 Task: Find connections with filter location Komló with filter topic #futurewith filter profile language French with filter current company Tata Communications with filter school Topiwala National Medical College, Mumbai Central, Mumbai with filter industry Farming, Ranching, Forestry with filter service category Management with filter keywords title Quality Control
Action: Mouse pressed left at (493, 63)
Screenshot: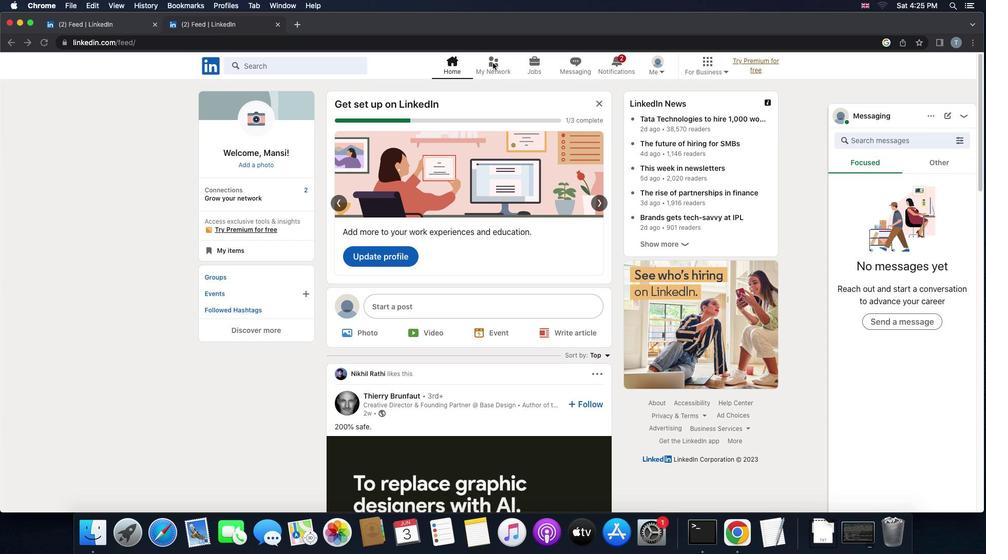 
Action: Mouse pressed left at (493, 63)
Screenshot: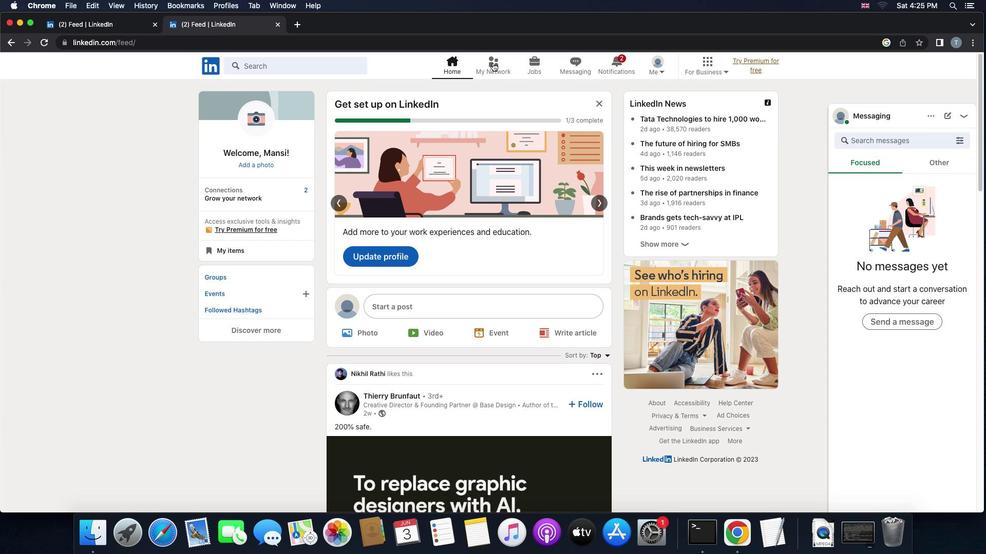 
Action: Mouse moved to (317, 124)
Screenshot: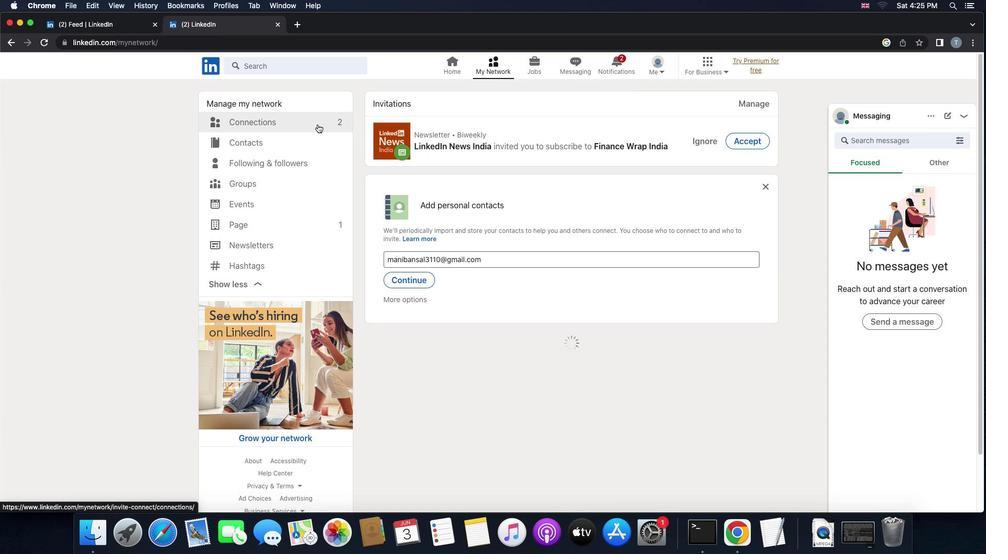 
Action: Mouse pressed left at (317, 124)
Screenshot: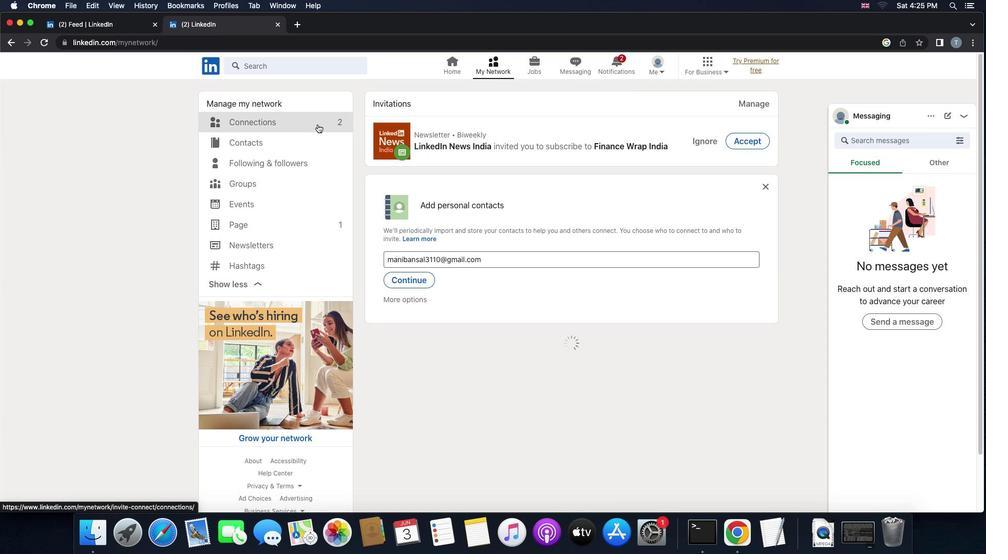 
Action: Mouse moved to (557, 121)
Screenshot: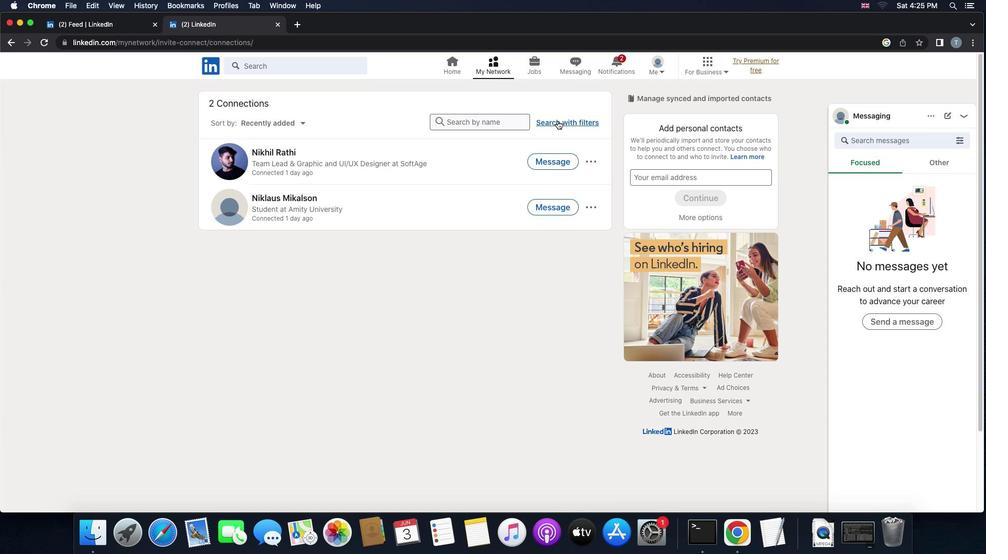 
Action: Mouse pressed left at (557, 121)
Screenshot: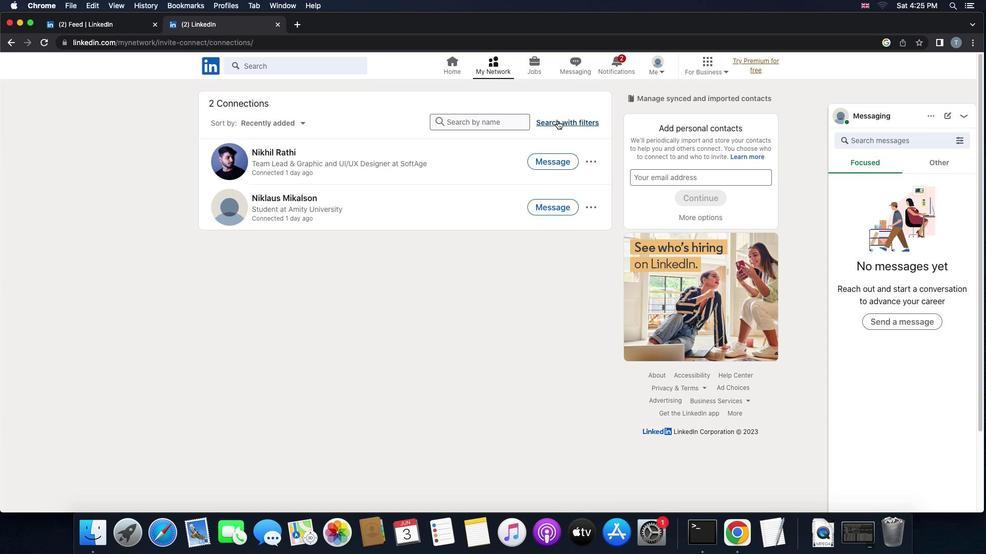 
Action: Mouse moved to (537, 95)
Screenshot: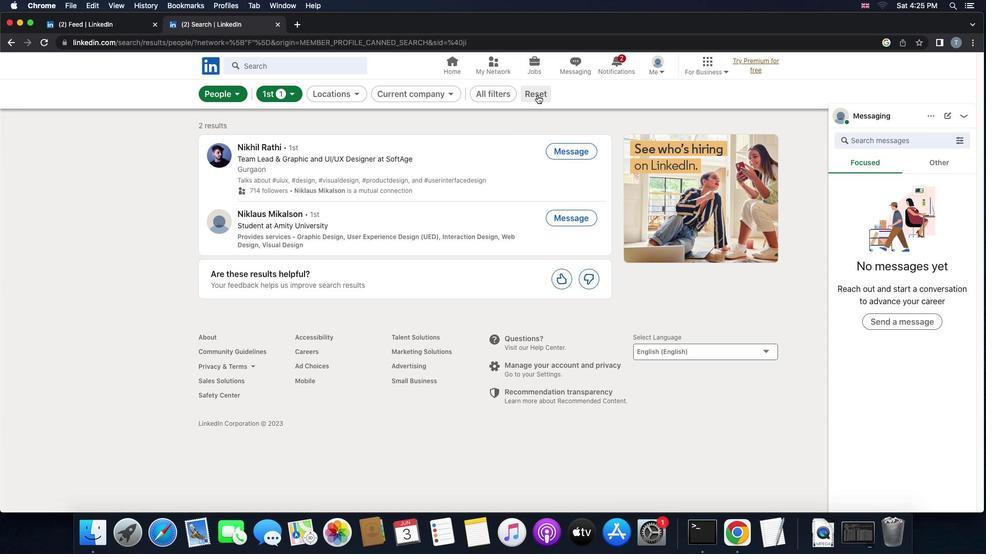 
Action: Mouse pressed left at (537, 95)
Screenshot: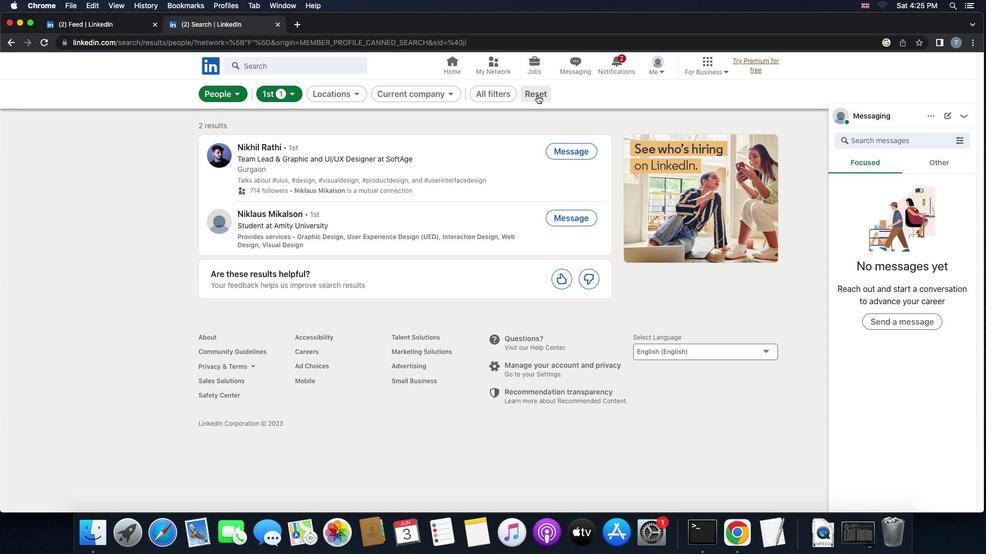 
Action: Mouse moved to (506, 94)
Screenshot: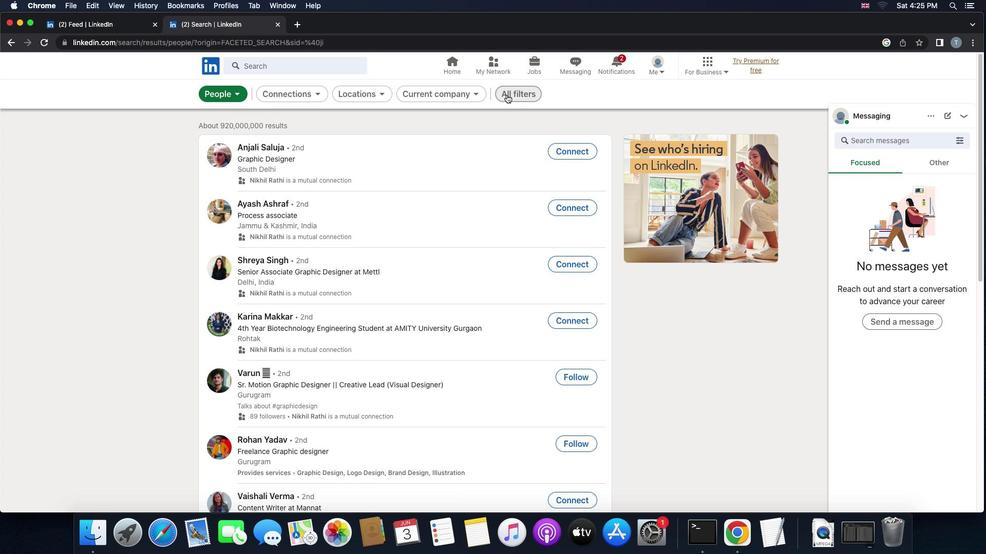 
Action: Mouse pressed left at (506, 94)
Screenshot: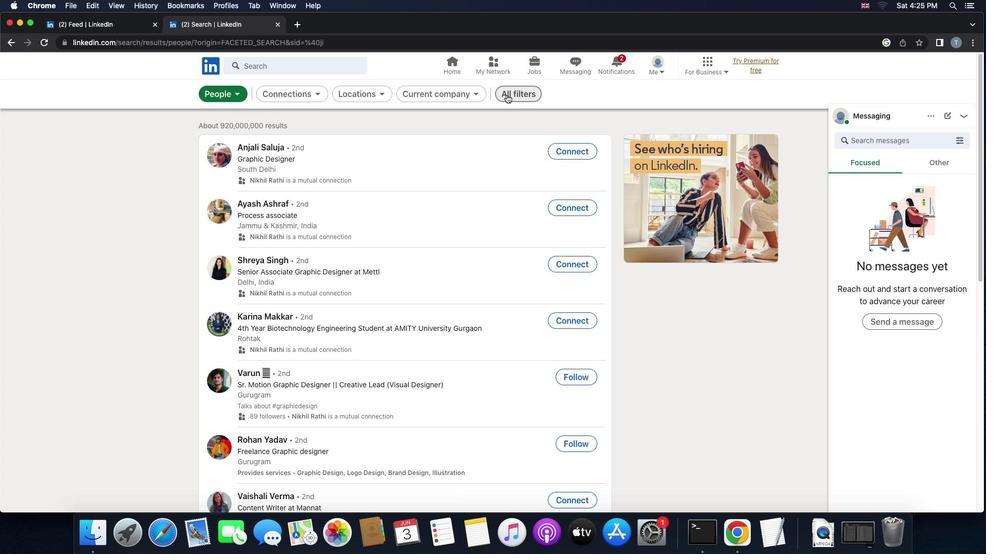 
Action: Mouse moved to (777, 271)
Screenshot: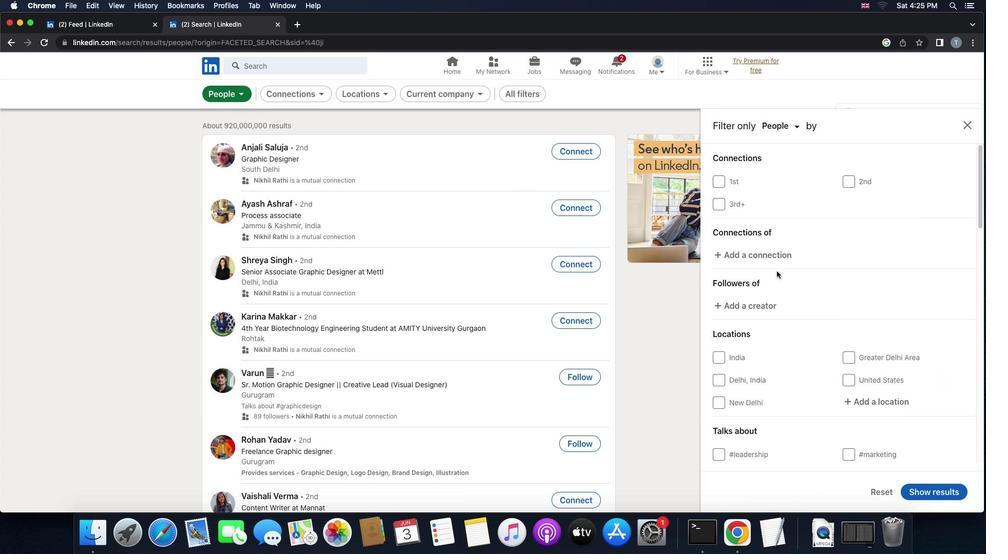 
Action: Mouse scrolled (777, 271) with delta (0, 0)
Screenshot: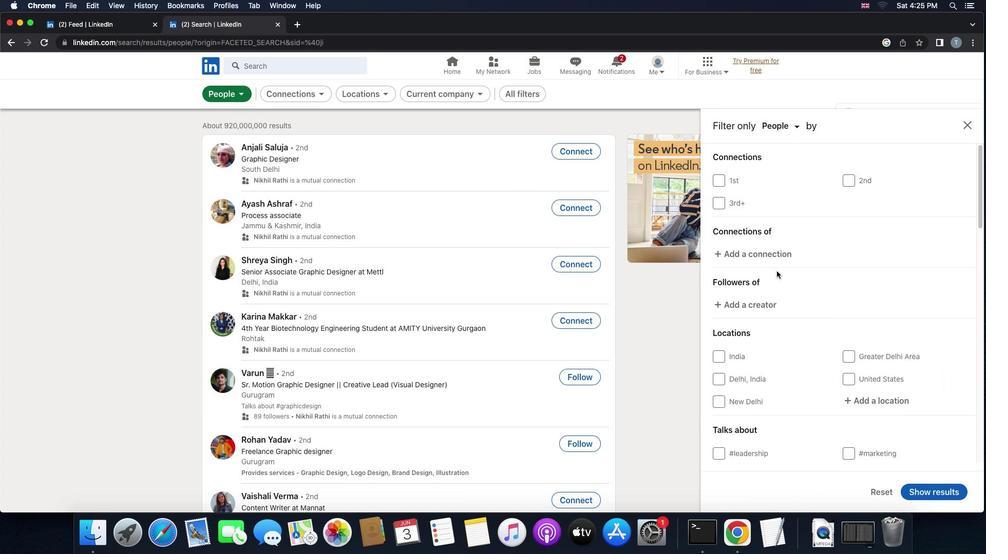 
Action: Mouse scrolled (777, 271) with delta (0, 0)
Screenshot: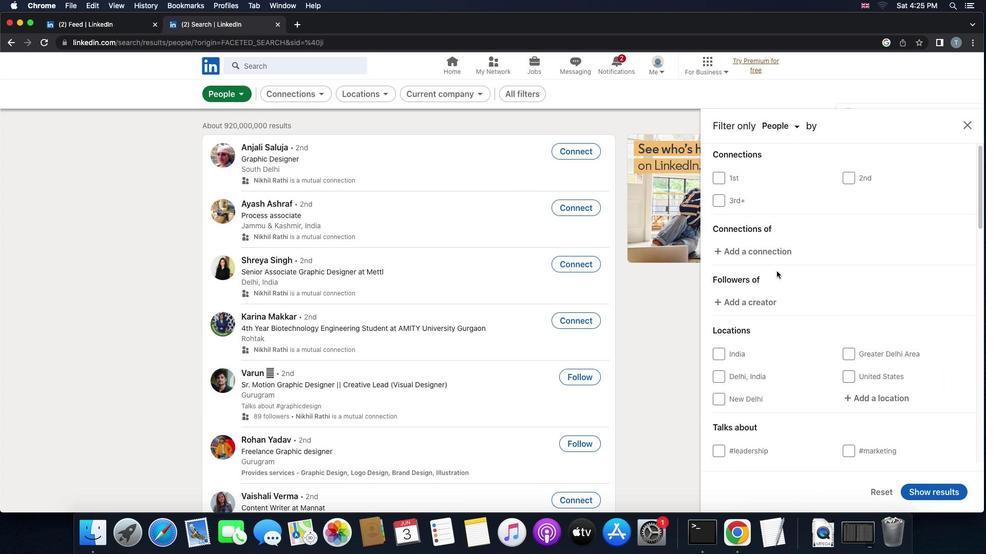 
Action: Mouse scrolled (777, 271) with delta (0, 0)
Screenshot: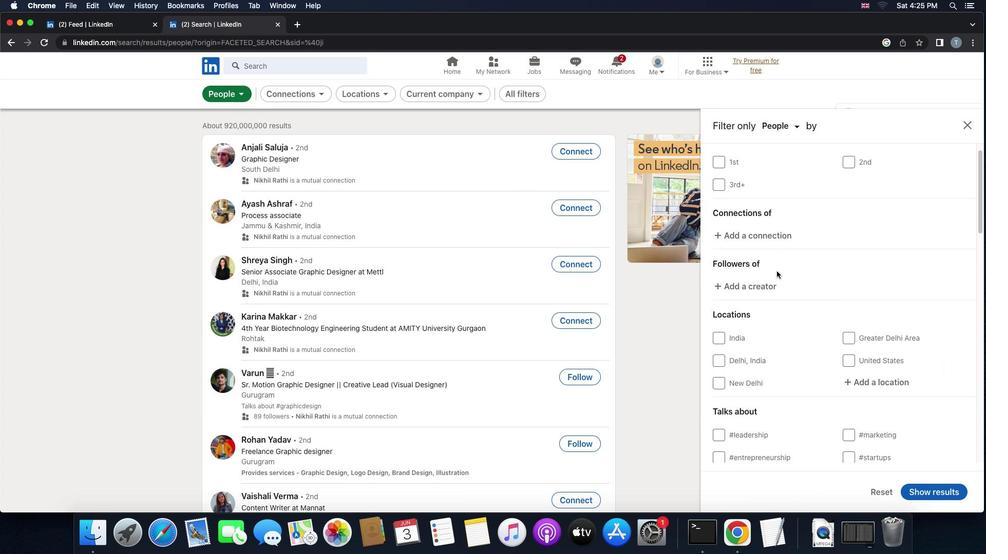 
Action: Mouse scrolled (777, 271) with delta (0, 0)
Screenshot: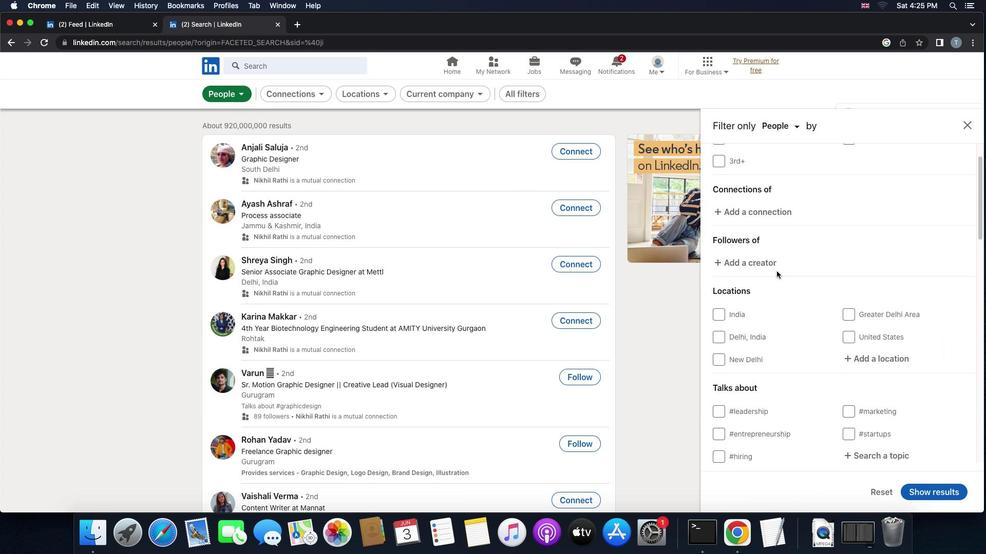 
Action: Mouse scrolled (777, 271) with delta (0, 0)
Screenshot: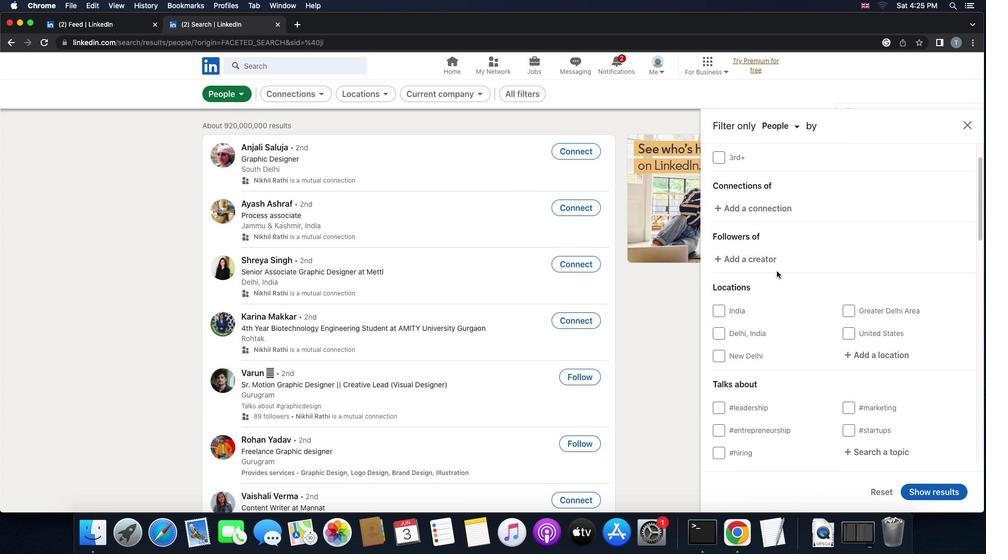 
Action: Mouse scrolled (777, 271) with delta (0, -1)
Screenshot: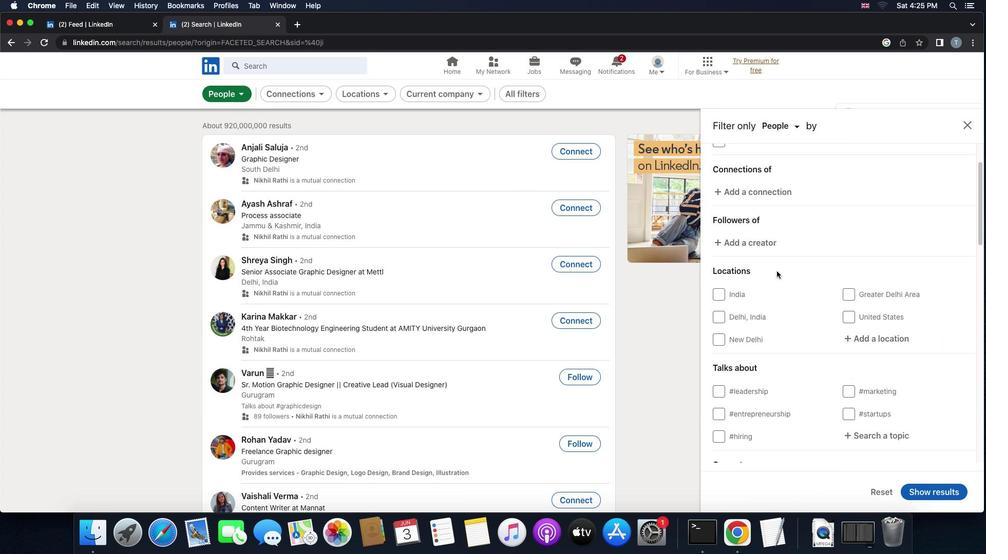 
Action: Mouse moved to (855, 291)
Screenshot: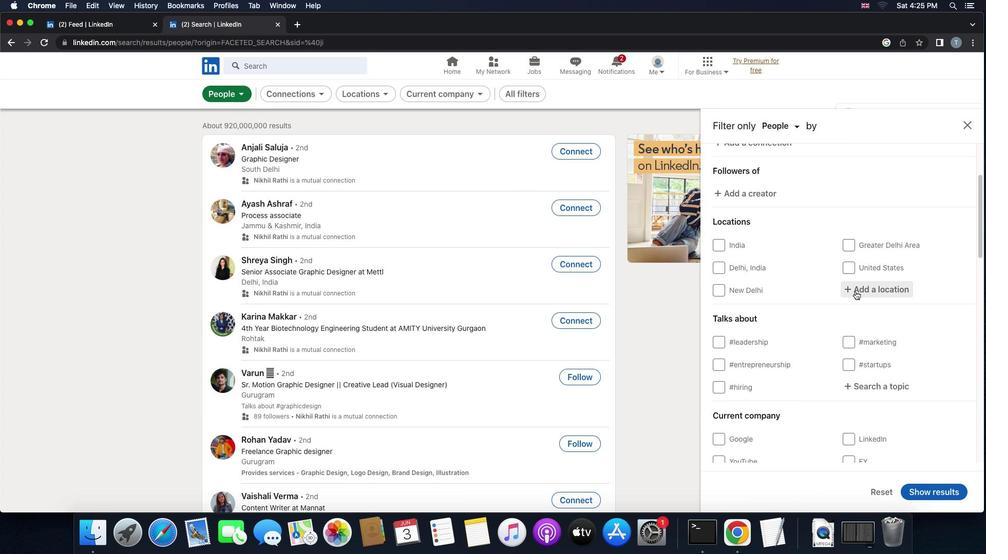 
Action: Mouse pressed left at (855, 291)
Screenshot: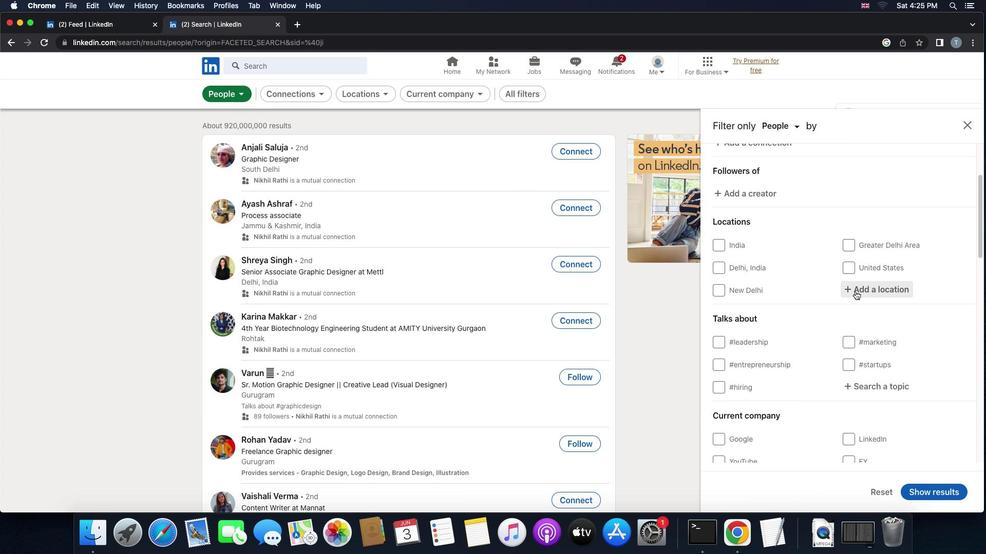 
Action: Mouse moved to (855, 291)
Screenshot: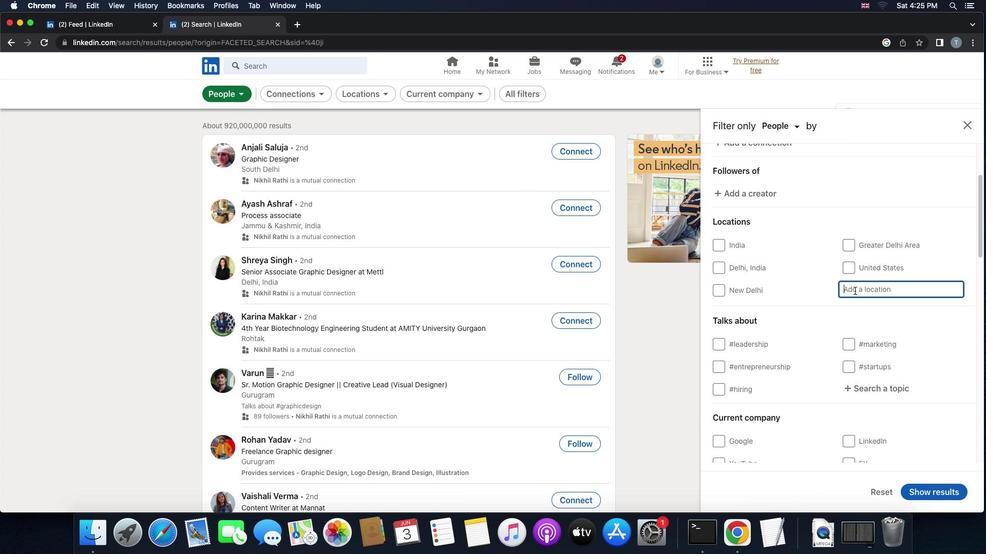 
Action: Key pressed 'k''o''m''l''o'
Screenshot: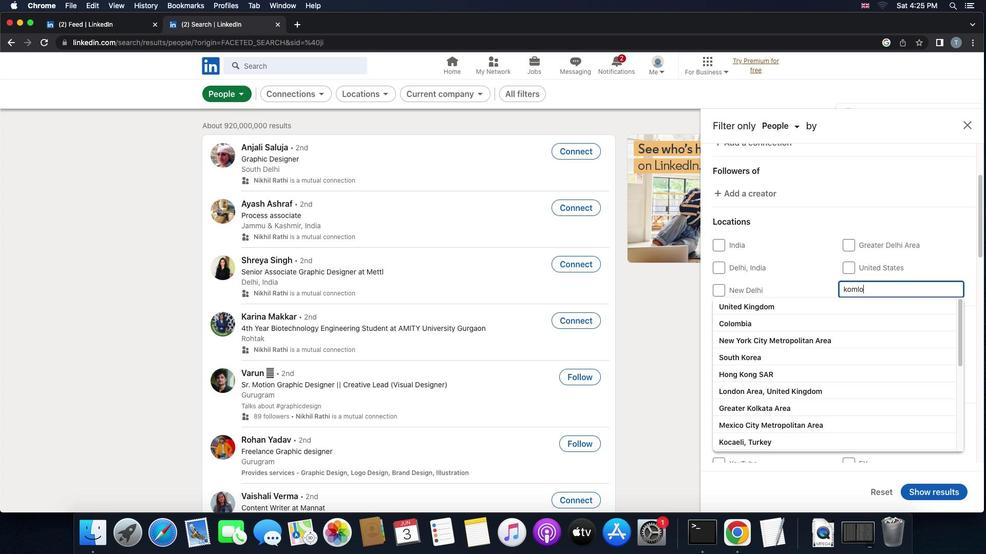 
Action: Mouse moved to (835, 306)
Screenshot: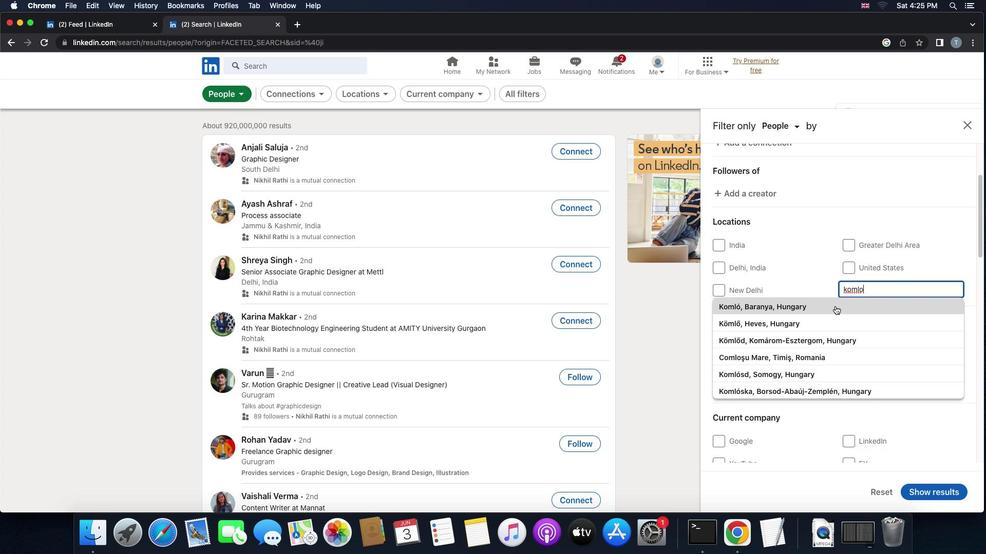 
Action: Mouse pressed left at (835, 306)
Screenshot: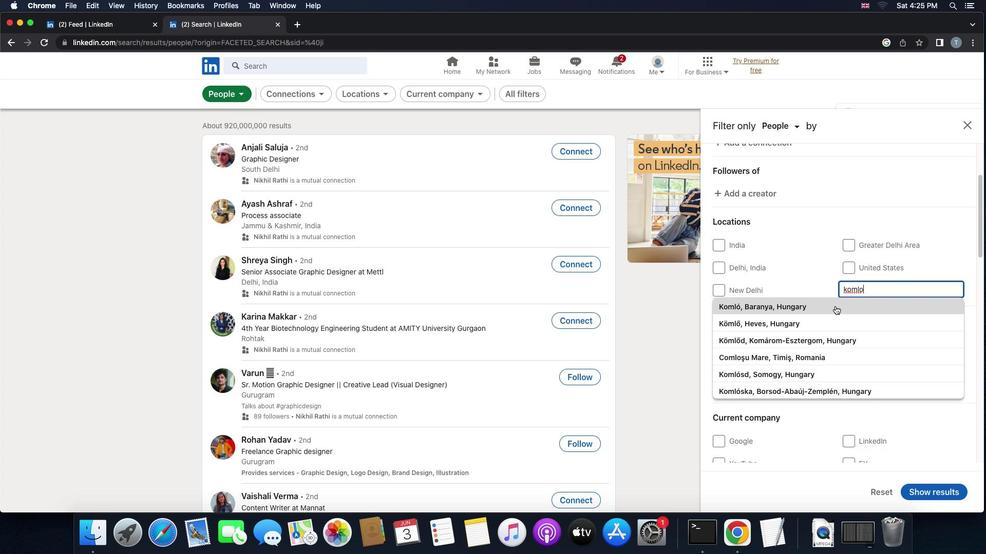 
Action: Mouse moved to (806, 346)
Screenshot: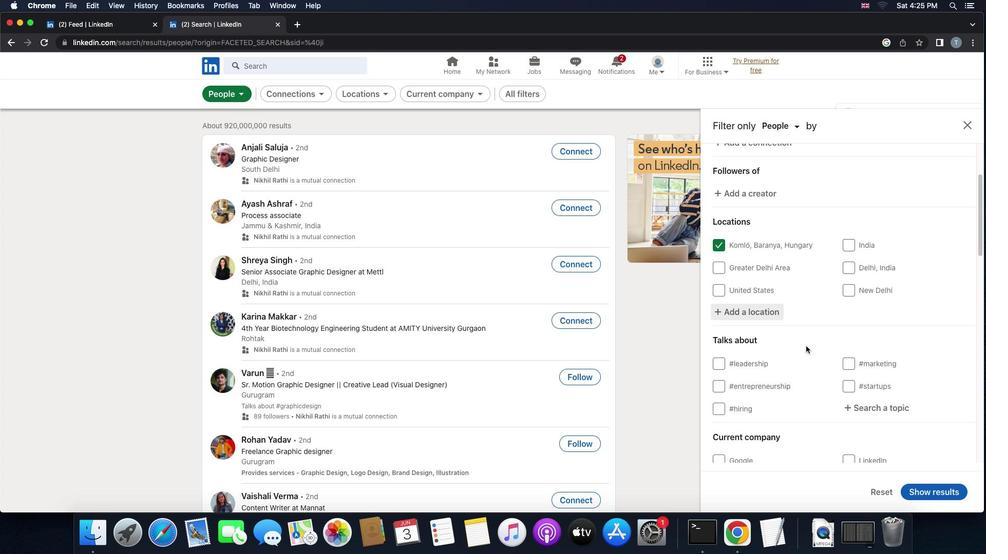 
Action: Mouse scrolled (806, 346) with delta (0, 0)
Screenshot: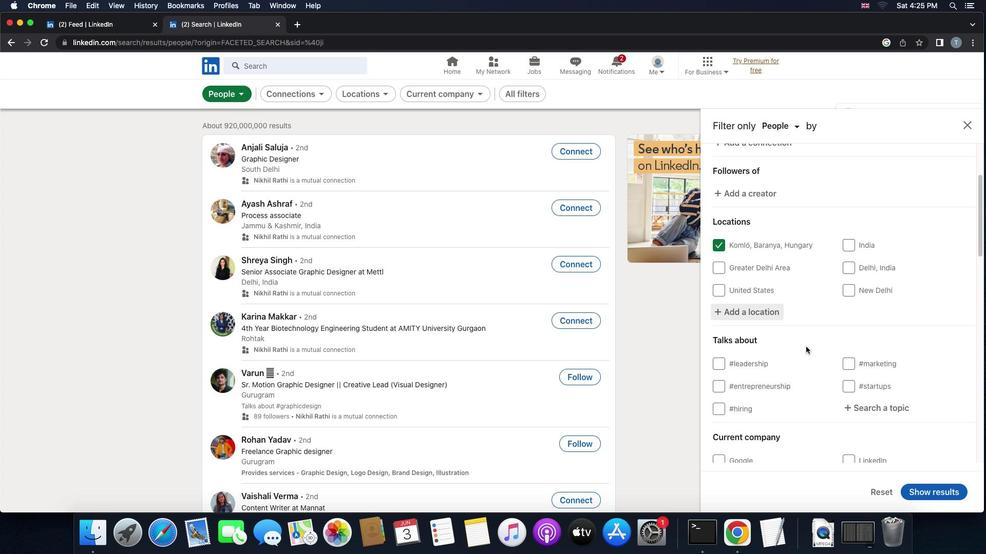 
Action: Mouse moved to (806, 346)
Screenshot: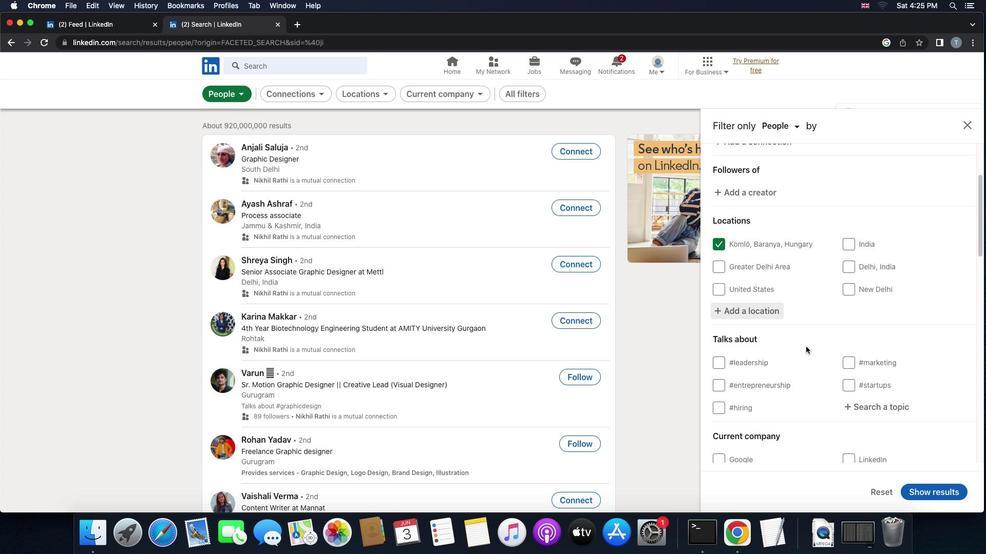 
Action: Mouse scrolled (806, 346) with delta (0, 0)
Screenshot: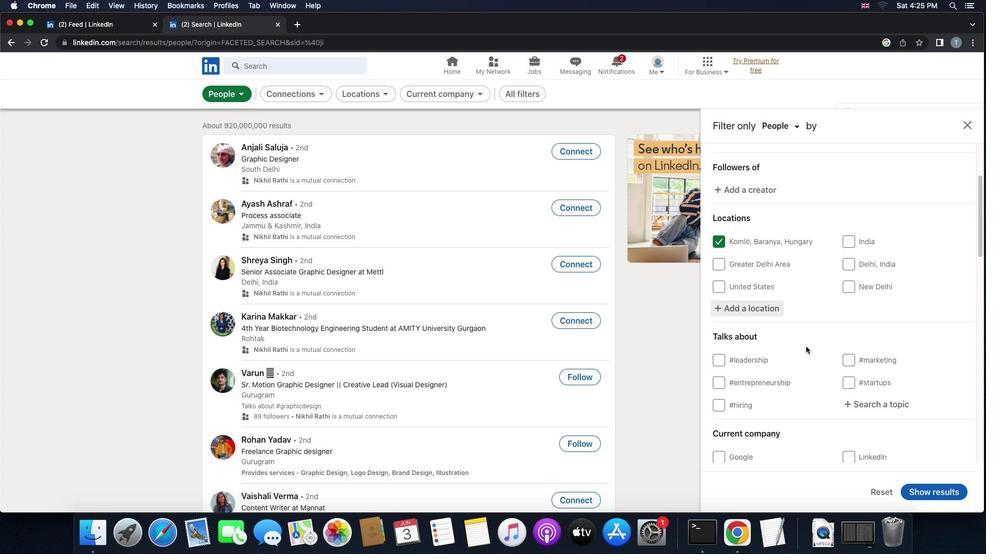 
Action: Mouse moved to (806, 347)
Screenshot: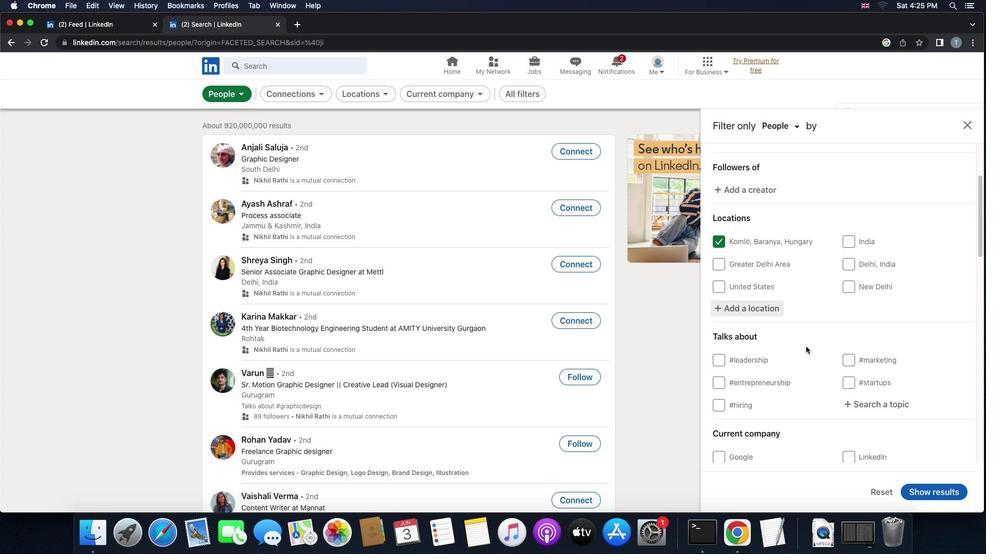 
Action: Mouse scrolled (806, 347) with delta (0, -1)
Screenshot: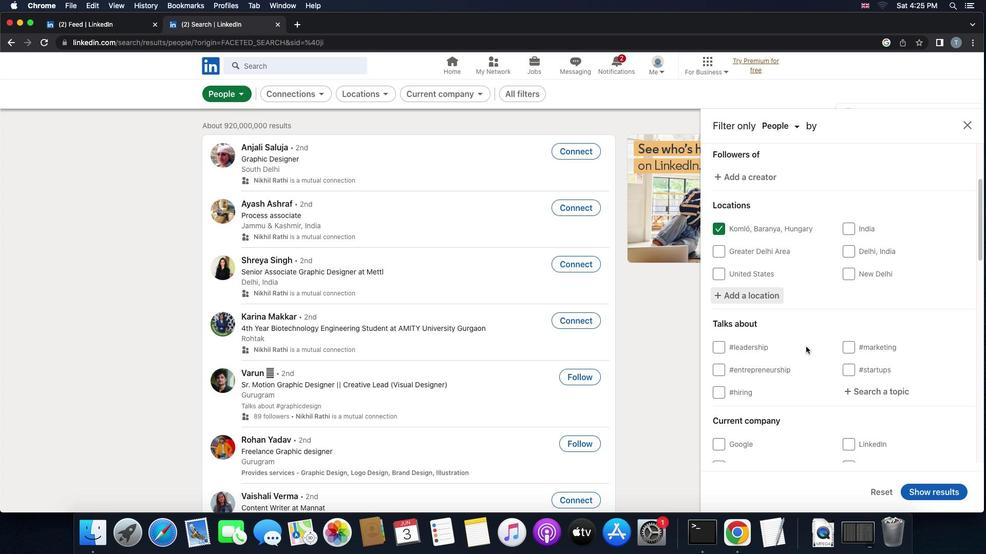 
Action: Mouse moved to (878, 345)
Screenshot: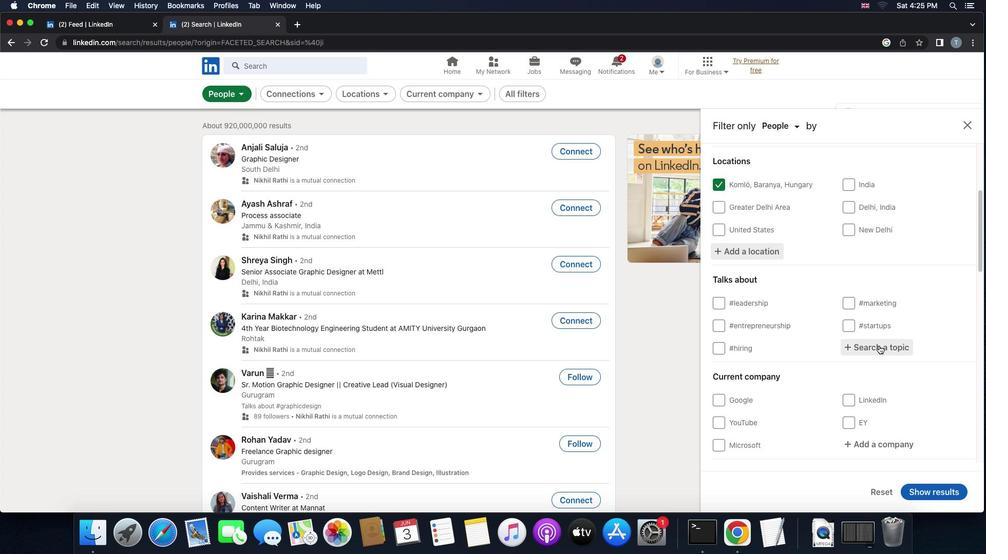 
Action: Mouse pressed left at (878, 345)
Screenshot: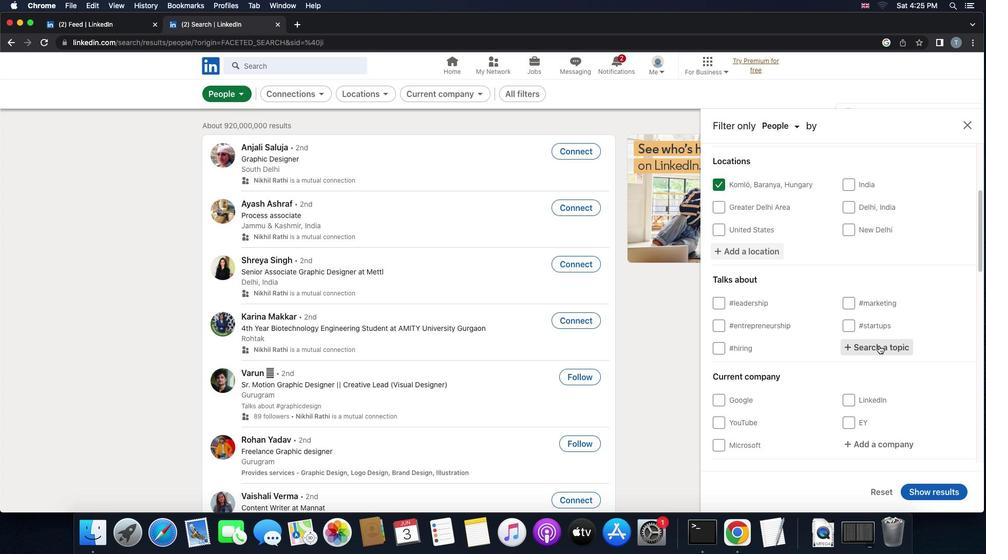 
Action: Key pressed 'f''u''t''u''r''e'
Screenshot: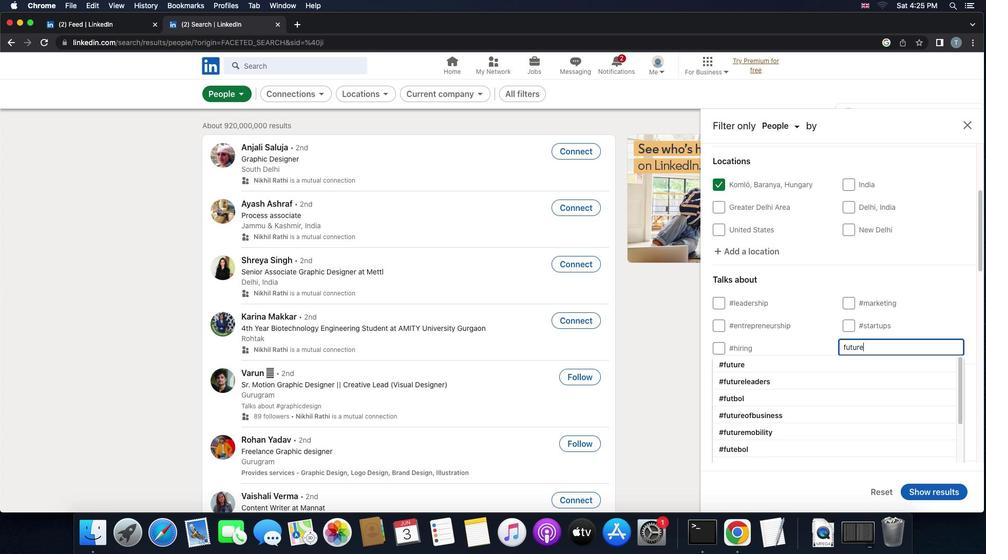 
Action: Mouse moved to (790, 358)
Screenshot: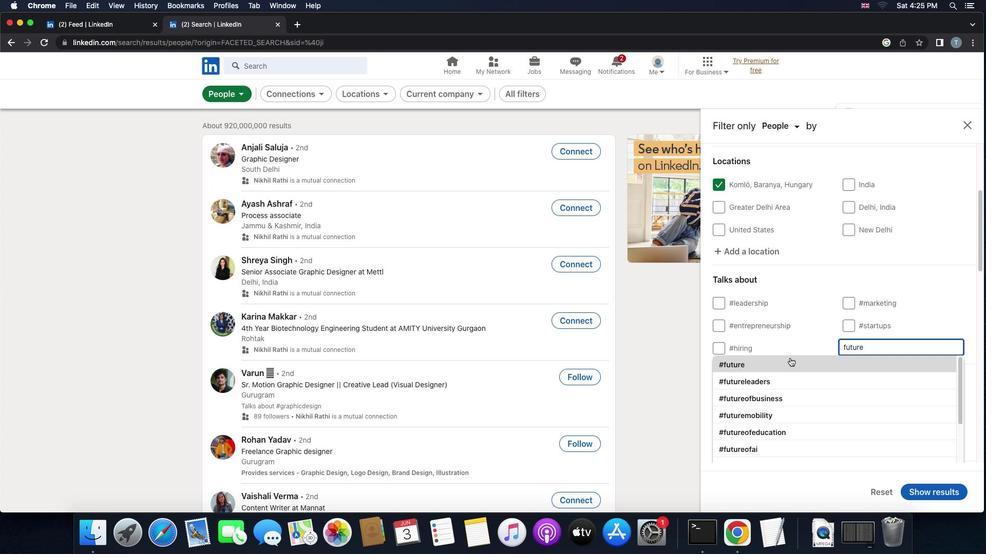 
Action: Mouse pressed left at (790, 358)
Screenshot: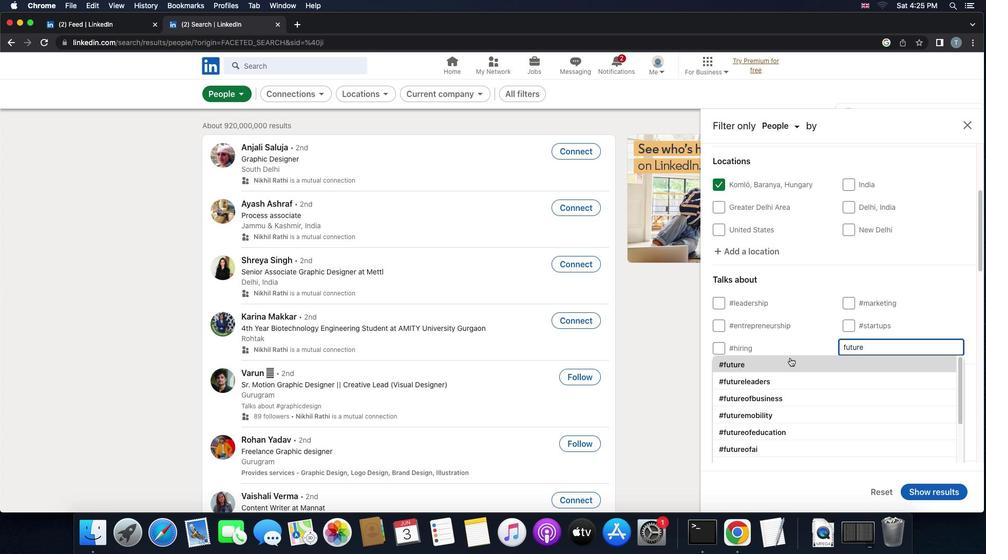 
Action: Mouse moved to (789, 359)
Screenshot: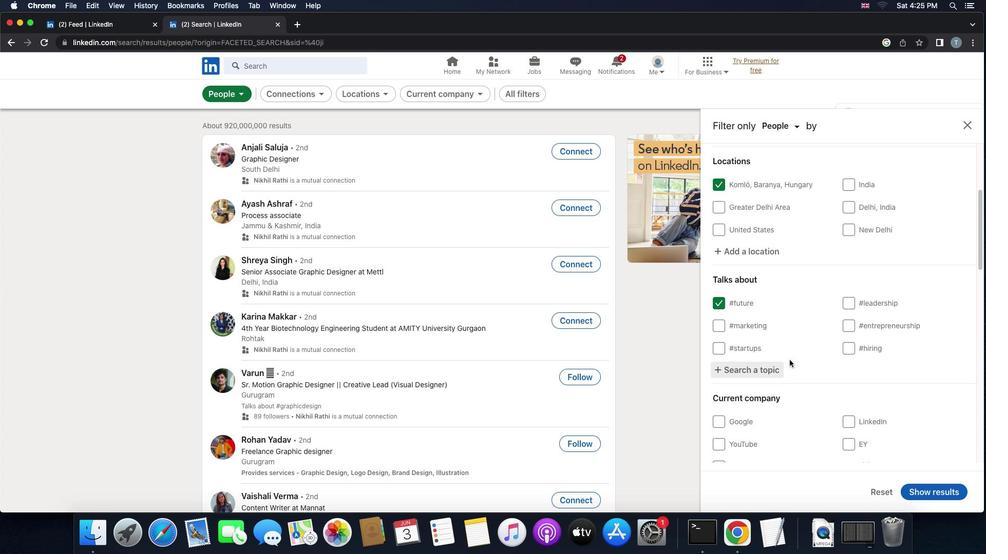 
Action: Mouse scrolled (789, 359) with delta (0, 0)
Screenshot: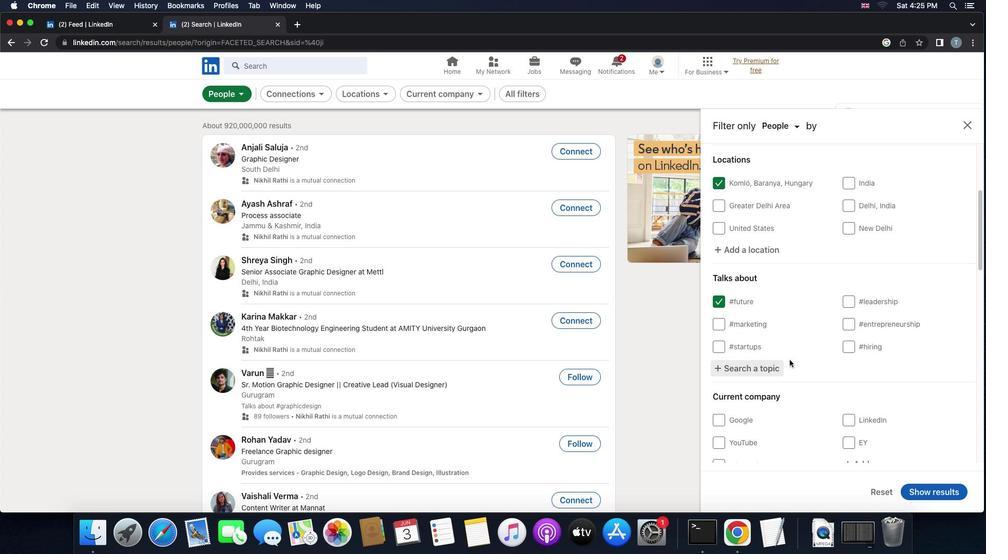 
Action: Mouse moved to (789, 360)
Screenshot: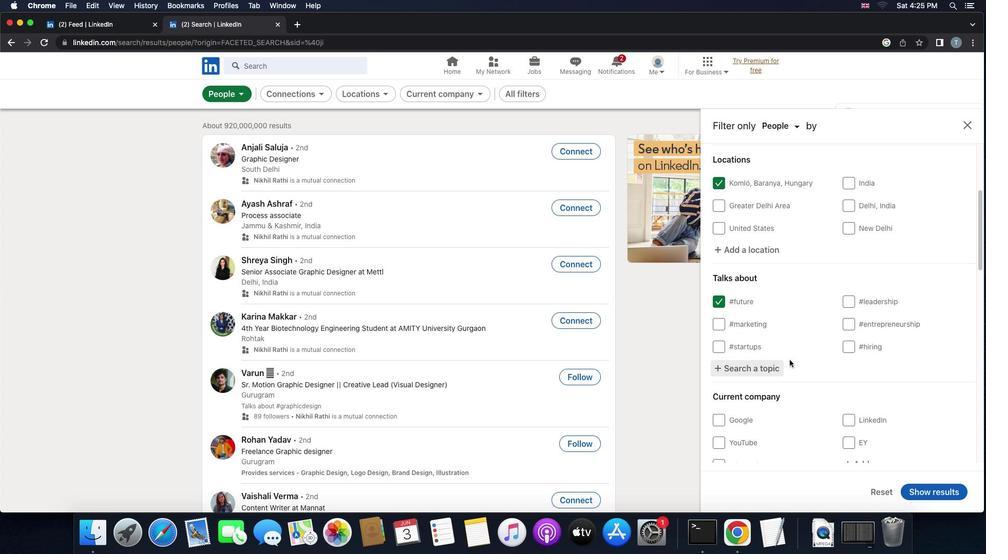 
Action: Mouse scrolled (789, 360) with delta (0, 0)
Screenshot: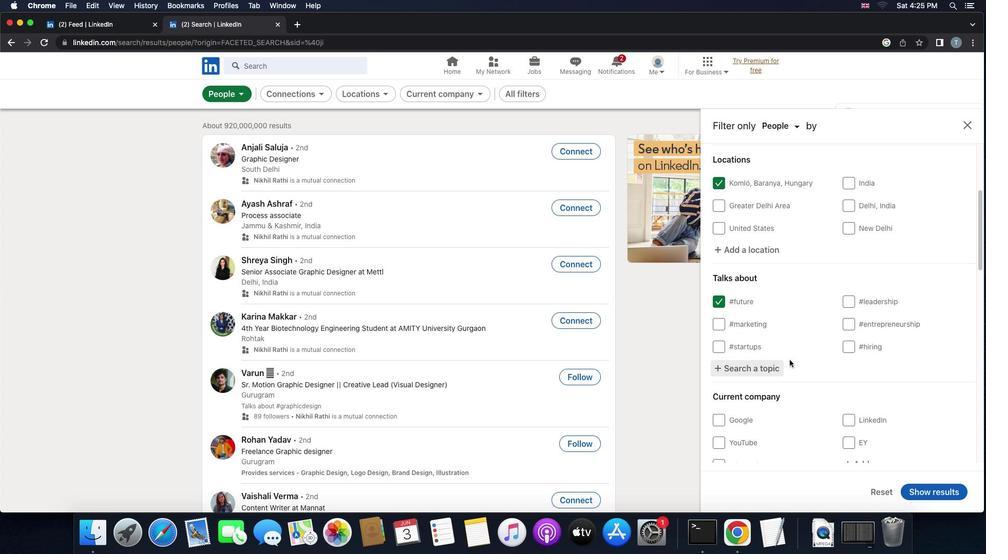 
Action: Mouse moved to (789, 360)
Screenshot: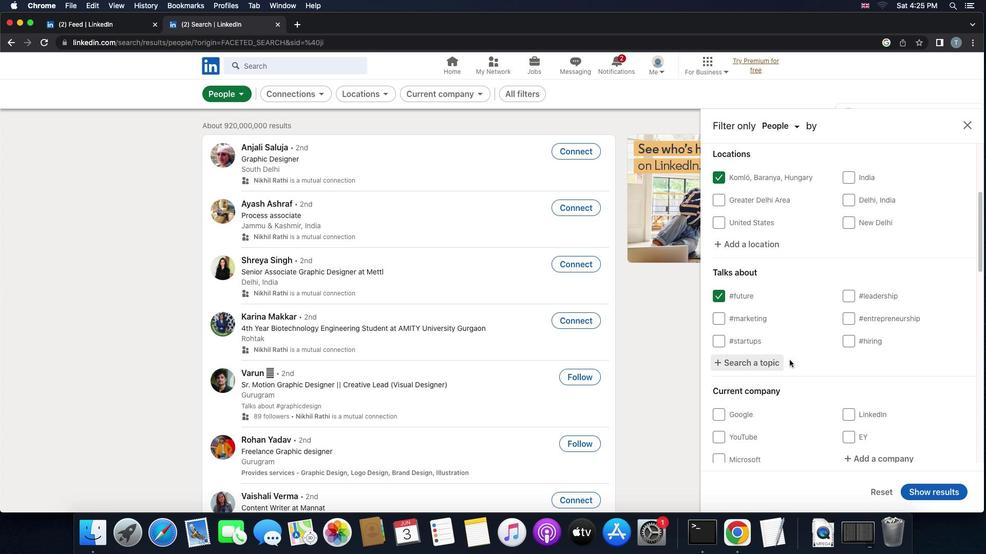 
Action: Mouse scrolled (789, 360) with delta (0, -1)
Screenshot: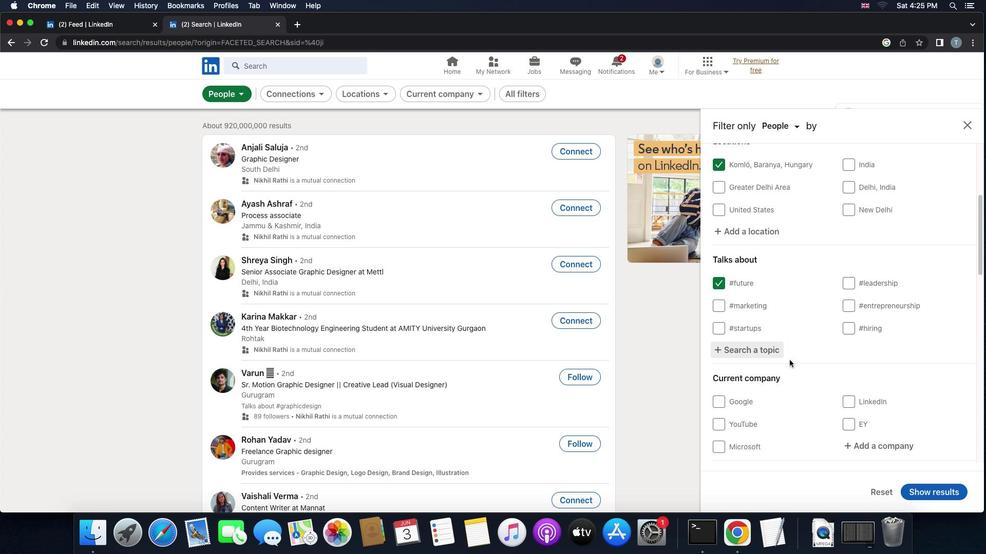 
Action: Mouse scrolled (789, 360) with delta (0, 0)
Screenshot: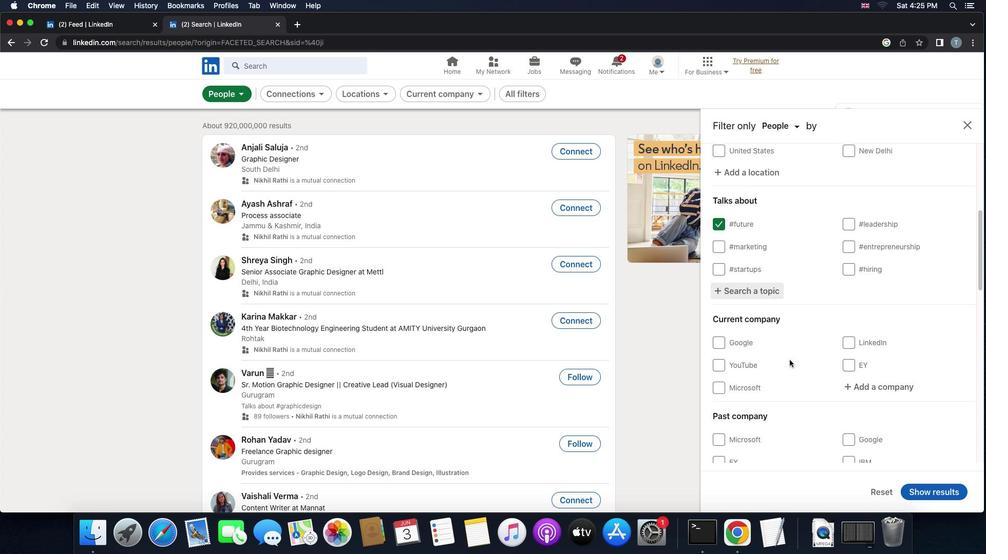 
Action: Mouse scrolled (789, 360) with delta (0, 0)
Screenshot: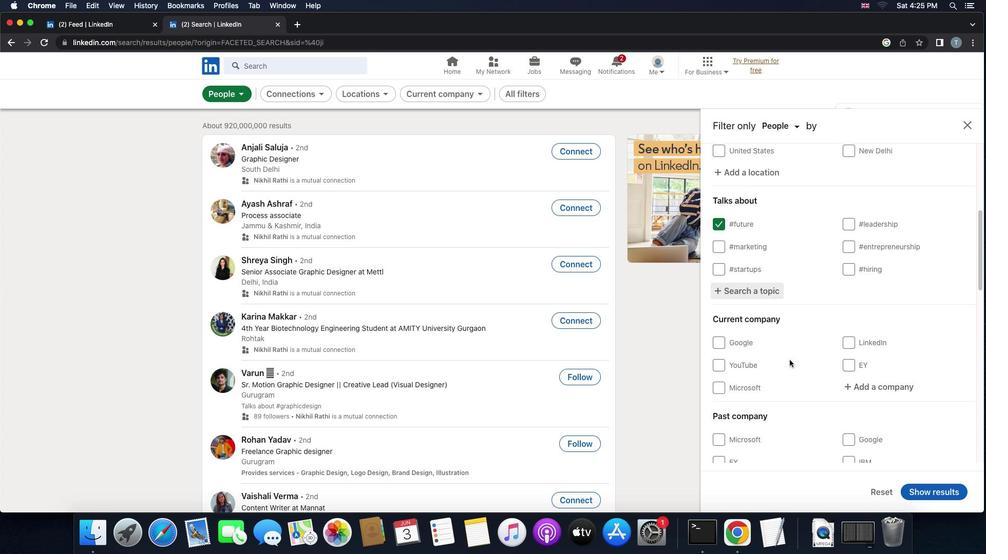 
Action: Mouse scrolled (789, 360) with delta (0, -1)
Screenshot: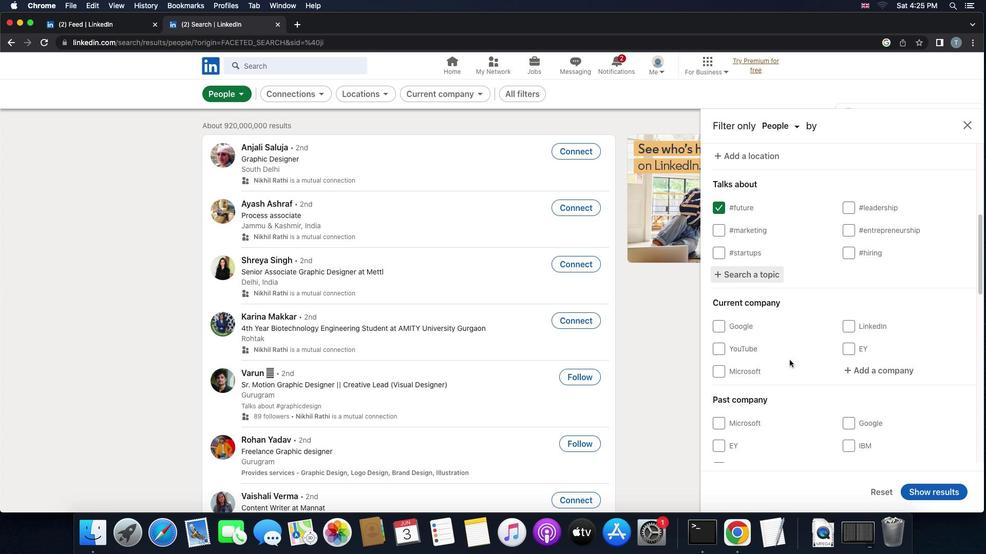 
Action: Mouse moved to (886, 314)
Screenshot: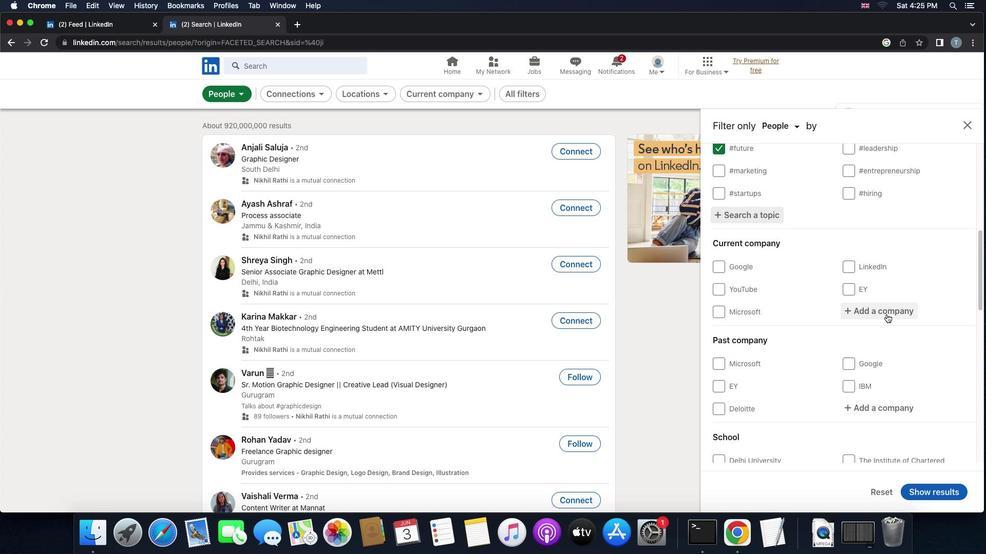 
Action: Mouse pressed left at (886, 314)
Screenshot: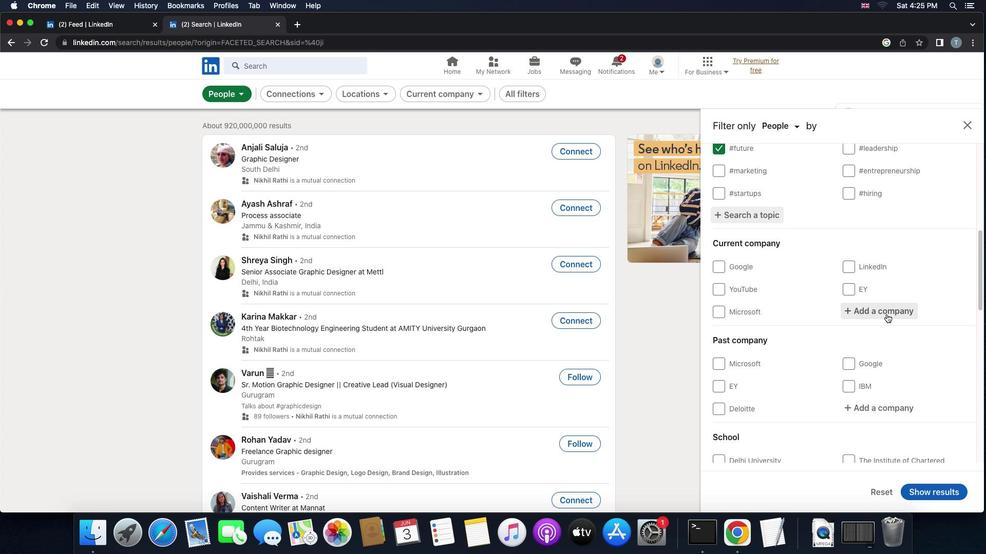 
Action: Key pressed 't''a''t''a'Key.space'c''o''m''m''u''n''i''c''a''t''i''o''n''s'
Screenshot: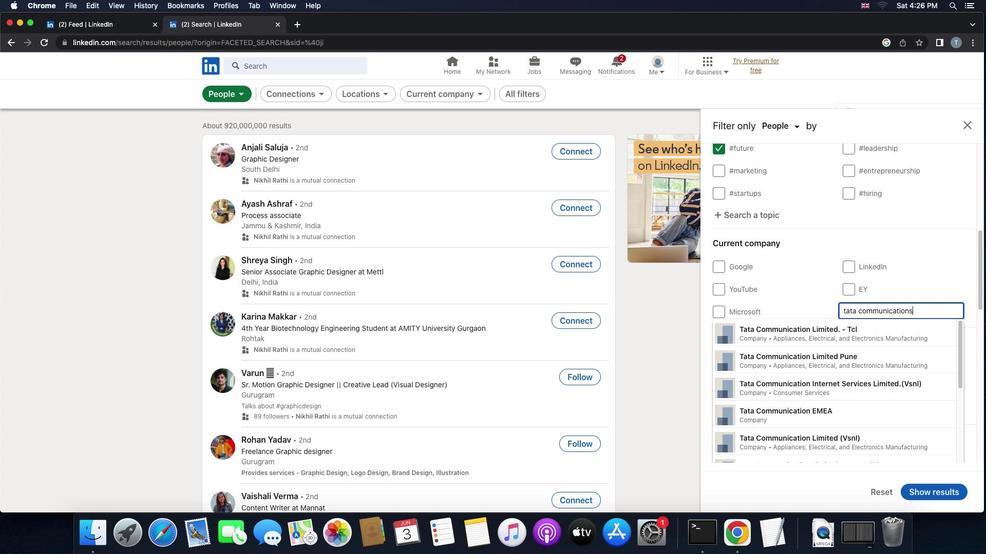 
Action: Mouse moved to (879, 326)
Screenshot: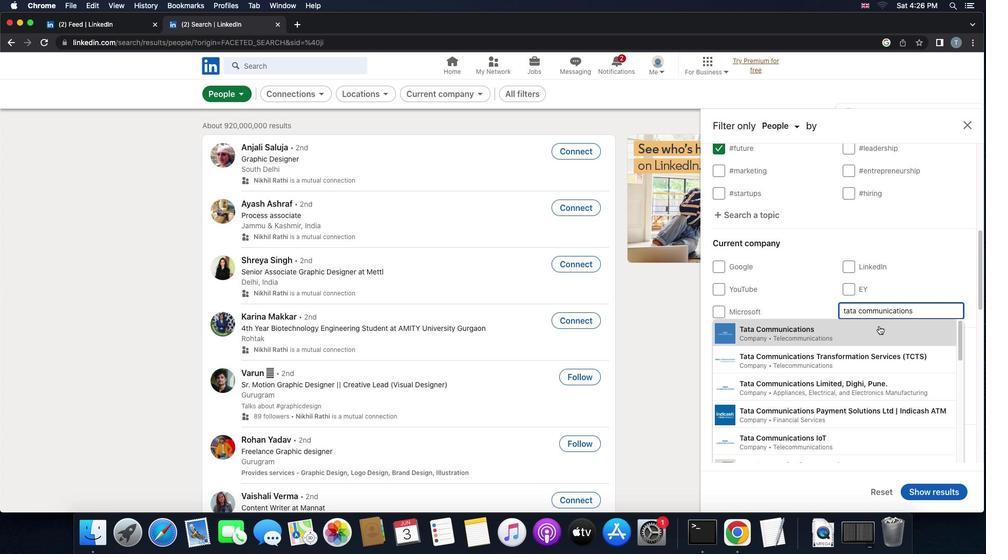 
Action: Mouse pressed left at (879, 326)
Screenshot: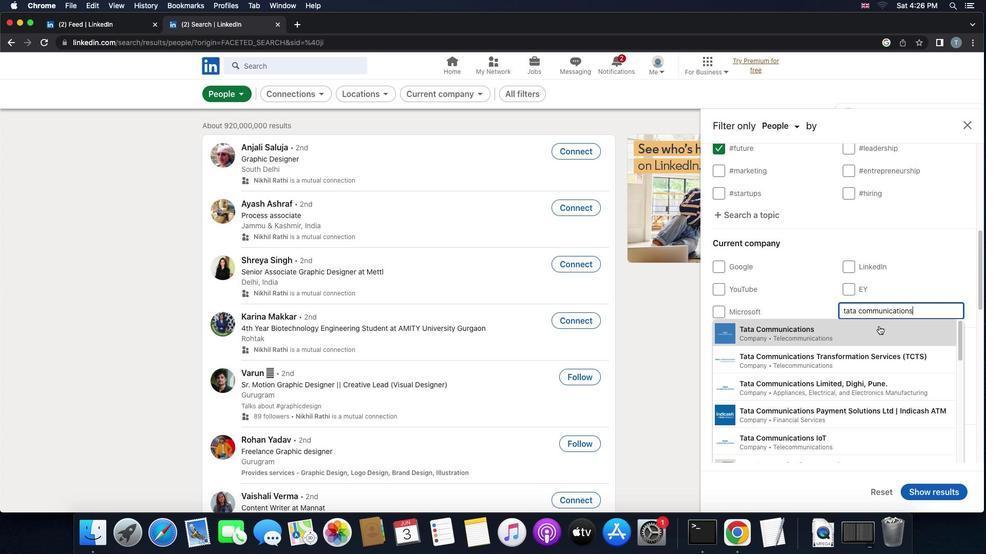 
Action: Mouse moved to (814, 369)
Screenshot: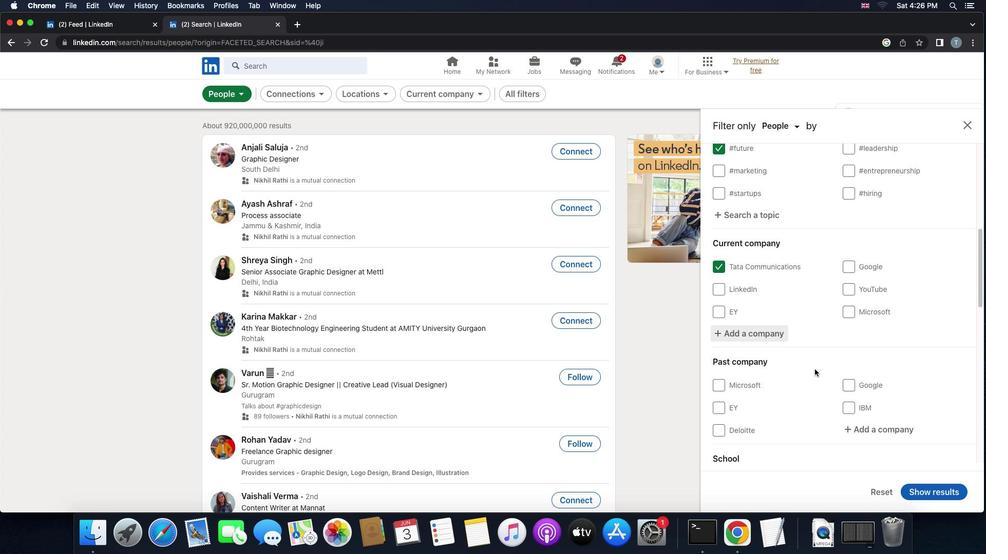 
Action: Mouse scrolled (814, 369) with delta (0, 0)
Screenshot: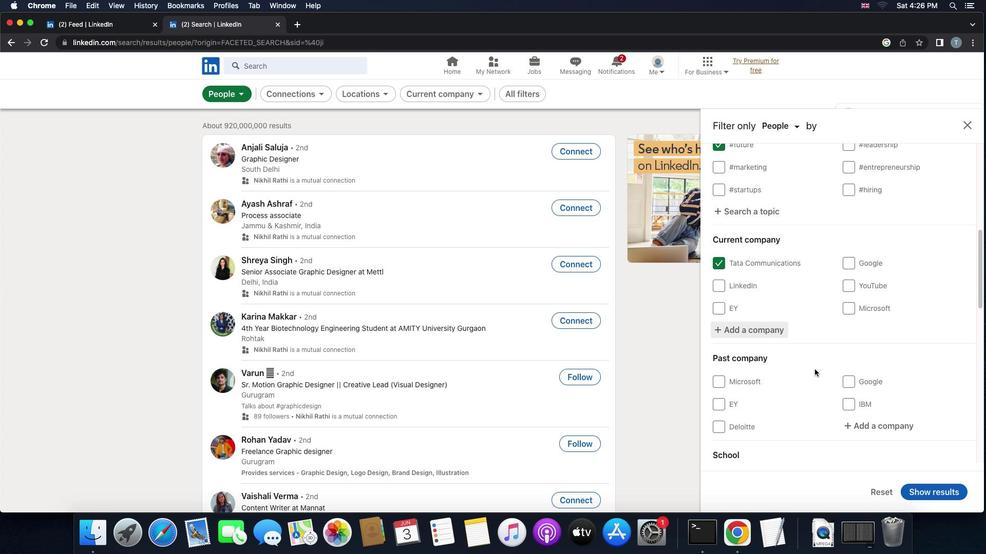 
Action: Mouse scrolled (814, 369) with delta (0, 0)
Screenshot: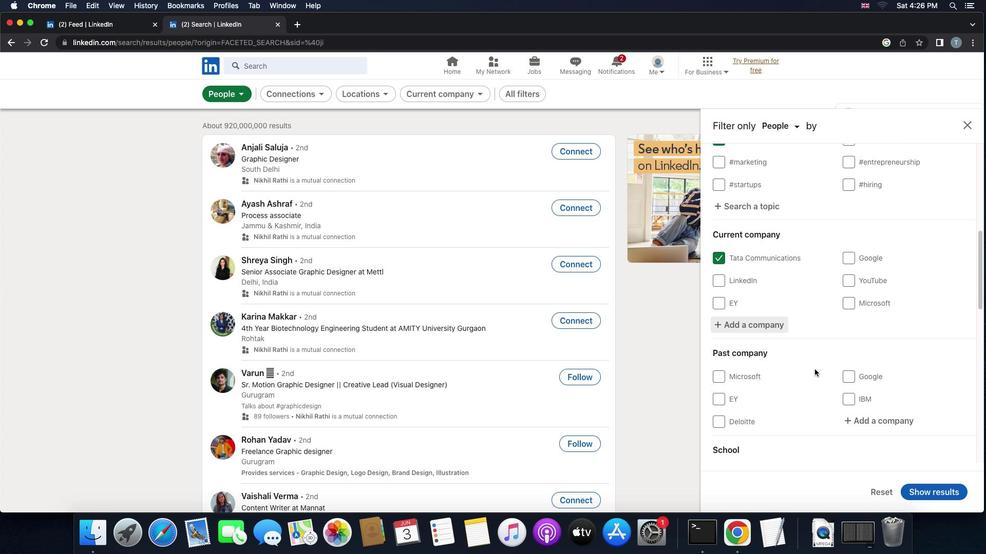 
Action: Mouse scrolled (814, 369) with delta (0, -1)
Screenshot: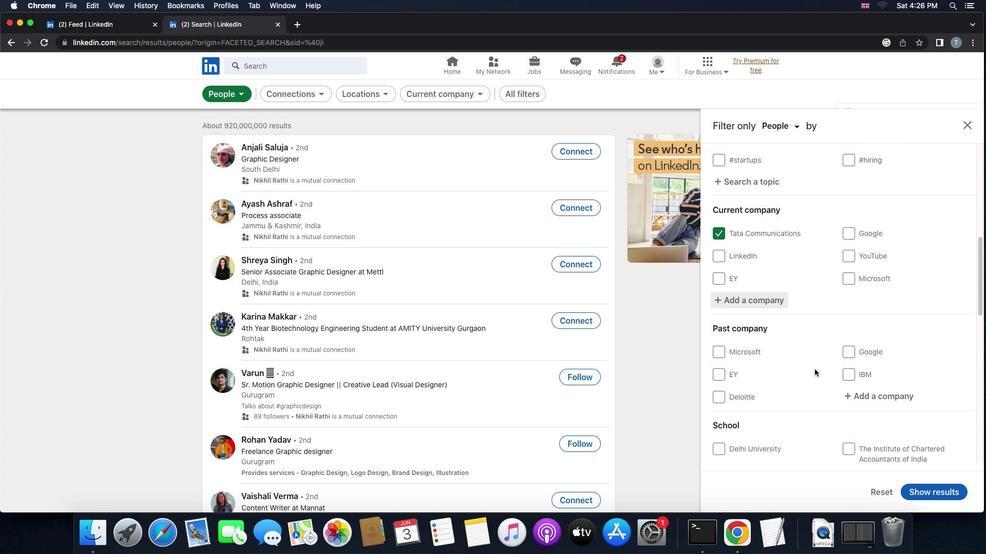 
Action: Mouse scrolled (814, 369) with delta (0, -1)
Screenshot: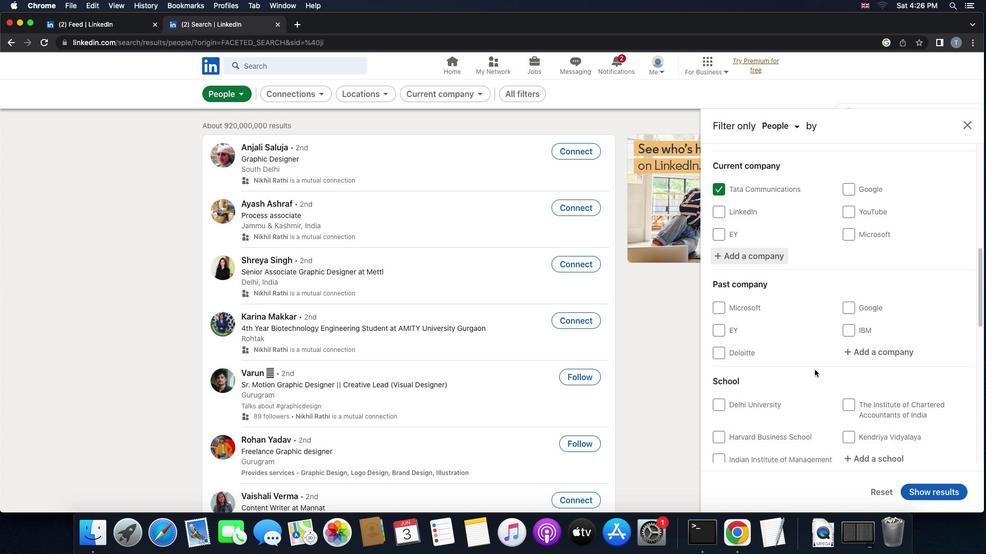 
Action: Mouse moved to (814, 370)
Screenshot: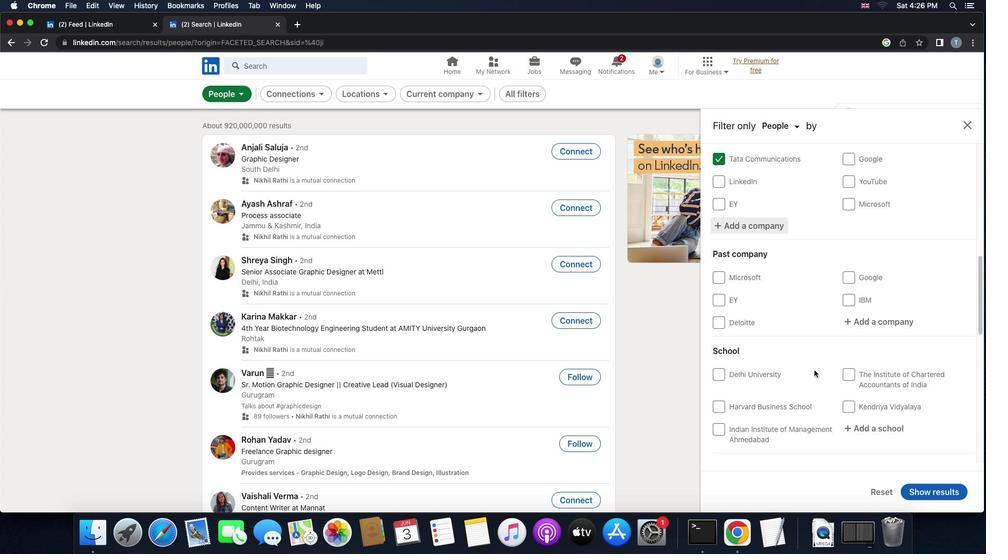 
Action: Mouse scrolled (814, 370) with delta (0, 0)
Screenshot: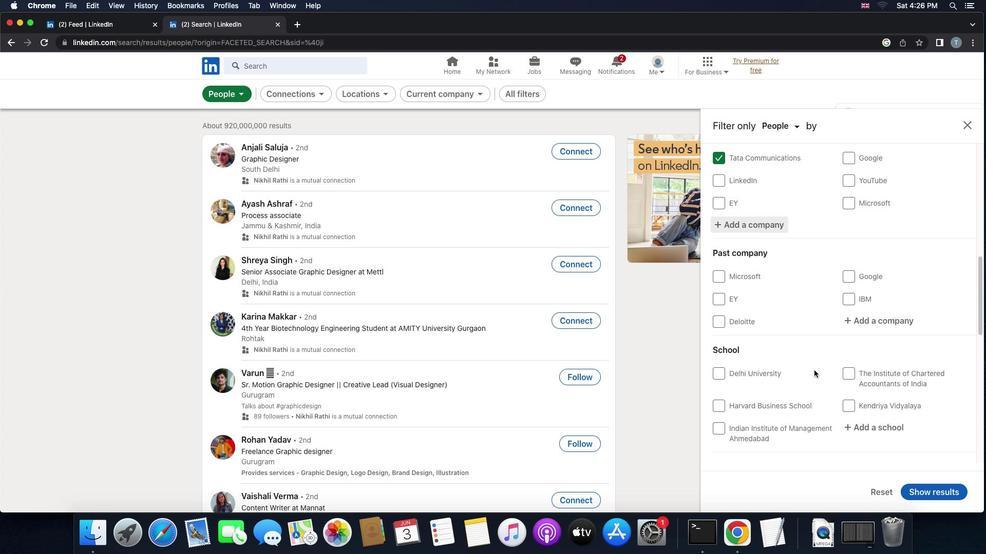 
Action: Mouse scrolled (814, 370) with delta (0, 0)
Screenshot: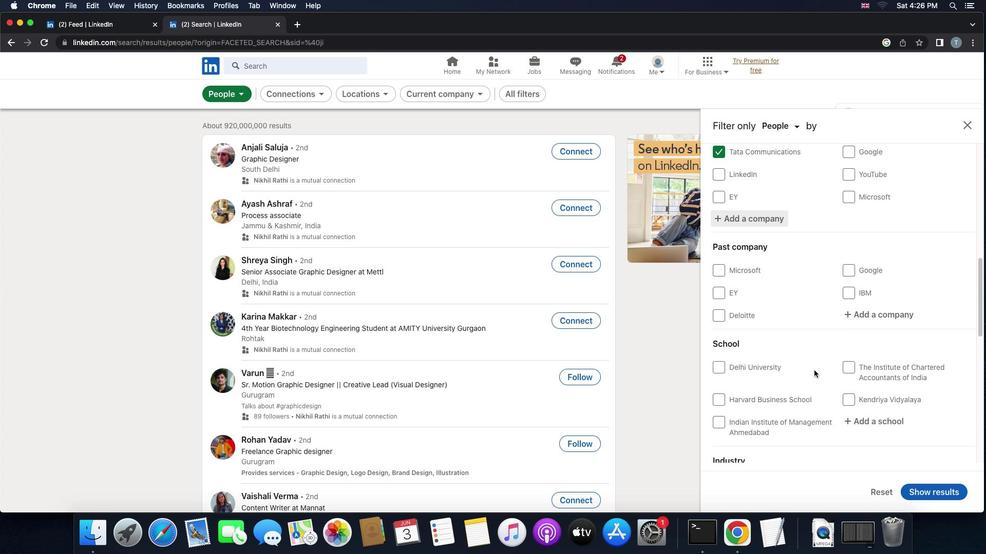 
Action: Mouse scrolled (814, 370) with delta (0, 0)
Screenshot: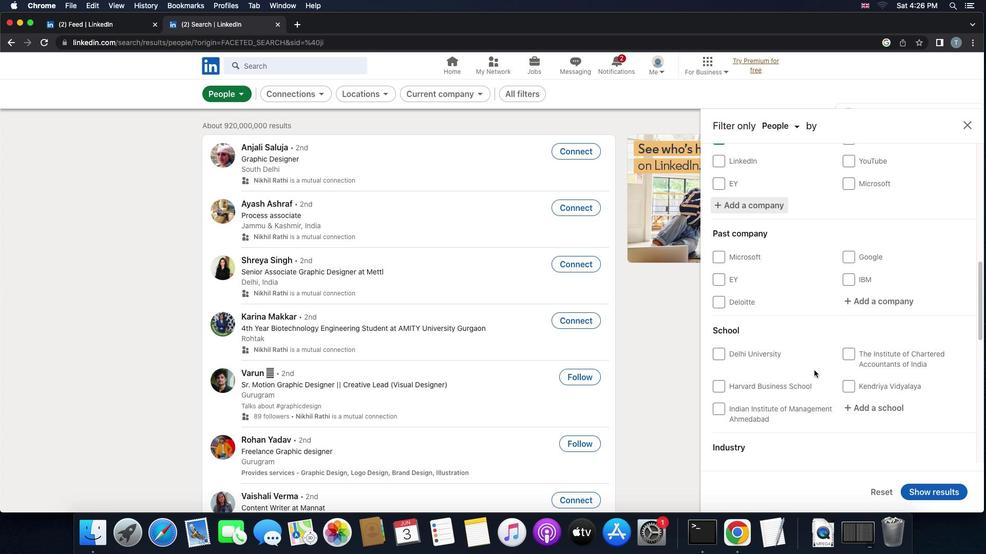 
Action: Mouse moved to (875, 393)
Screenshot: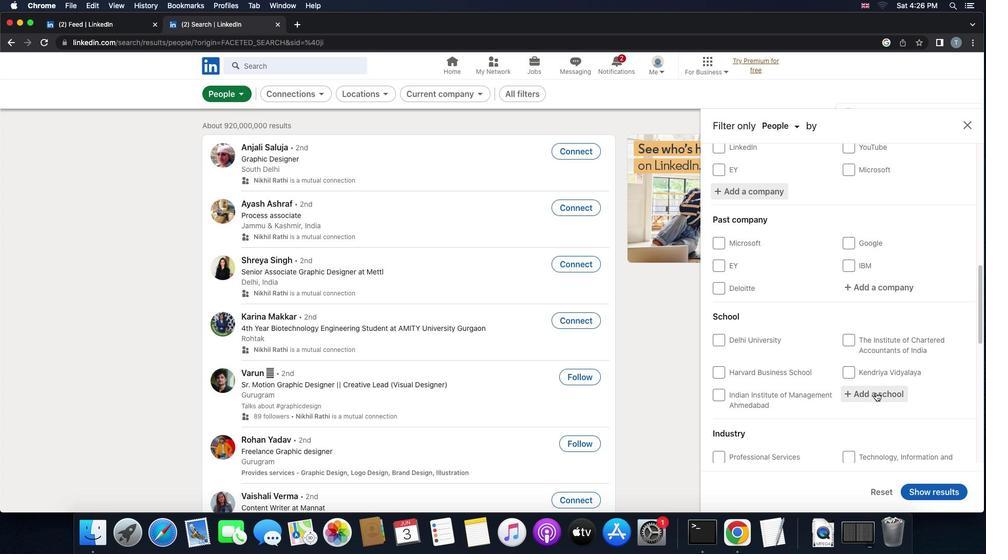 
Action: Mouse pressed left at (875, 393)
Screenshot: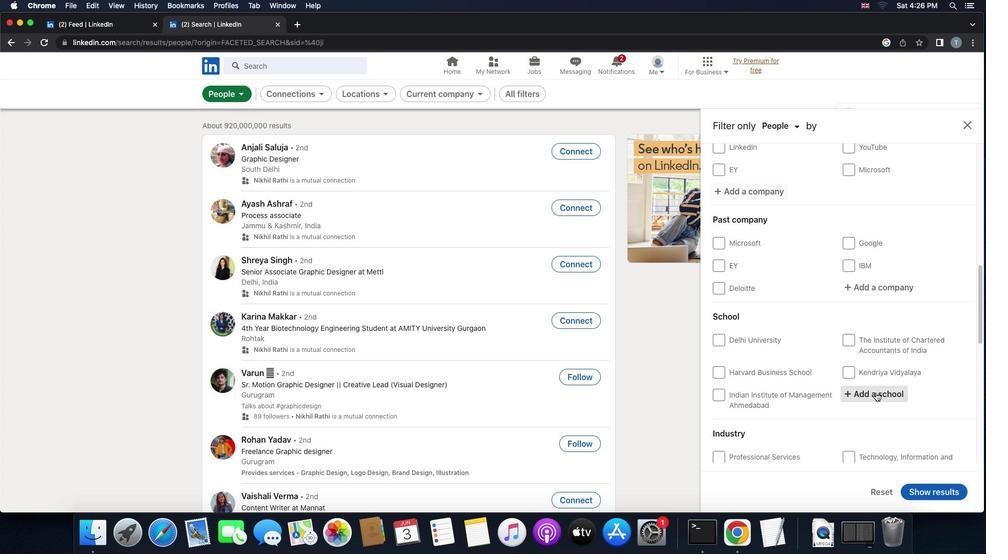 
Action: Mouse moved to (875, 393)
Screenshot: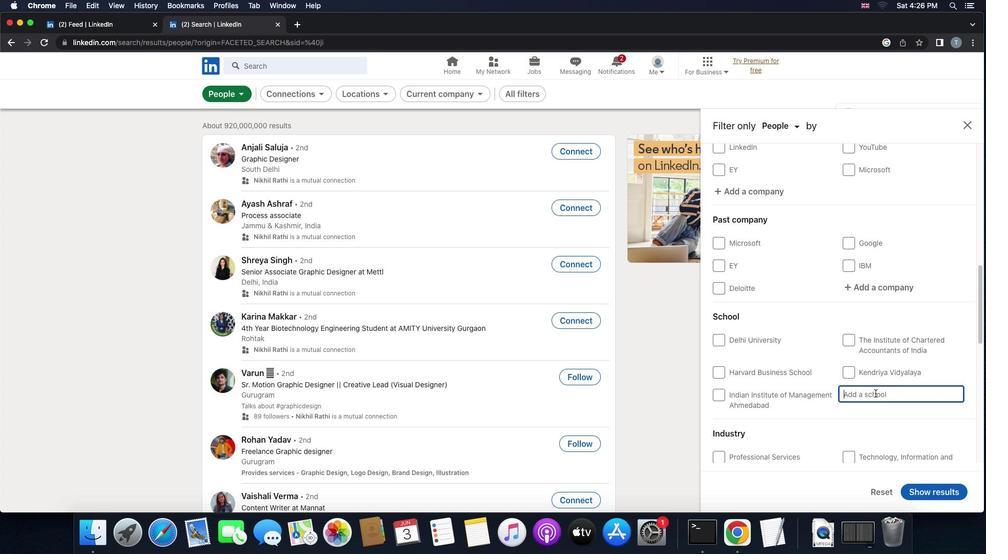 
Action: Key pressed 't''o''p''i''w''a''l''a'
Screenshot: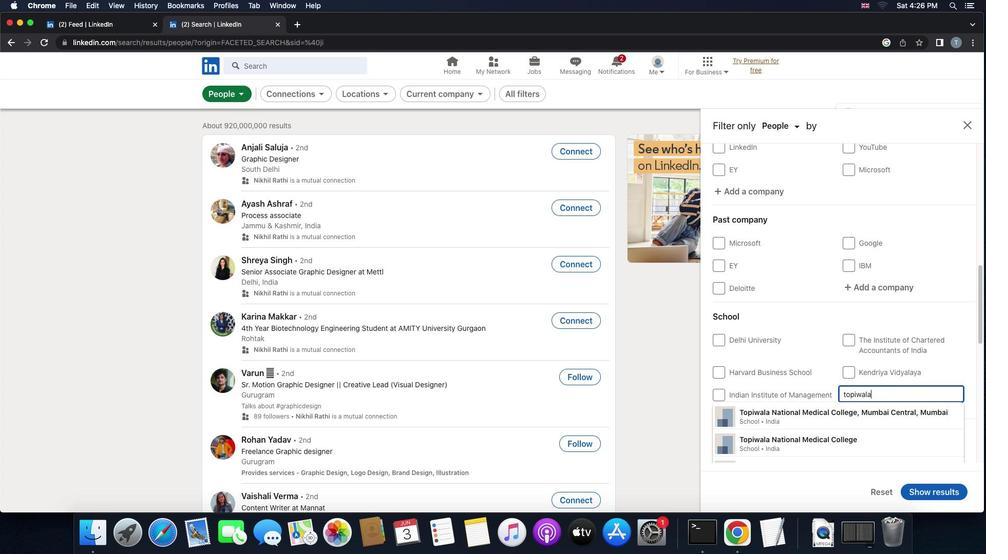 
Action: Mouse moved to (813, 413)
Screenshot: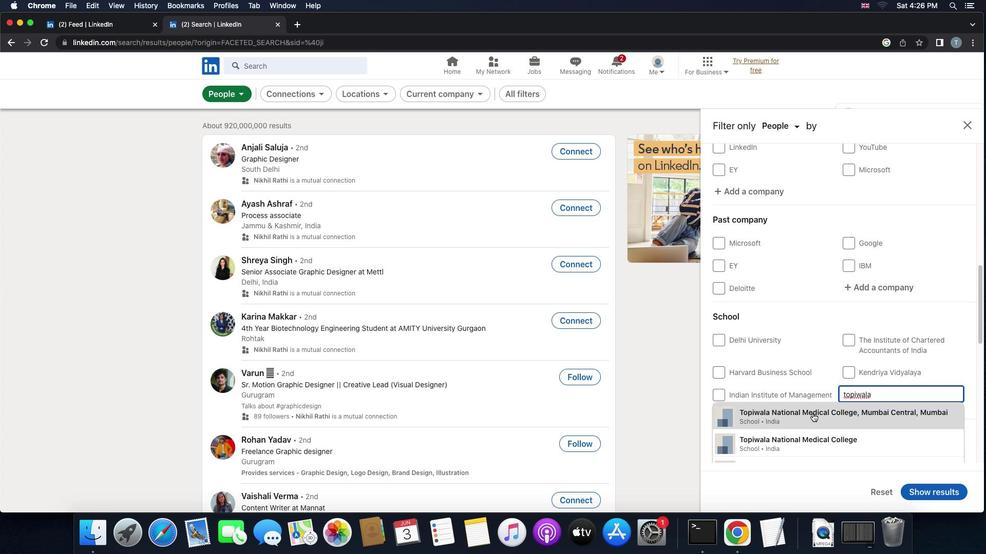 
Action: Mouse pressed left at (813, 413)
Screenshot: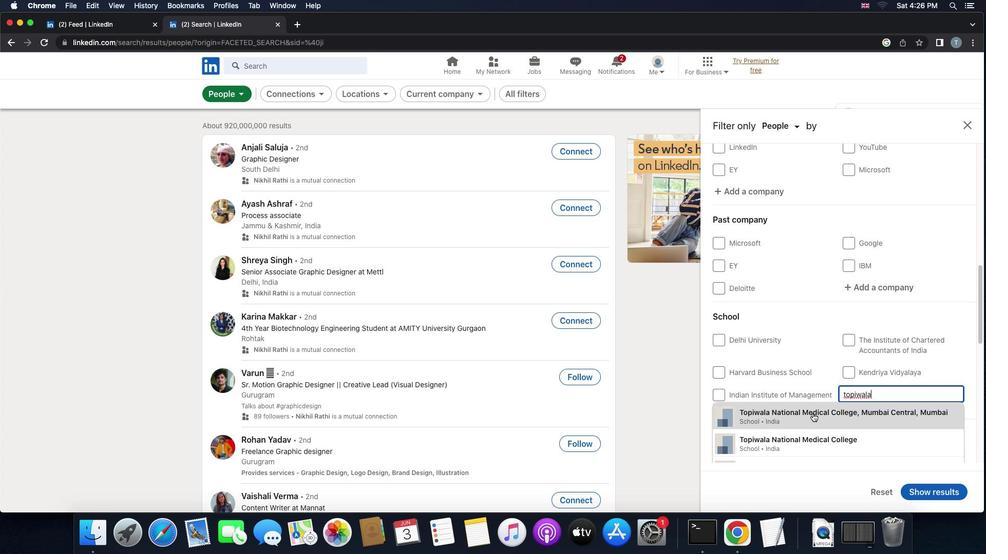 
Action: Mouse moved to (814, 413)
Screenshot: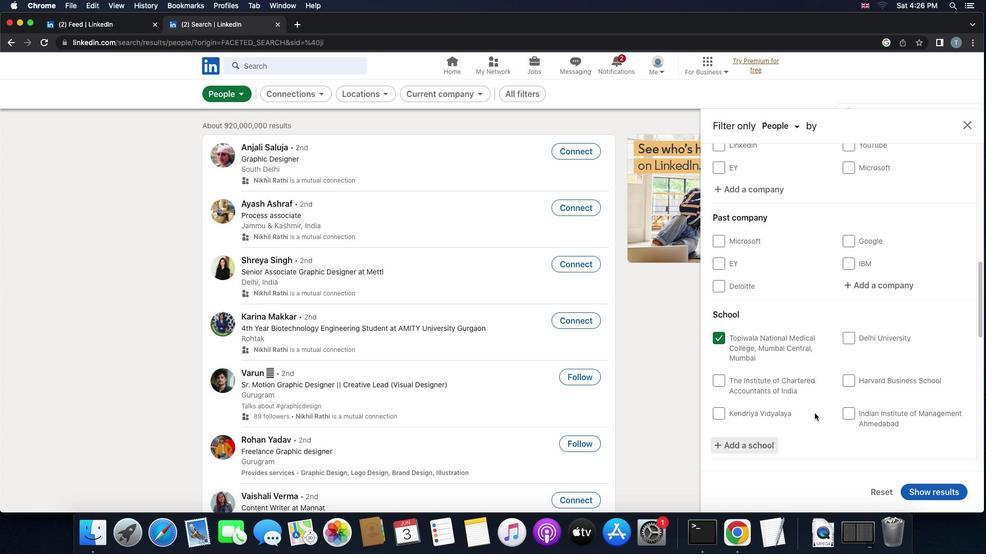 
Action: Mouse scrolled (814, 413) with delta (0, 0)
Screenshot: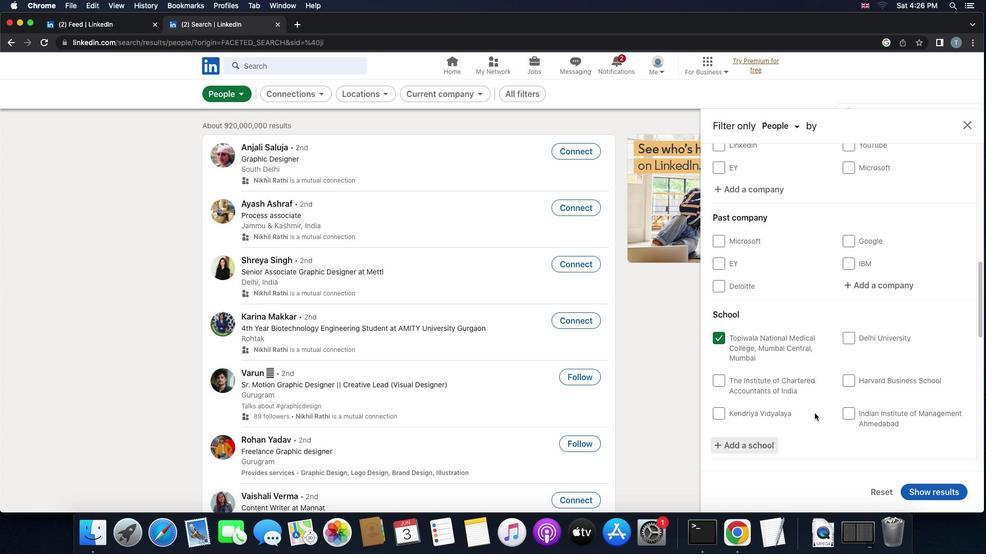 
Action: Mouse scrolled (814, 413) with delta (0, 0)
Screenshot: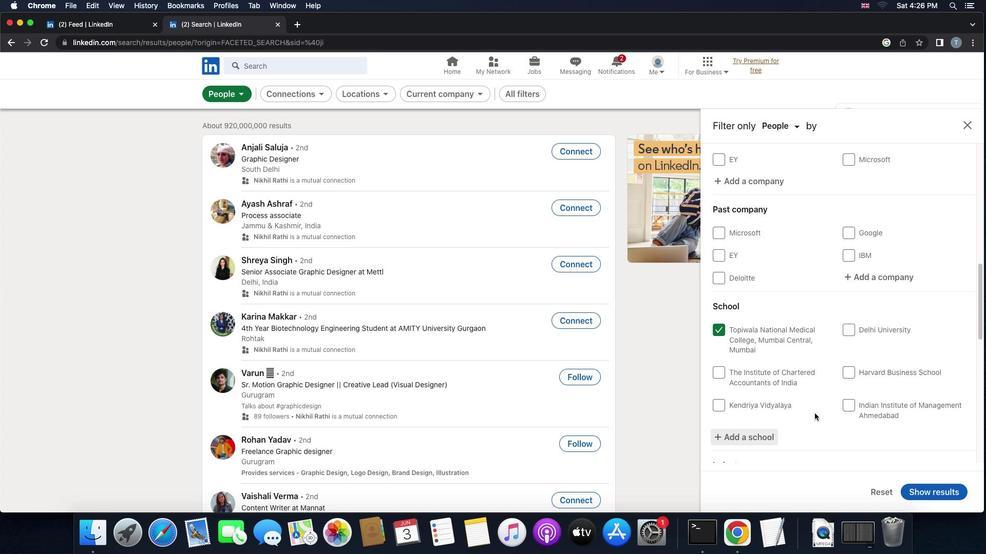 
Action: Mouse scrolled (814, 413) with delta (0, -1)
Screenshot: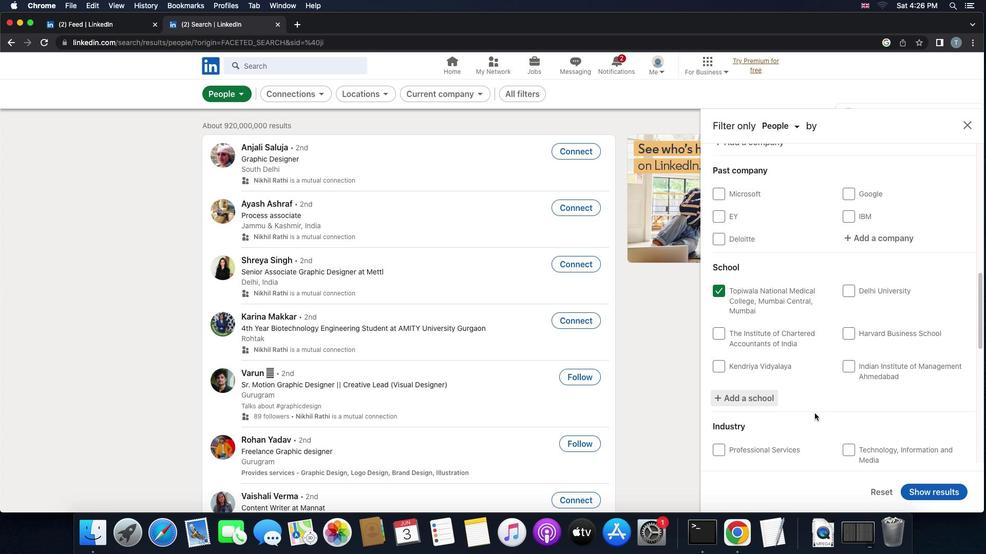 
Action: Mouse moved to (814, 413)
Screenshot: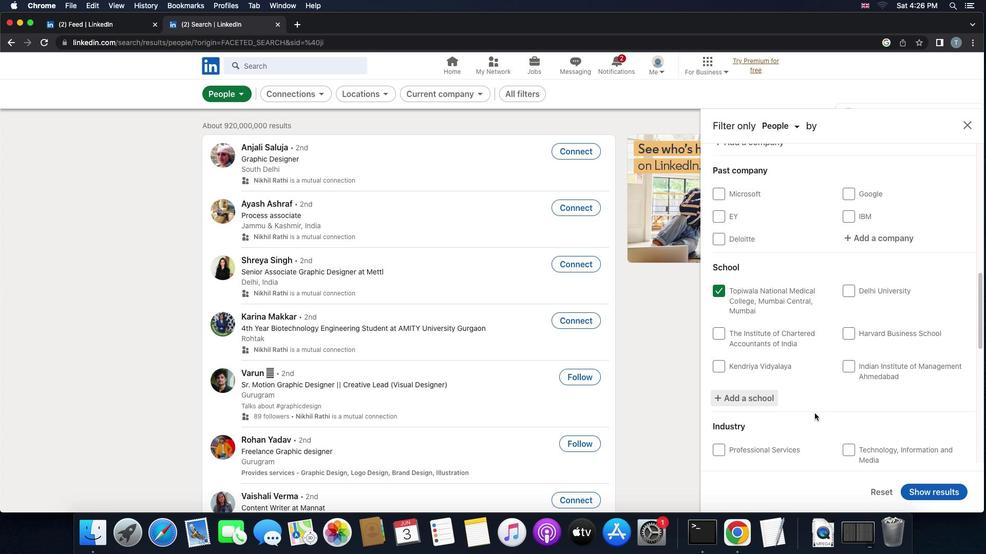 
Action: Mouse scrolled (814, 413) with delta (0, 0)
Screenshot: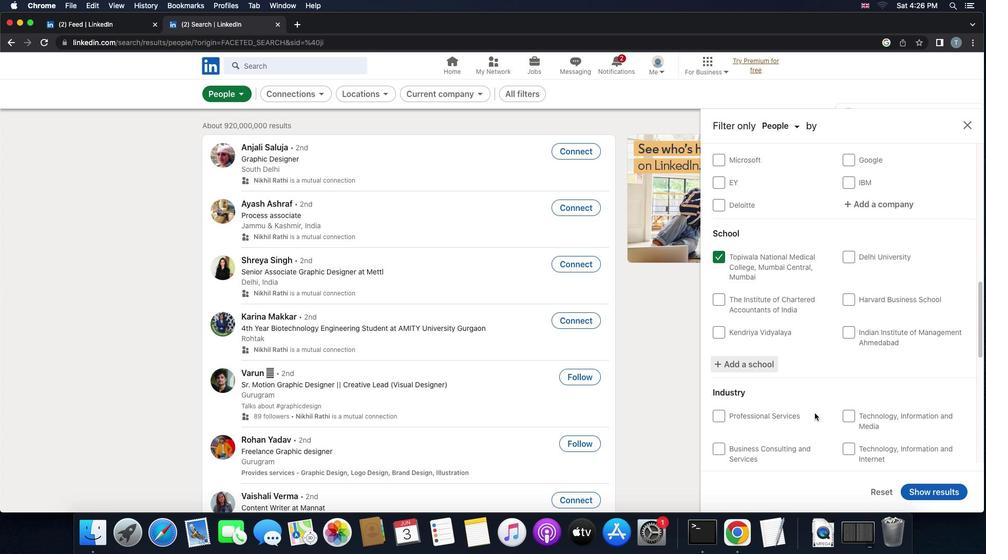 
Action: Mouse scrolled (814, 413) with delta (0, 0)
Screenshot: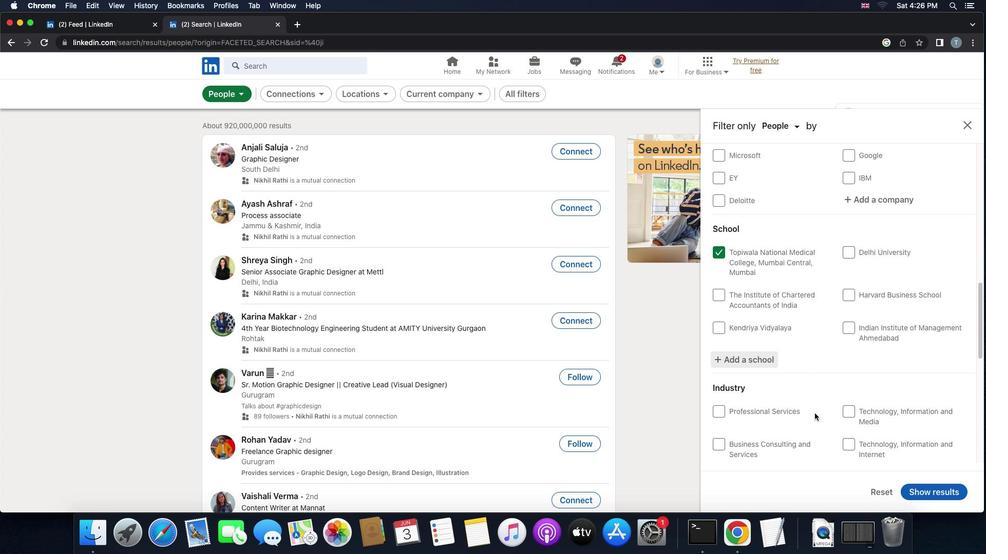 
Action: Mouse scrolled (814, 413) with delta (0, -1)
Screenshot: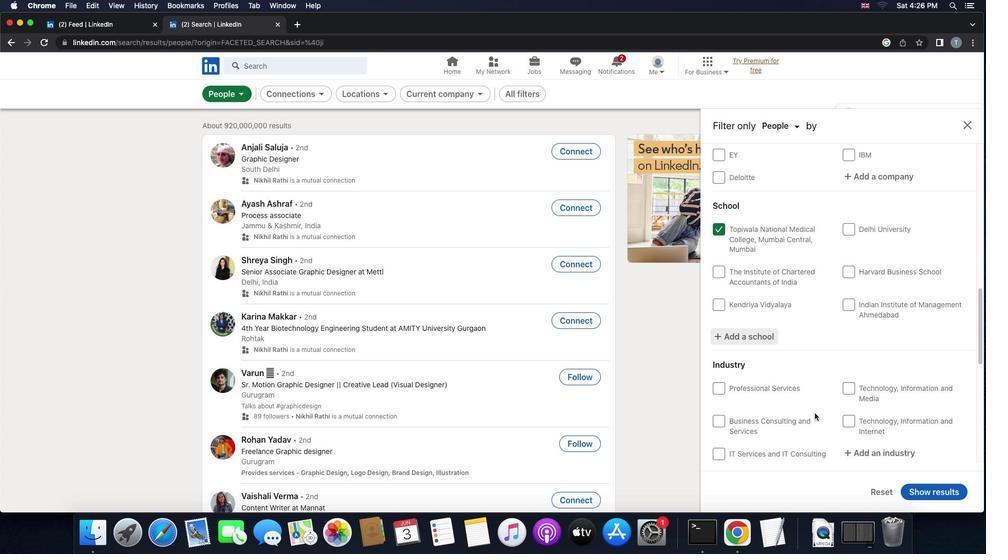 
Action: Mouse moved to (899, 421)
Screenshot: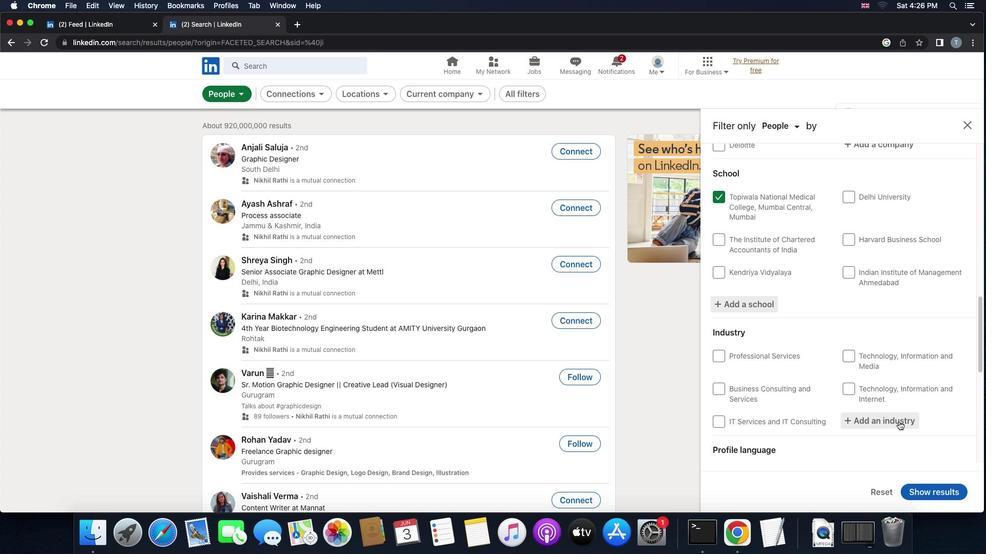 
Action: Mouse pressed left at (899, 421)
Screenshot: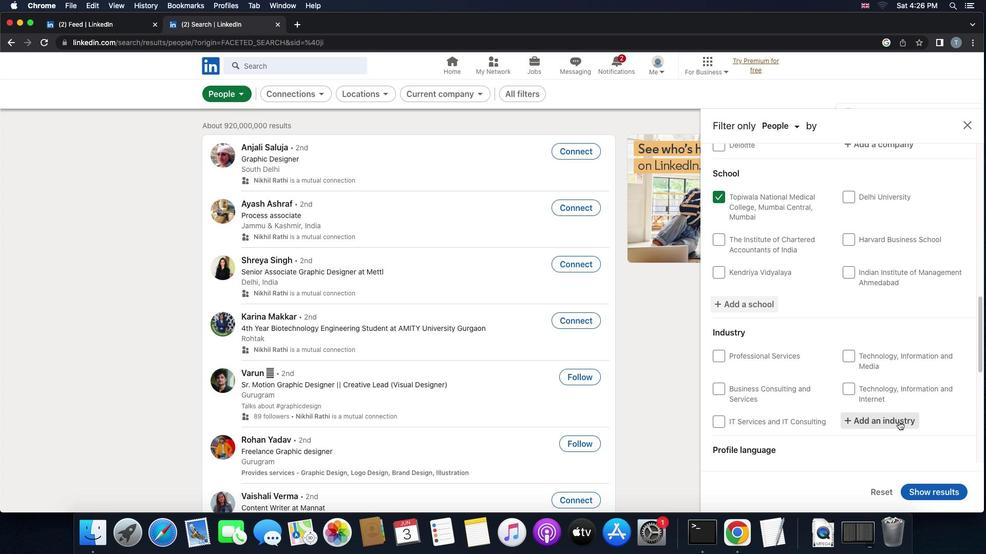 
Action: Mouse moved to (914, 422)
Screenshot: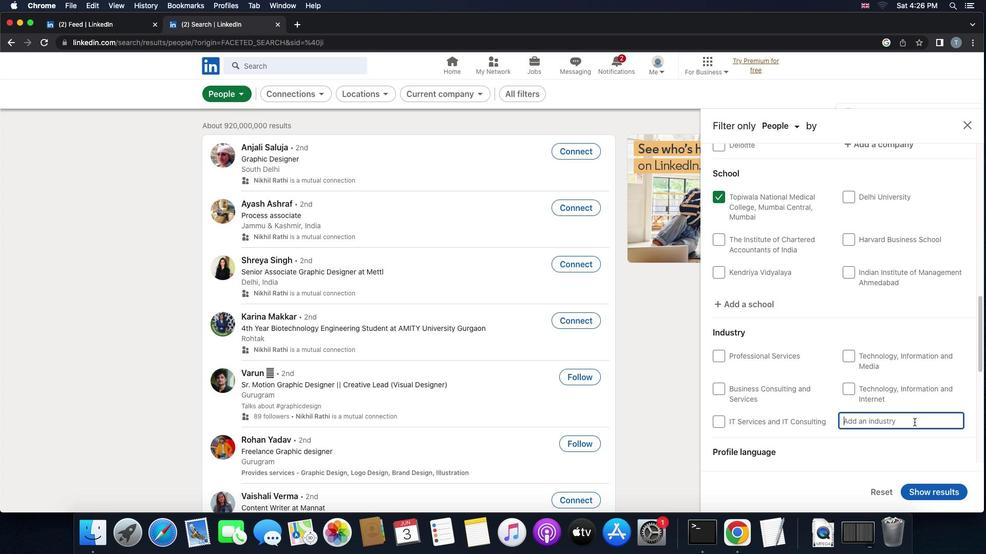 
Action: Key pressed 'f''a''r''m''i''n''g'',''r''a''n''c''h'
Screenshot: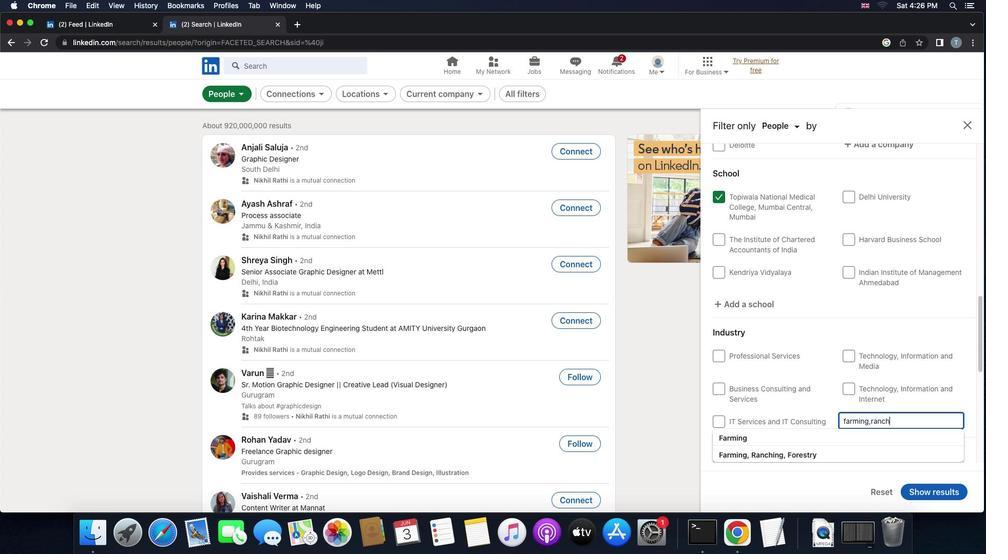 
Action: Mouse moved to (910, 439)
Screenshot: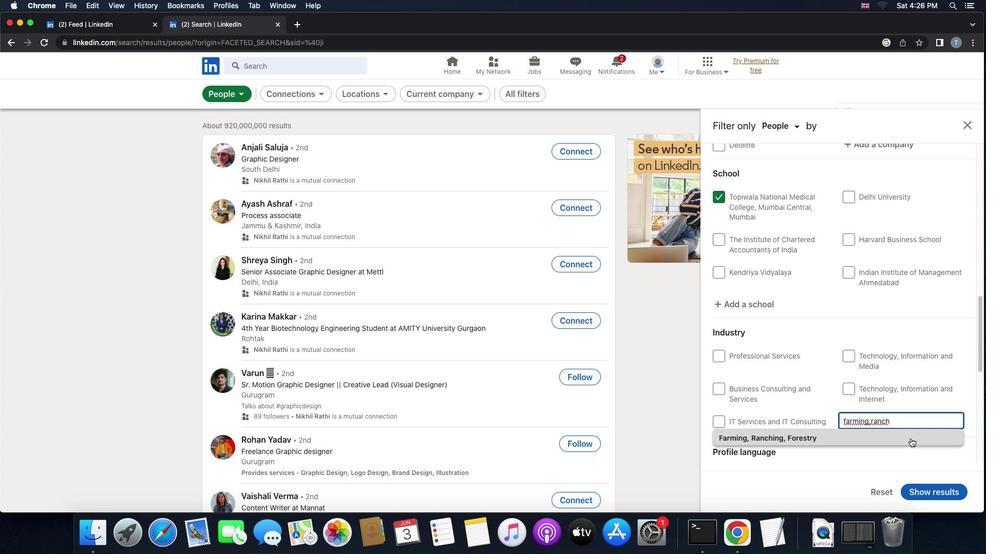 
Action: Mouse pressed left at (910, 439)
Screenshot: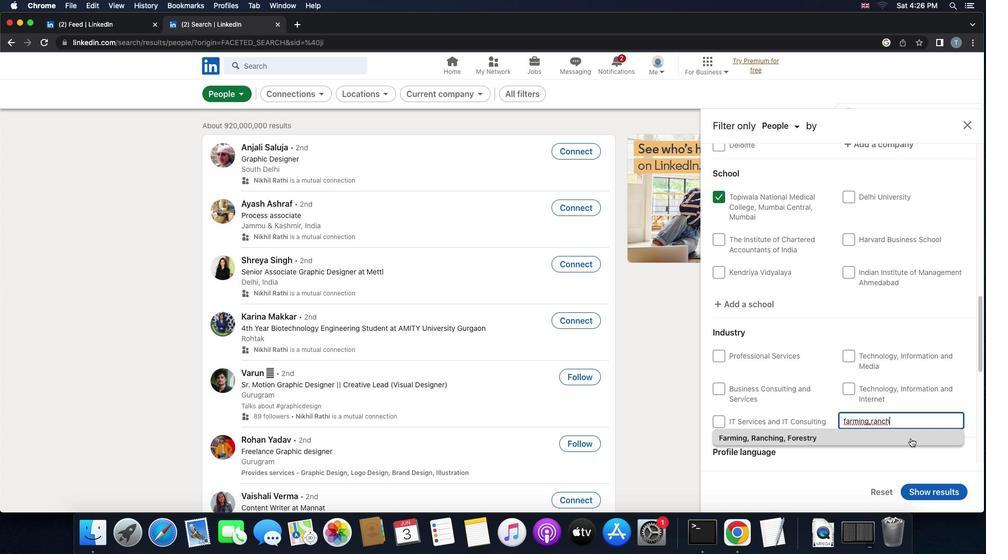 
Action: Mouse moved to (908, 436)
Screenshot: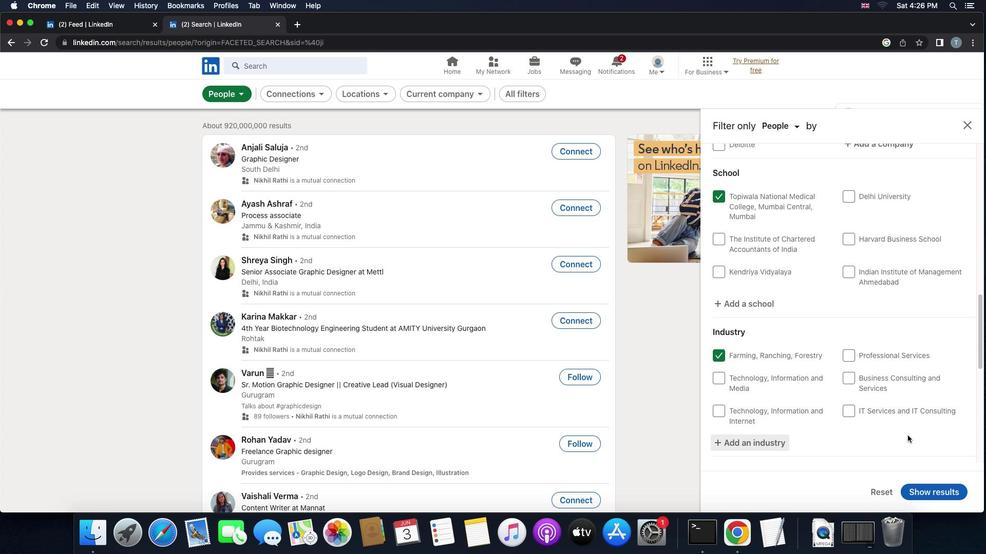 
Action: Mouse scrolled (908, 436) with delta (0, 0)
Screenshot: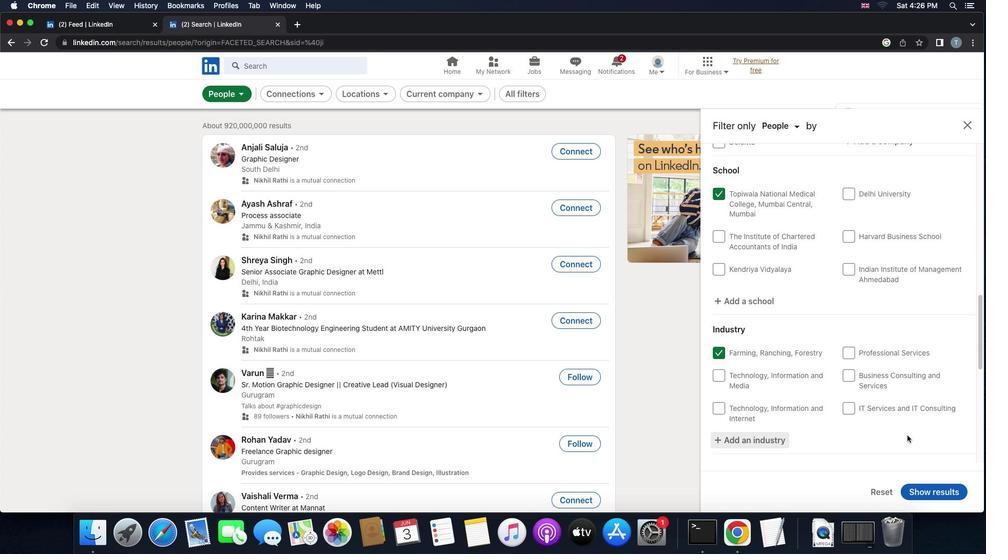 
Action: Mouse scrolled (908, 436) with delta (0, 0)
Screenshot: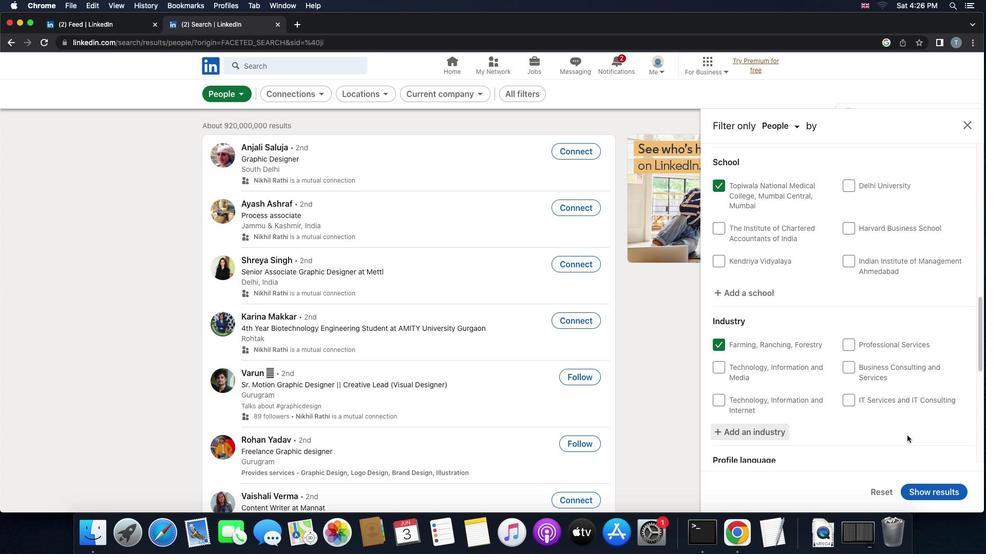 
Action: Mouse moved to (907, 436)
Screenshot: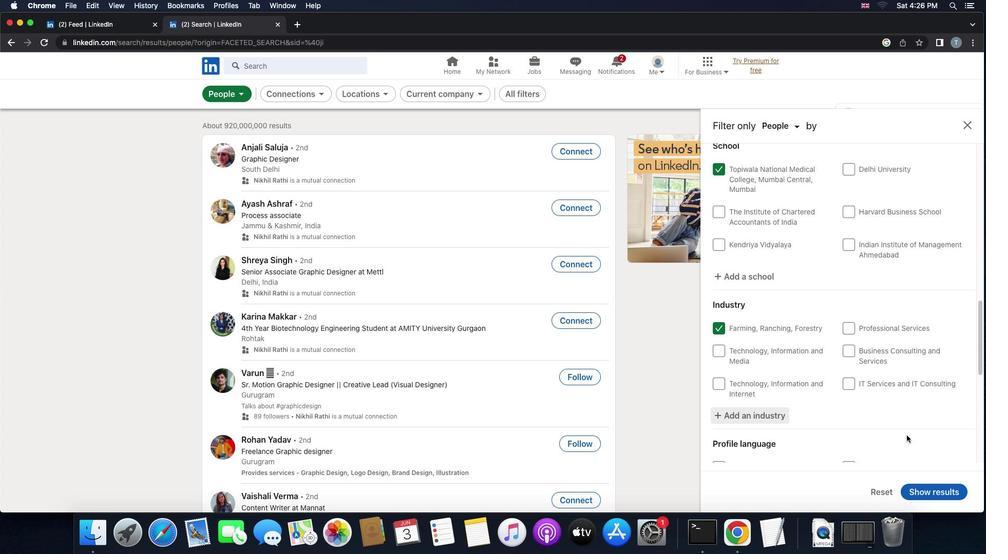 
Action: Mouse scrolled (907, 436) with delta (0, -1)
Screenshot: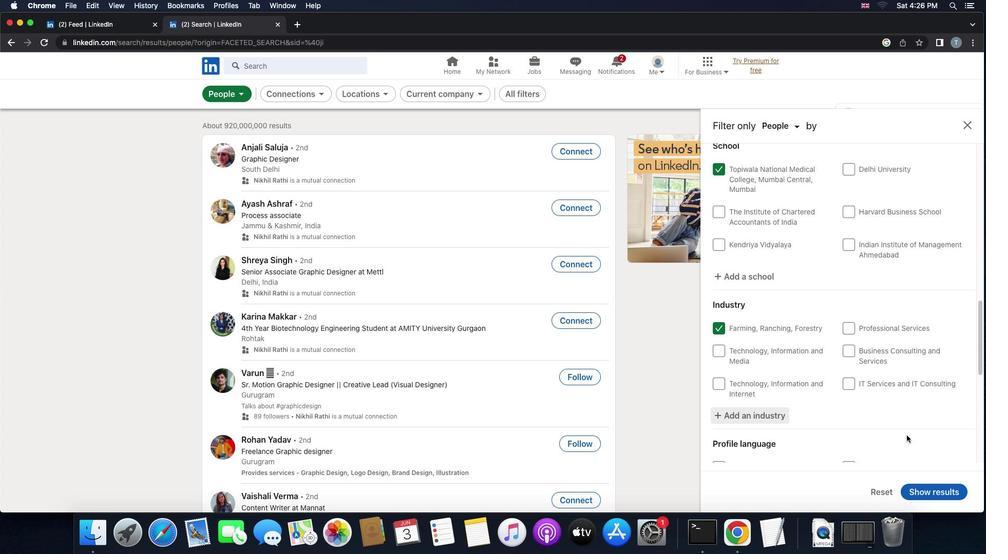 
Action: Mouse moved to (905, 435)
Screenshot: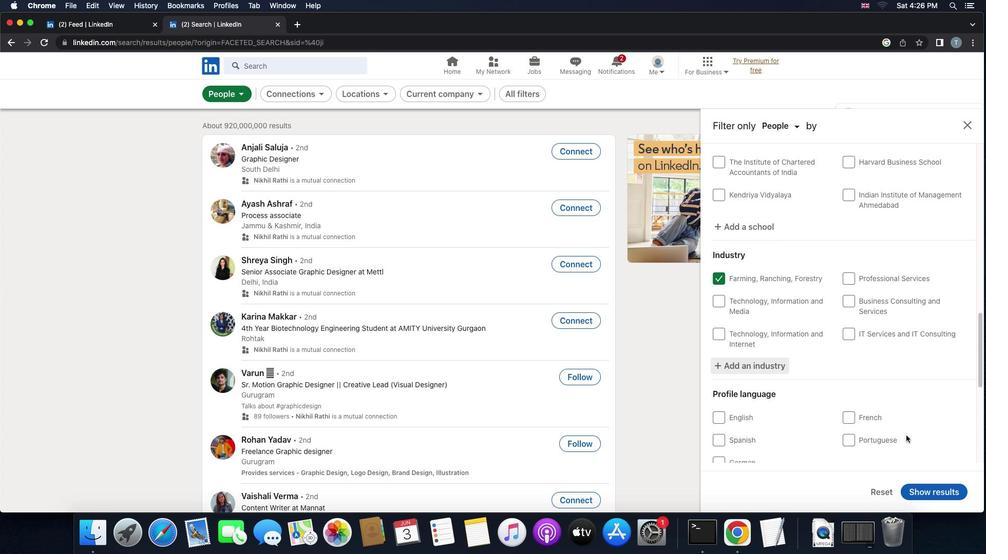 
Action: Mouse scrolled (905, 435) with delta (0, 0)
Screenshot: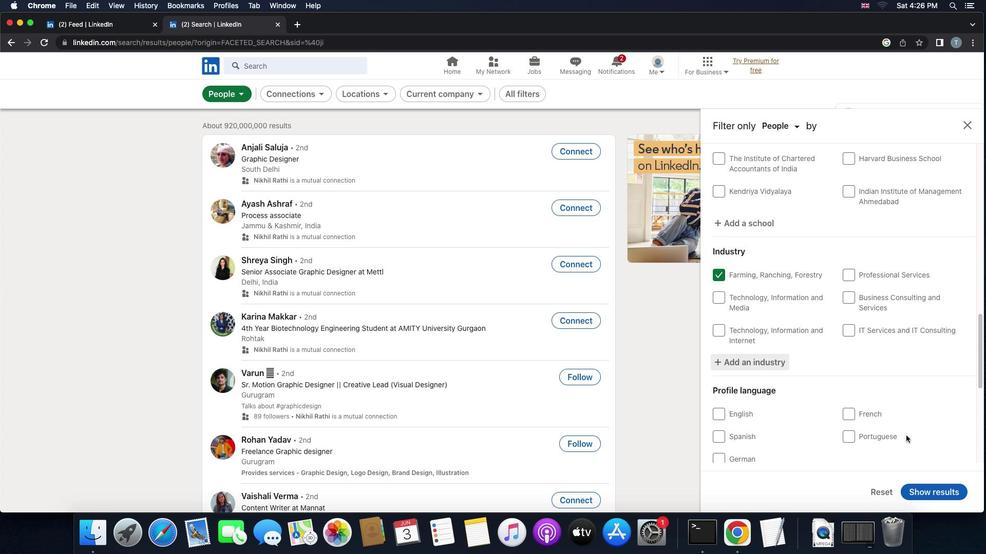 
Action: Mouse scrolled (905, 435) with delta (0, 0)
Screenshot: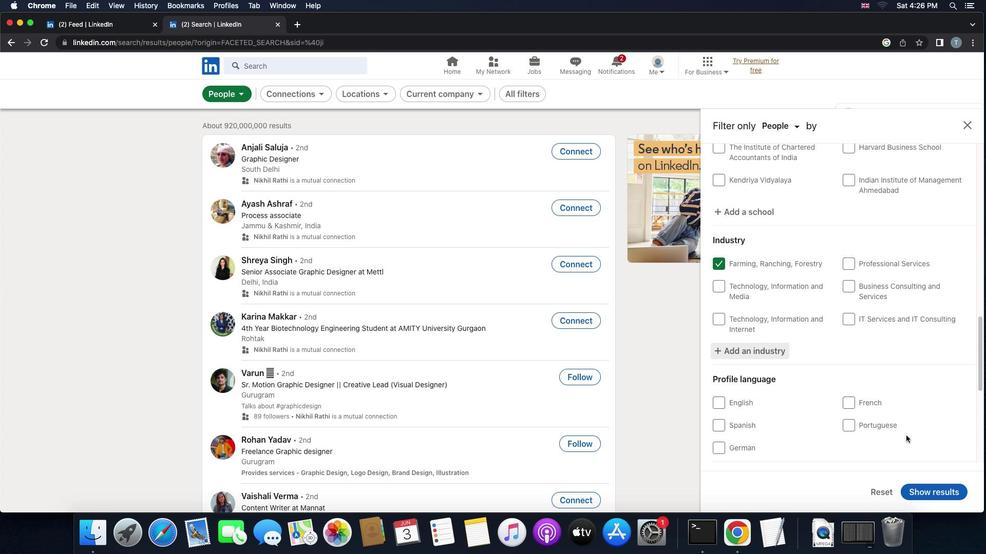 
Action: Mouse scrolled (905, 435) with delta (0, -1)
Screenshot: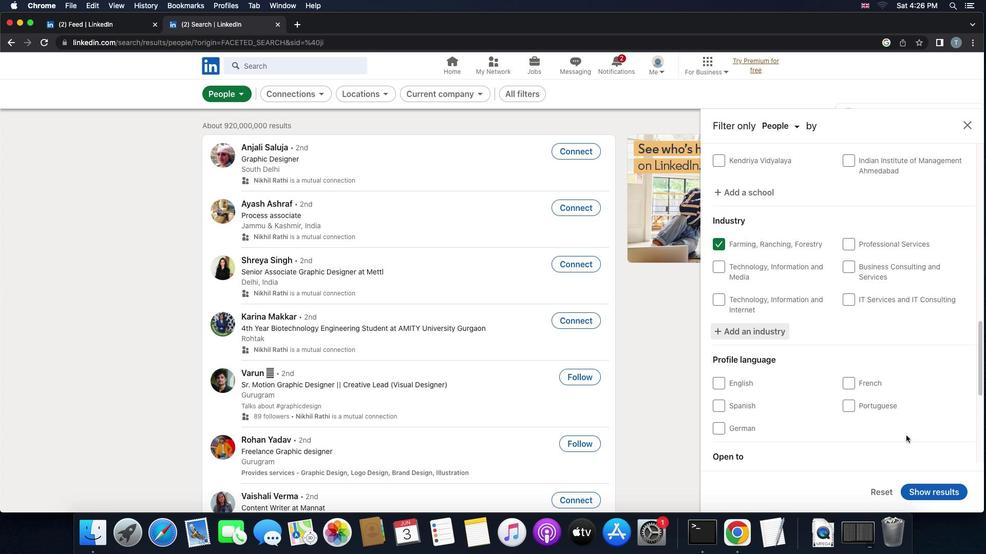 
Action: Mouse moved to (867, 400)
Screenshot: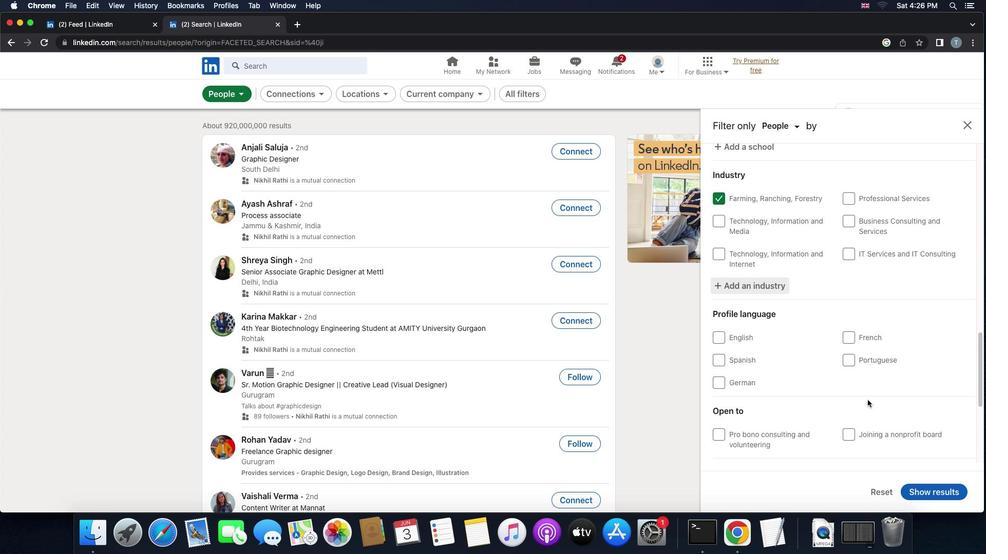 
Action: Mouse scrolled (867, 400) with delta (0, 0)
Screenshot: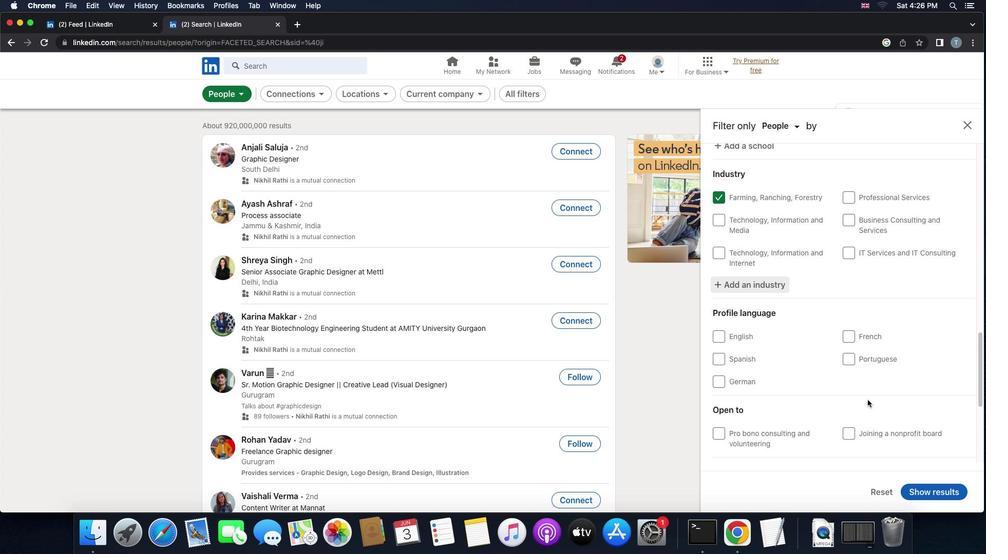 
Action: Mouse scrolled (867, 400) with delta (0, 0)
Screenshot: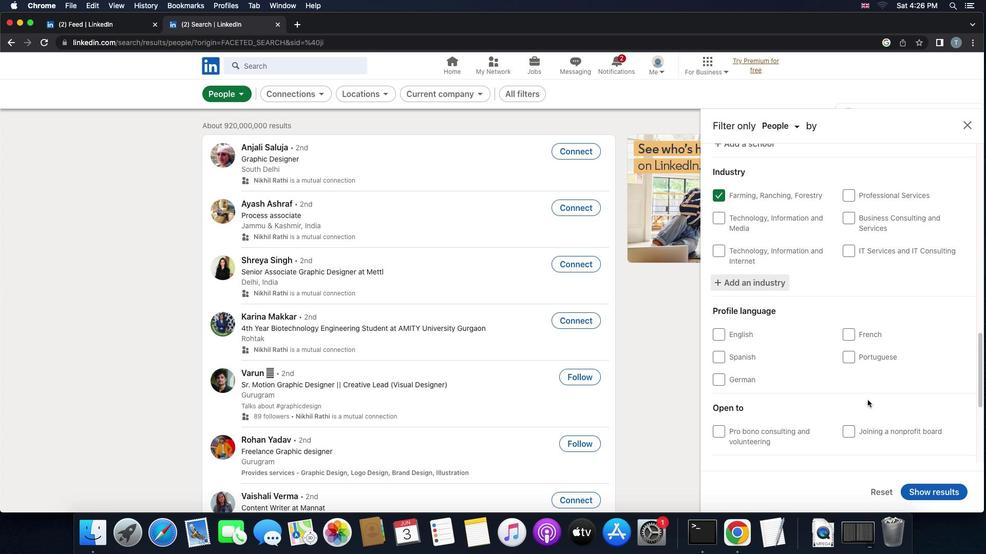 
Action: Mouse scrolled (867, 400) with delta (0, 0)
Screenshot: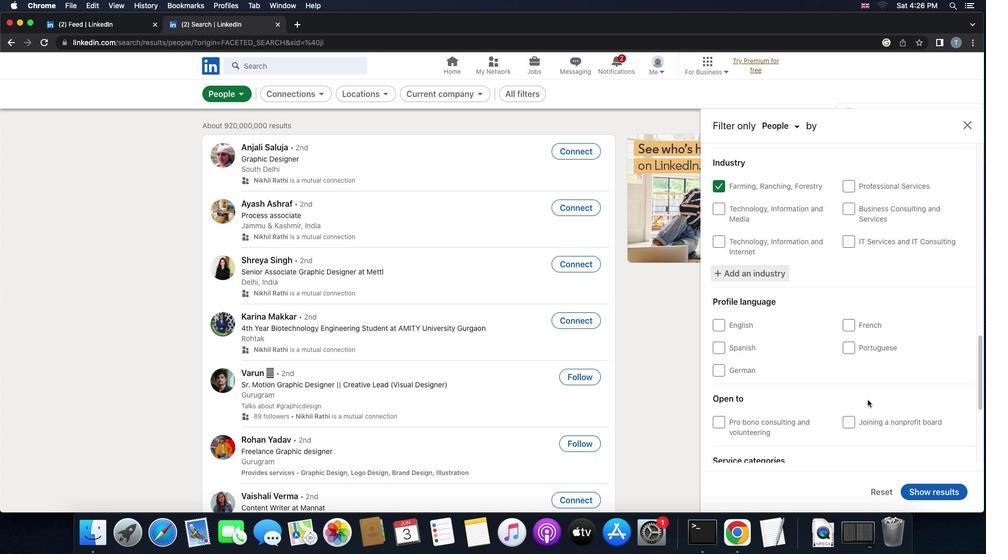 
Action: Mouse moved to (865, 312)
Screenshot: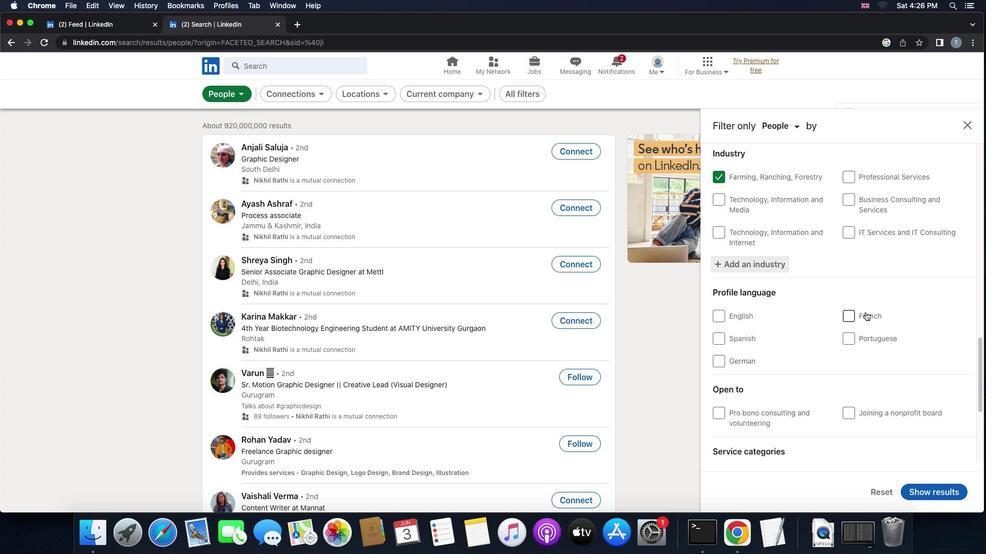 
Action: Mouse pressed left at (865, 312)
Screenshot: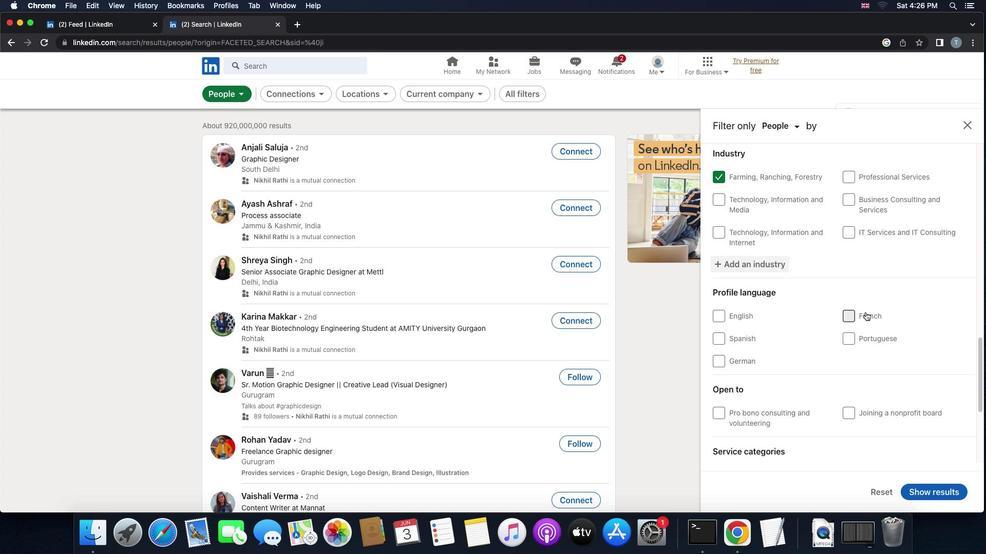 
Action: Mouse moved to (911, 404)
Screenshot: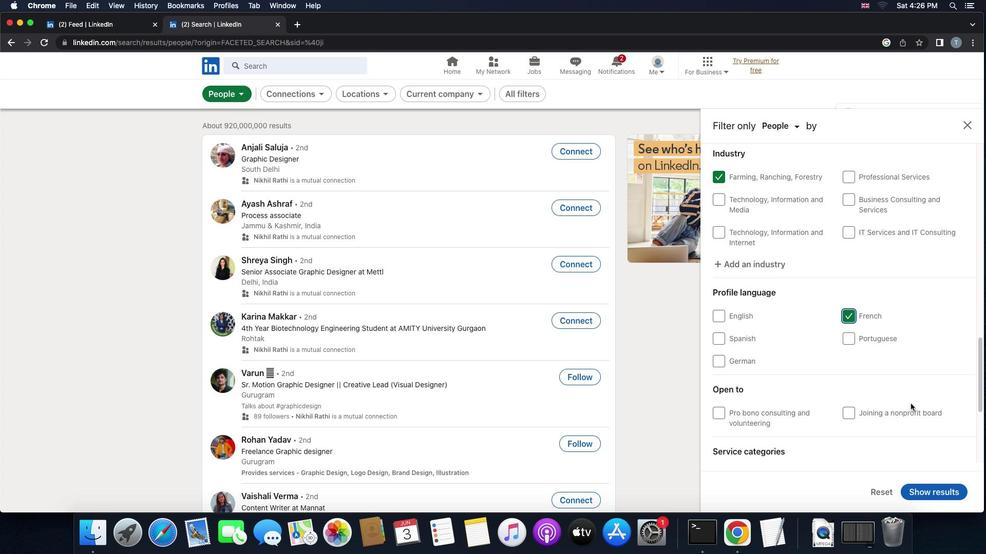 
Action: Mouse scrolled (911, 404) with delta (0, 0)
Screenshot: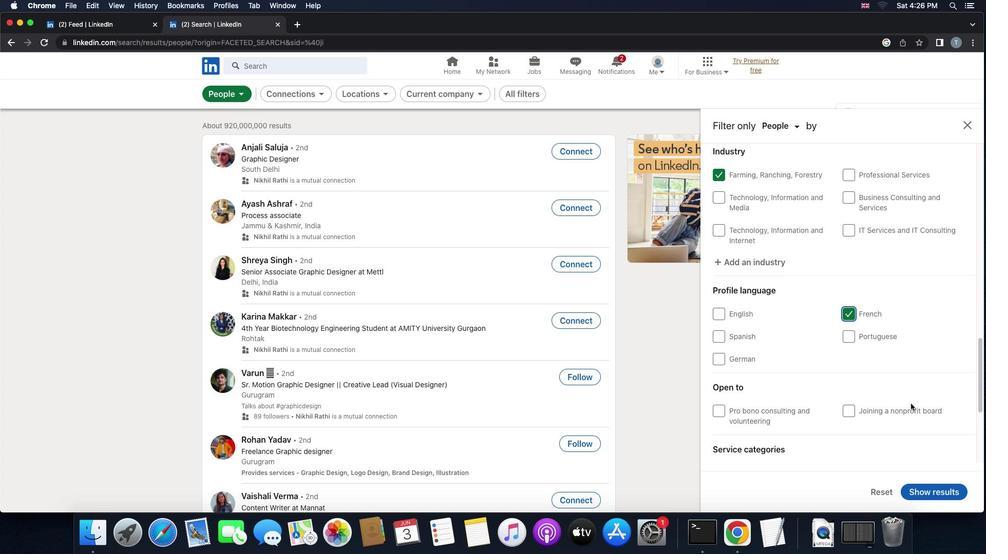 
Action: Mouse scrolled (911, 404) with delta (0, 0)
Screenshot: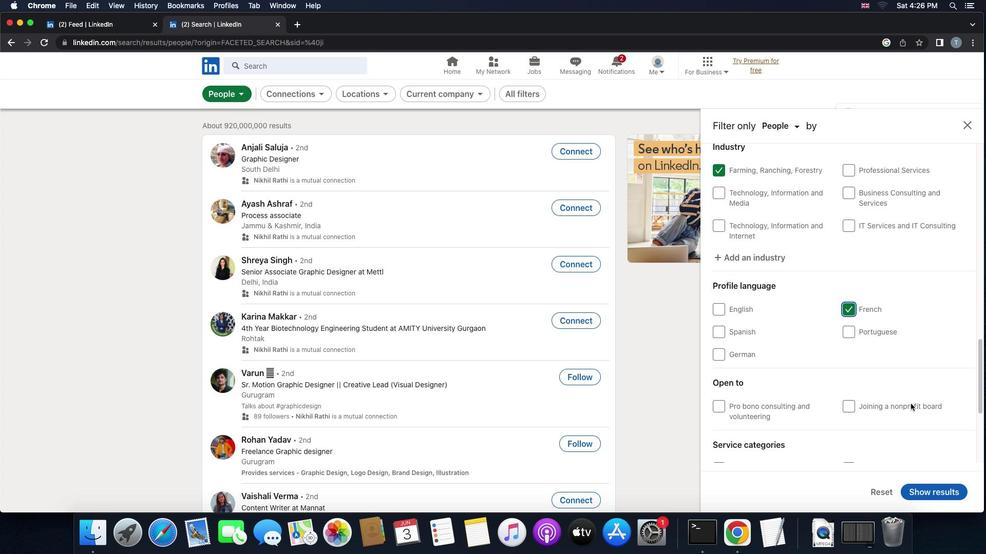 
Action: Mouse scrolled (911, 404) with delta (0, -1)
Screenshot: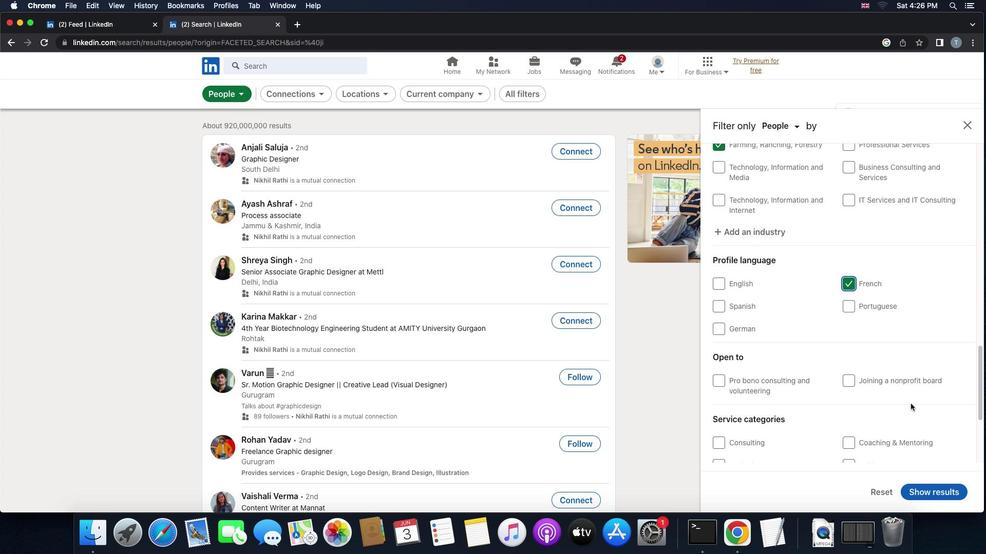 
Action: Mouse scrolled (911, 404) with delta (0, 0)
Screenshot: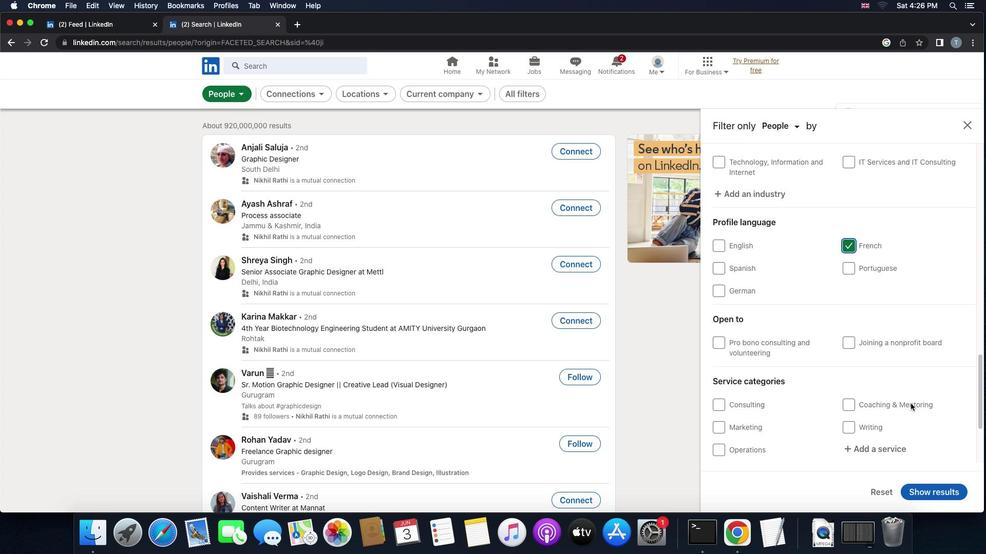 
Action: Mouse scrolled (911, 404) with delta (0, 0)
Screenshot: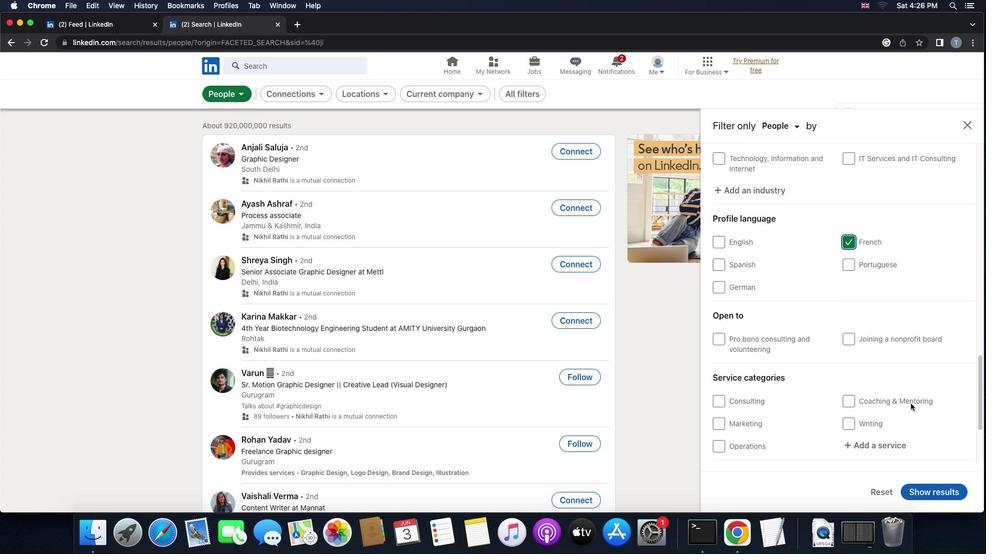 
Action: Mouse scrolled (911, 404) with delta (0, -1)
Screenshot: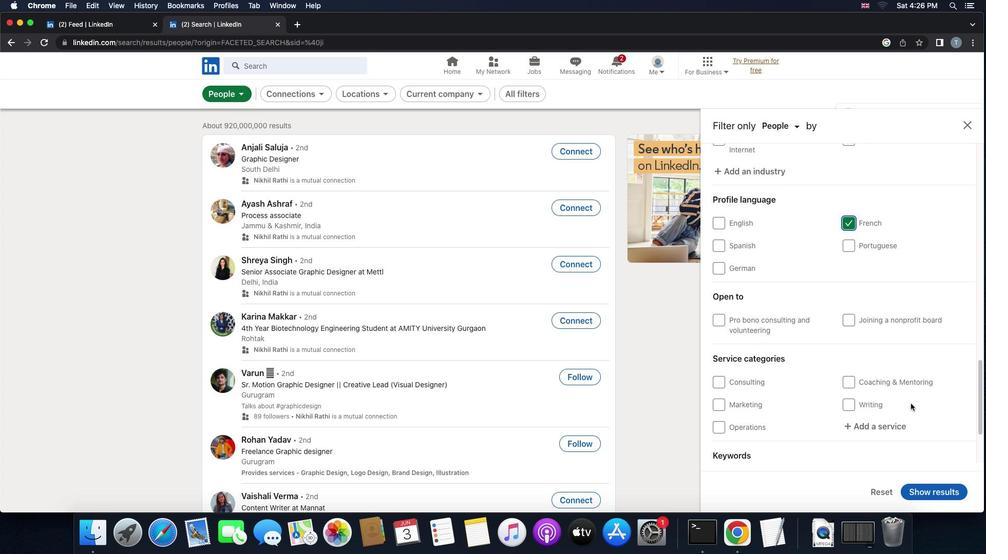 
Action: Mouse scrolled (911, 404) with delta (0, 0)
Screenshot: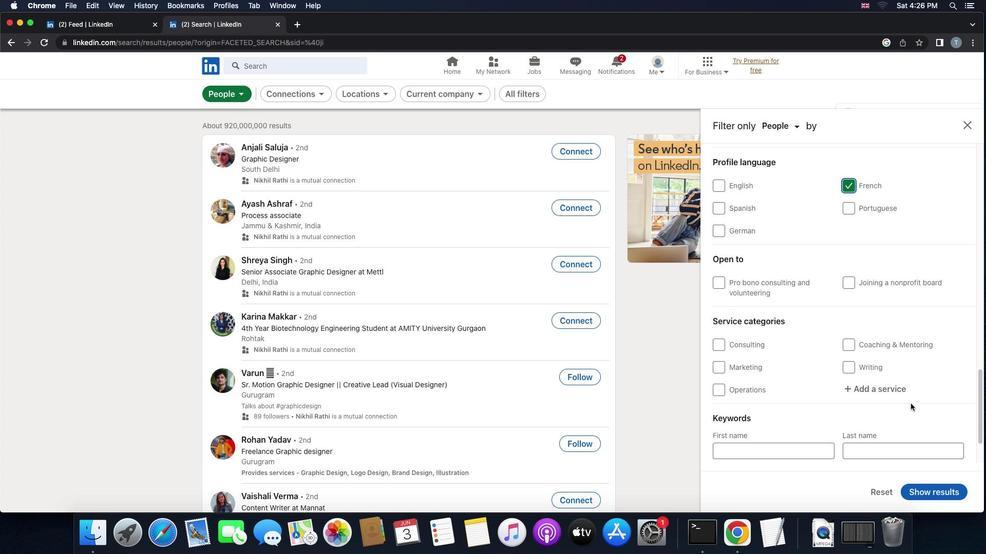 
Action: Mouse moved to (888, 389)
Screenshot: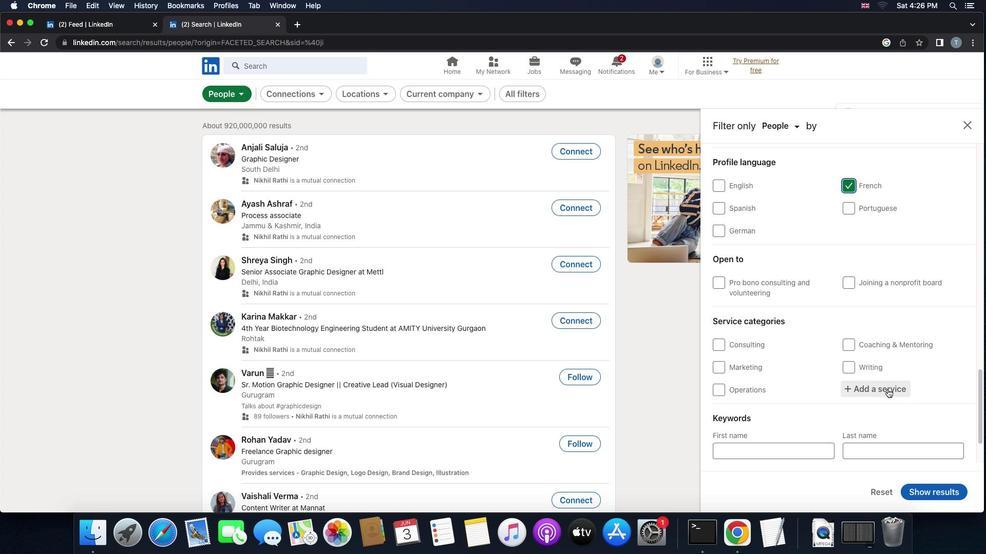 
Action: Mouse pressed left at (888, 389)
Screenshot: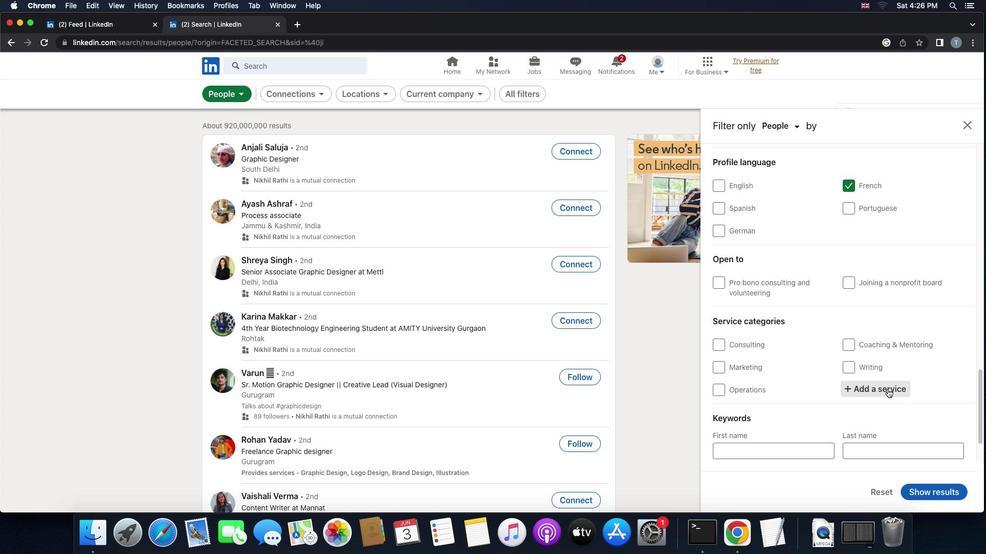 
Action: Mouse moved to (888, 389)
Screenshot: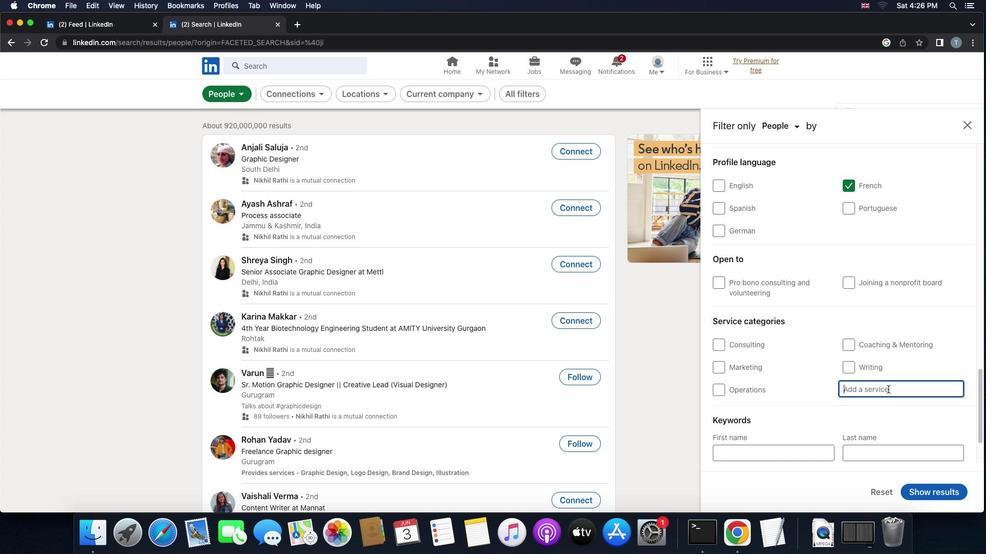 
Action: Key pressed 'm''a''n''a''g''e''m''e''n''t'
Screenshot: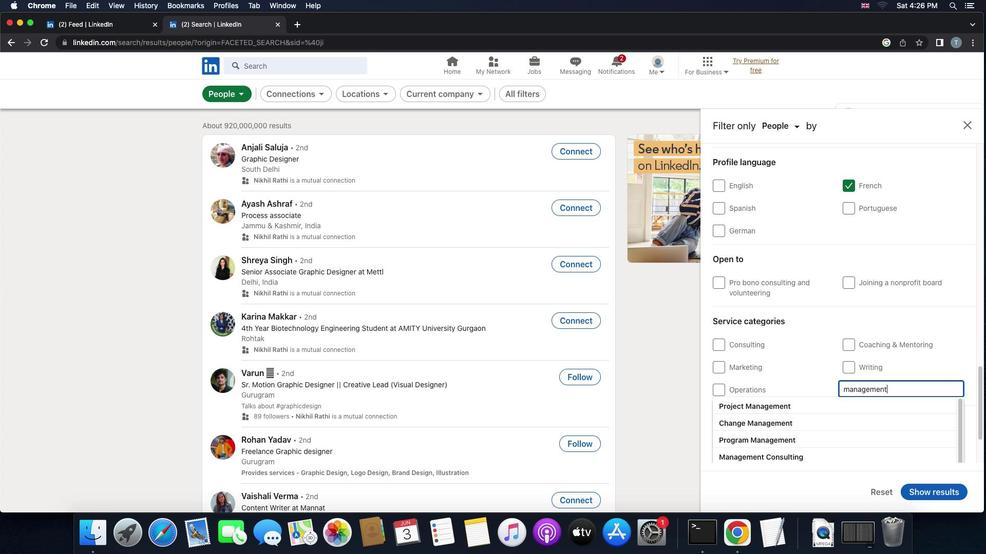 
Action: Mouse moved to (893, 457)
Screenshot: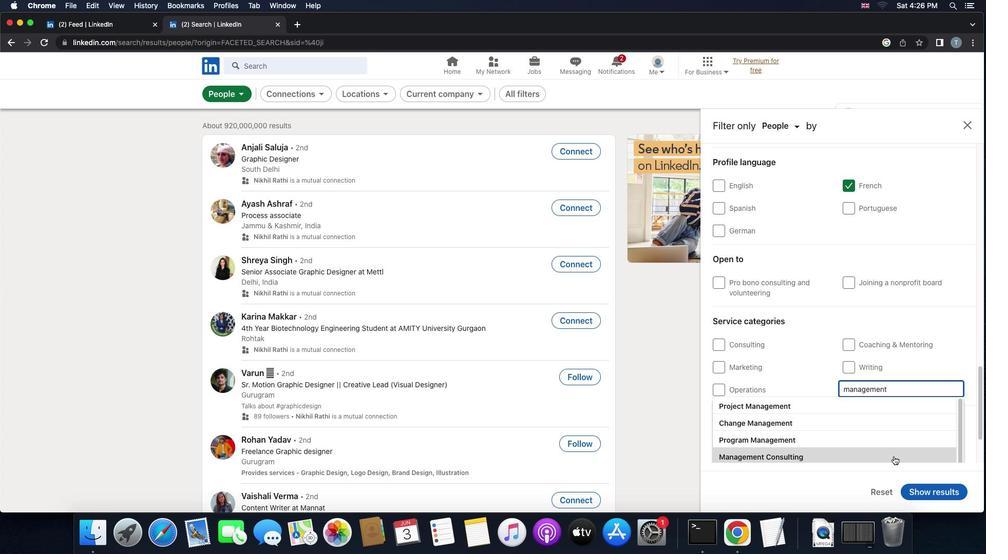 
Action: Mouse scrolled (893, 457) with delta (0, 0)
Screenshot: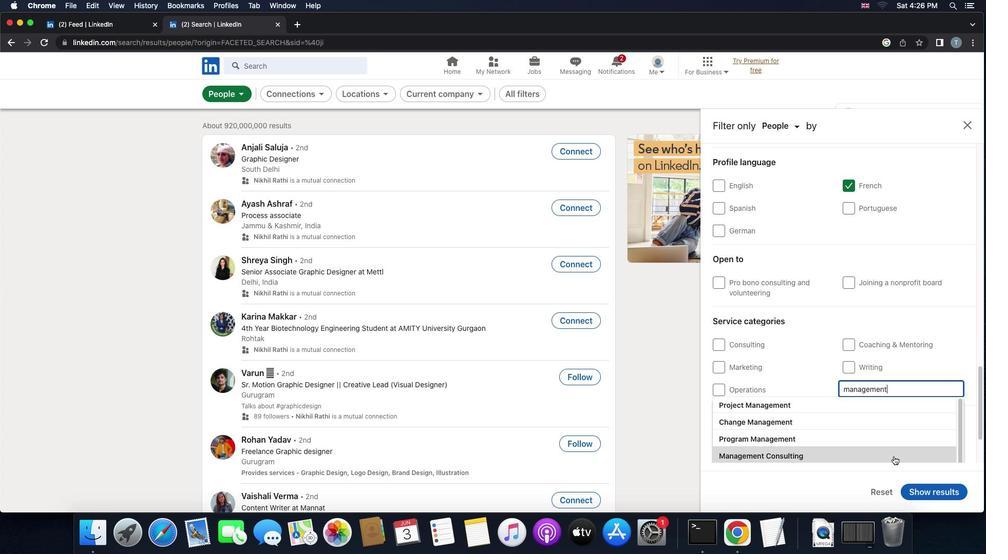 
Action: Mouse scrolled (893, 457) with delta (0, 0)
Screenshot: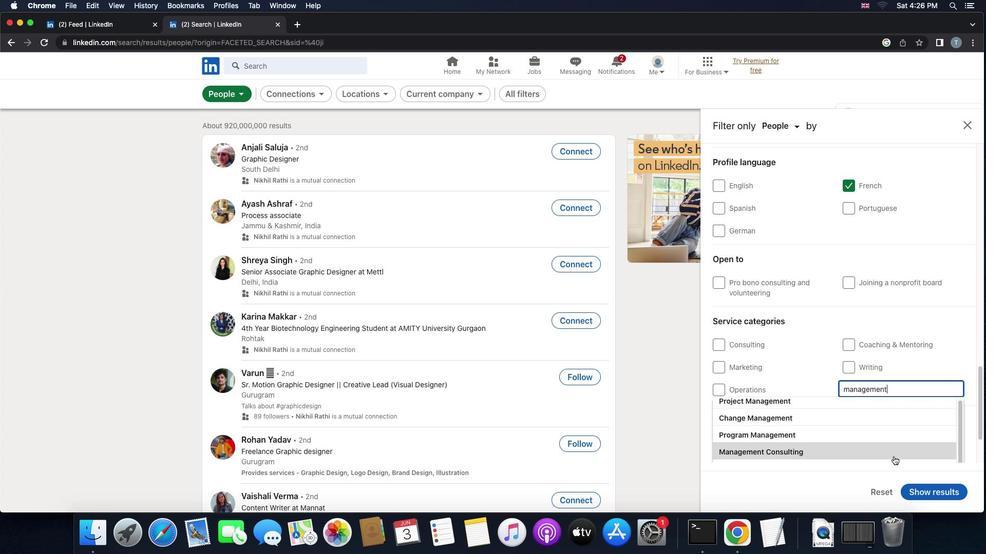 
Action: Mouse moved to (893, 456)
Screenshot: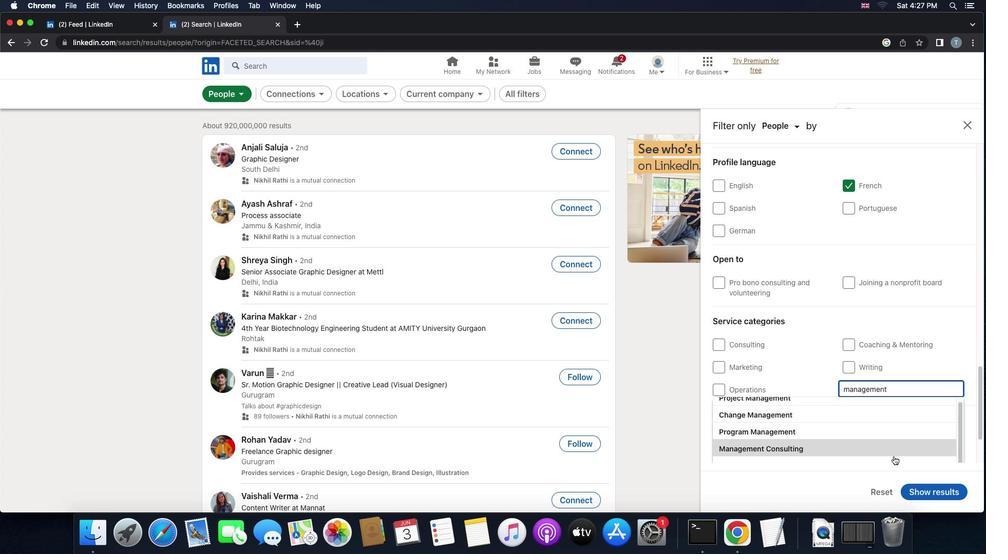 
Action: Mouse scrolled (893, 456) with delta (0, 0)
Screenshot: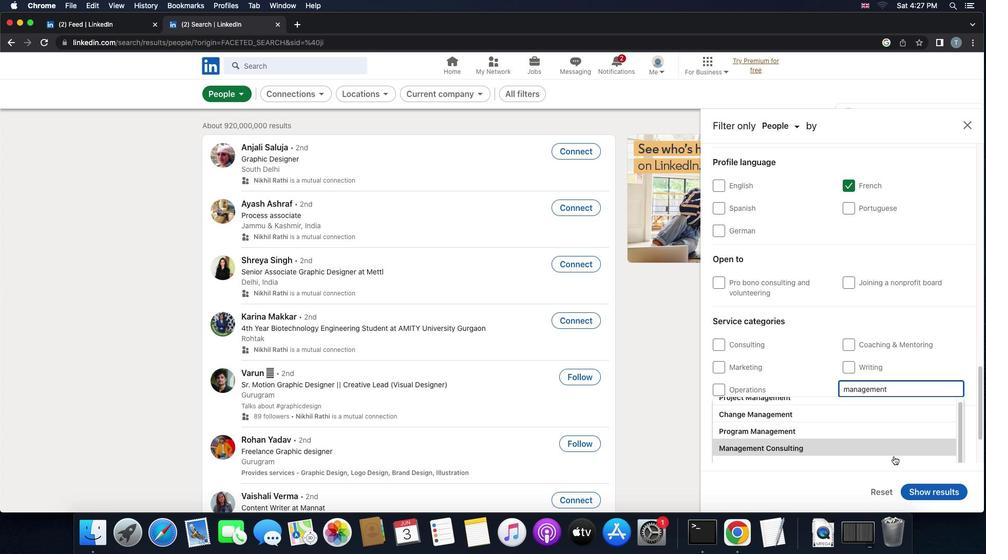 
Action: Mouse scrolled (893, 456) with delta (0, 0)
Screenshot: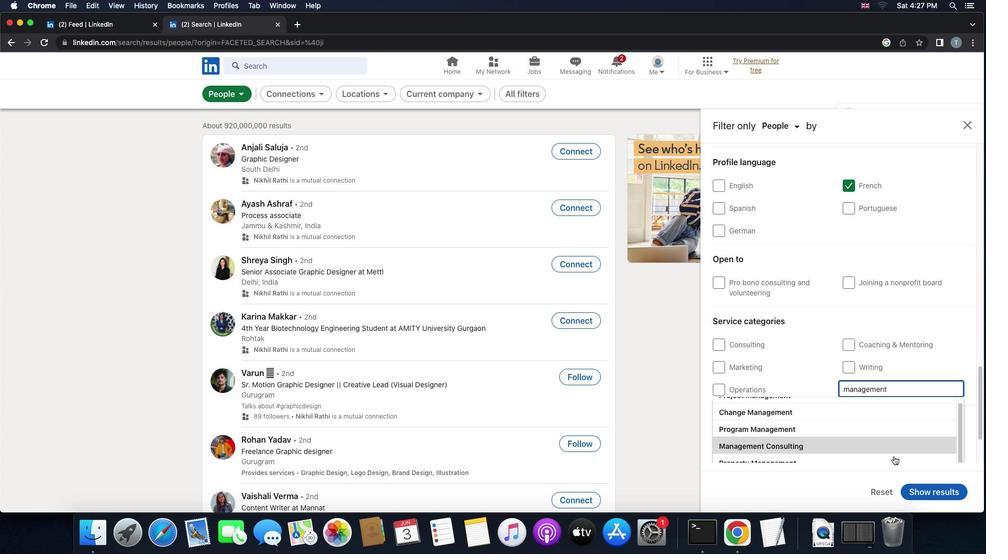 
Action: Mouse scrolled (893, 456) with delta (0, 0)
Screenshot: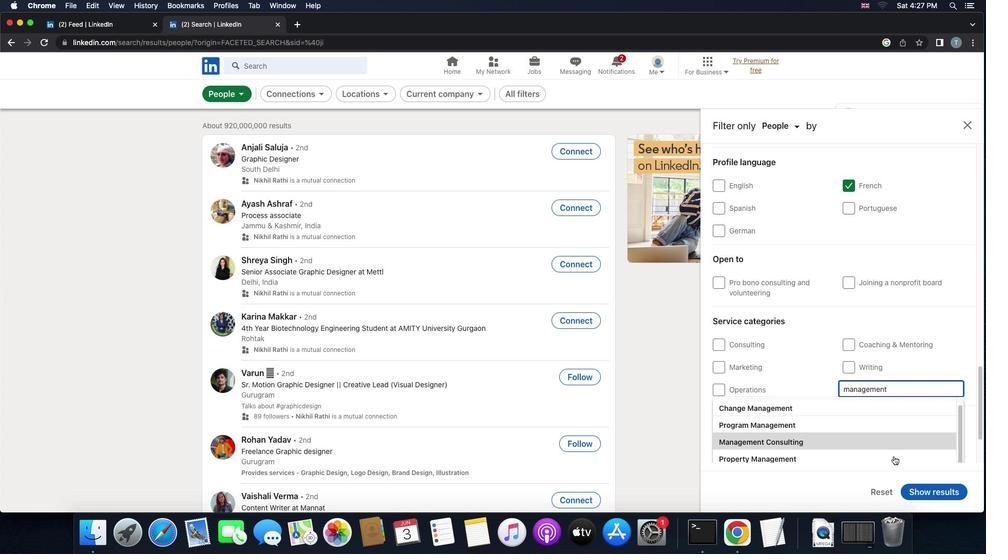 
Action: Mouse scrolled (893, 456) with delta (0, 0)
Screenshot: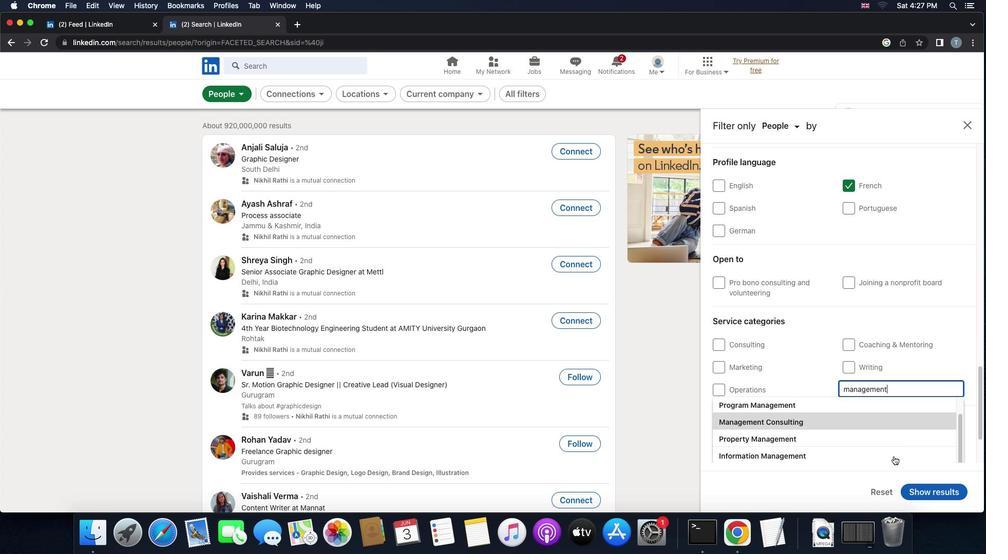 
Action: Mouse scrolled (893, 456) with delta (0, 0)
Screenshot: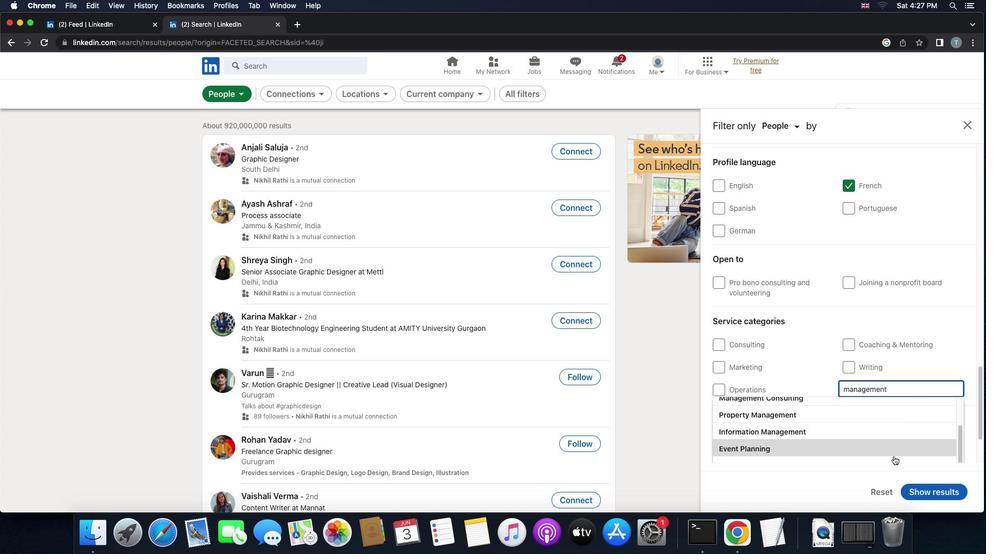 
Action: Mouse scrolled (893, 456) with delta (0, 0)
Screenshot: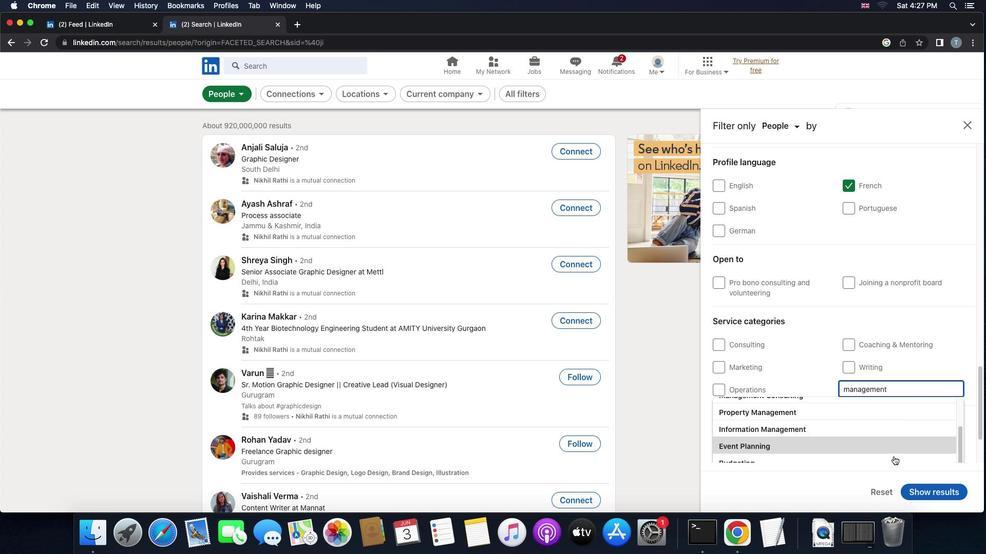 
Action: Mouse scrolled (893, 456) with delta (0, -1)
Screenshot: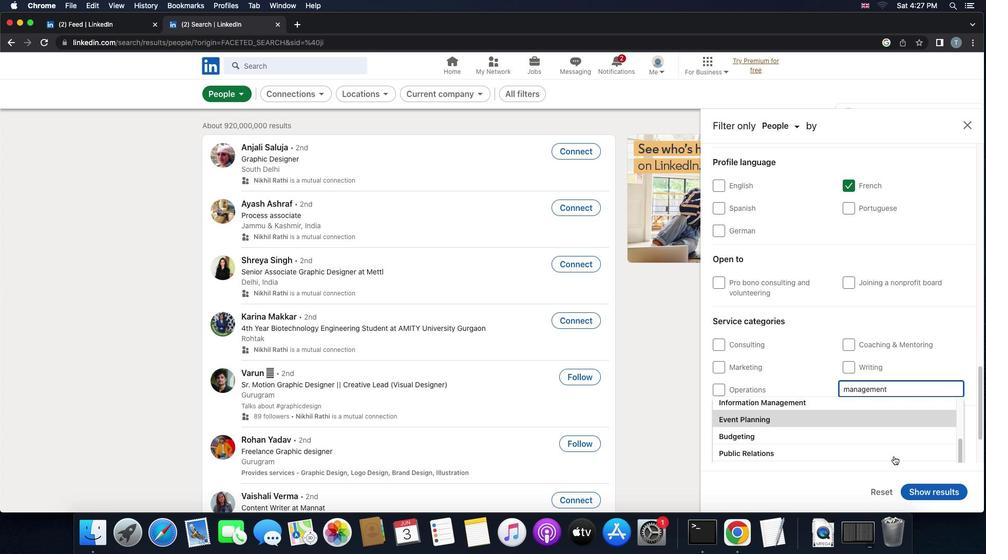 
Action: Mouse scrolled (893, 456) with delta (0, -1)
Screenshot: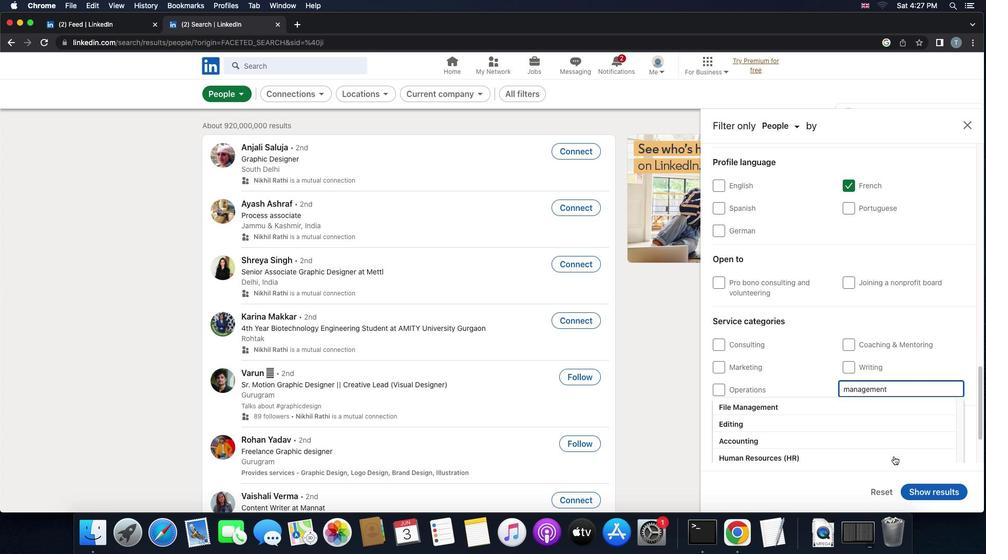 
Action: Mouse moved to (891, 427)
Screenshot: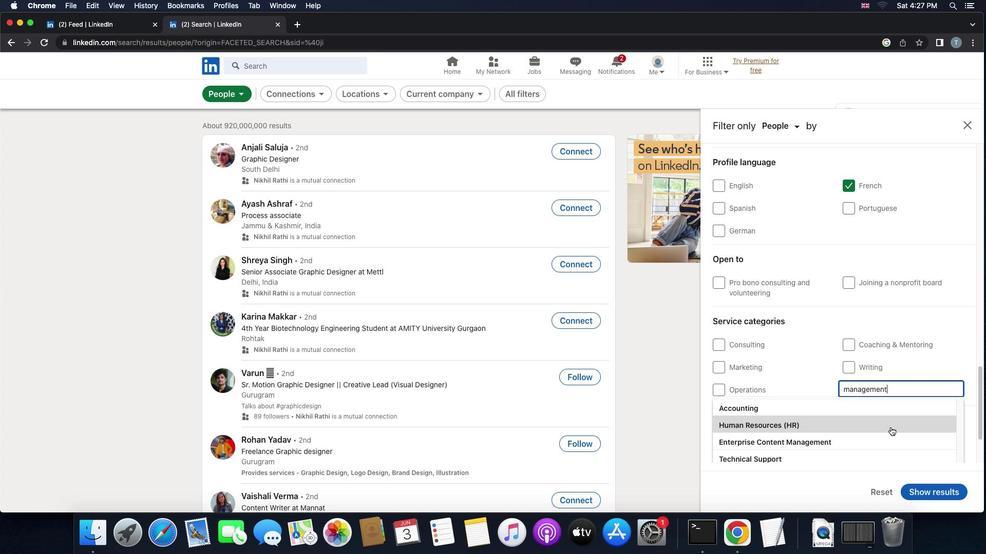 
Action: Mouse scrolled (891, 427) with delta (0, 0)
Screenshot: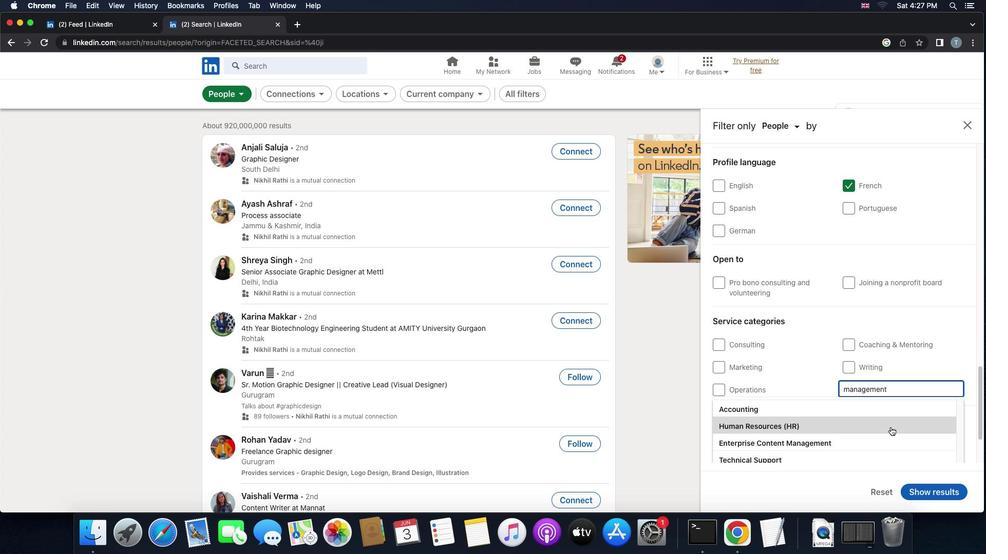 
Action: Mouse scrolled (891, 427) with delta (0, 0)
Screenshot: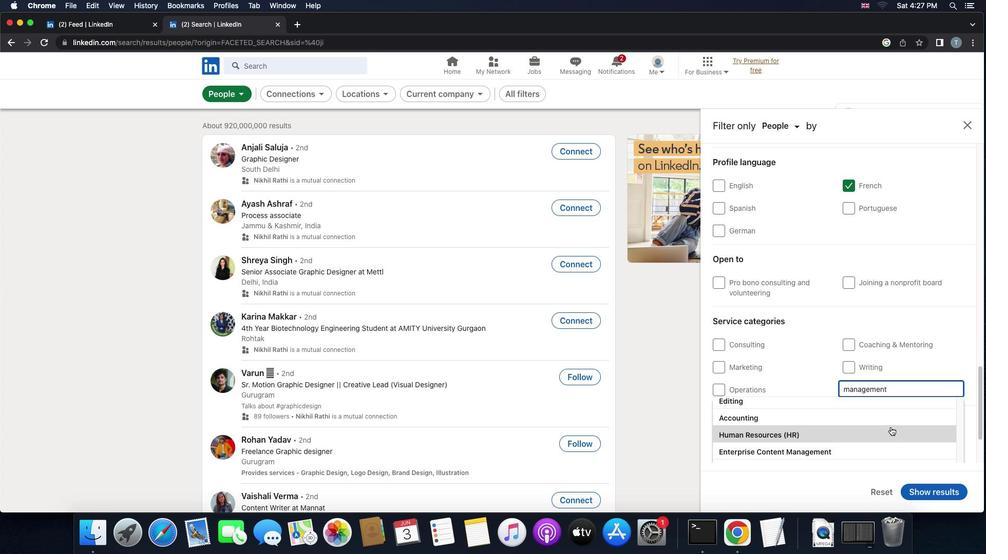 
Action: Mouse scrolled (891, 427) with delta (0, 1)
Screenshot: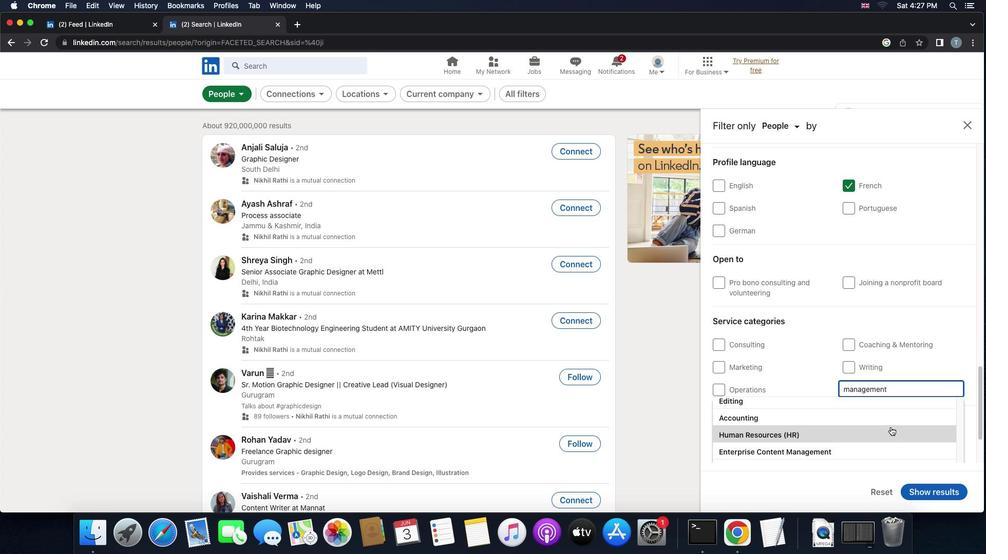 
Action: Mouse scrolled (891, 427) with delta (0, 0)
Screenshot: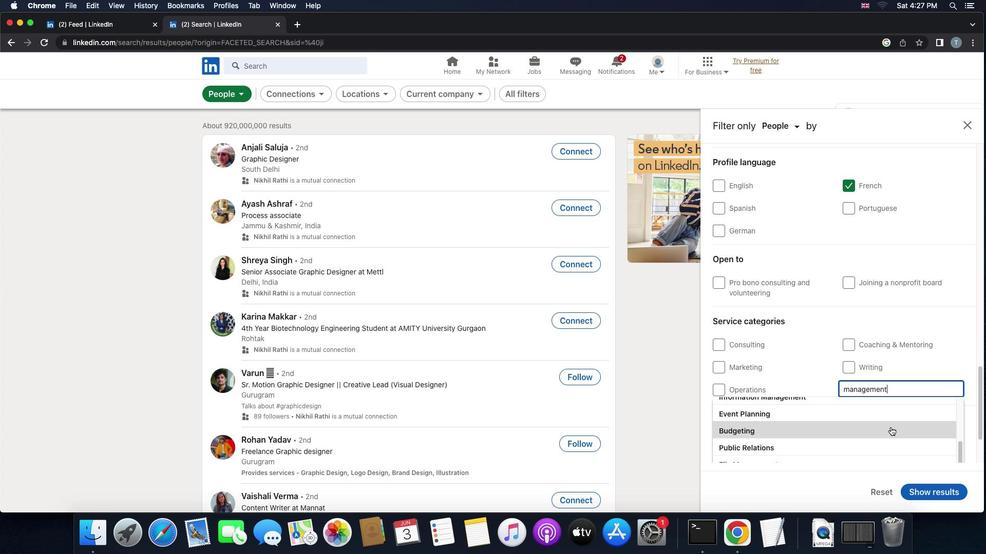 
Action: Mouse scrolled (891, 427) with delta (0, 0)
Screenshot: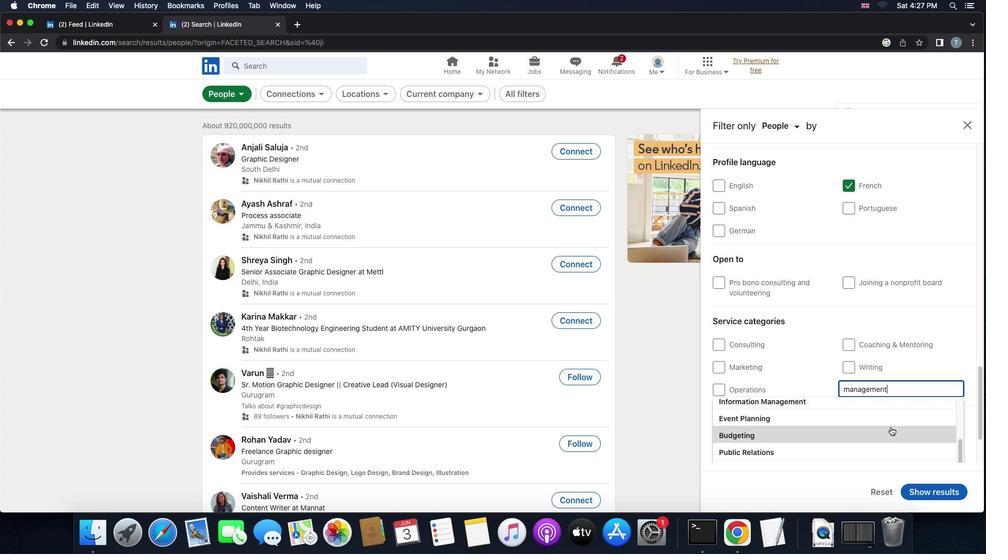 
Action: Mouse scrolled (891, 427) with delta (0, 1)
Screenshot: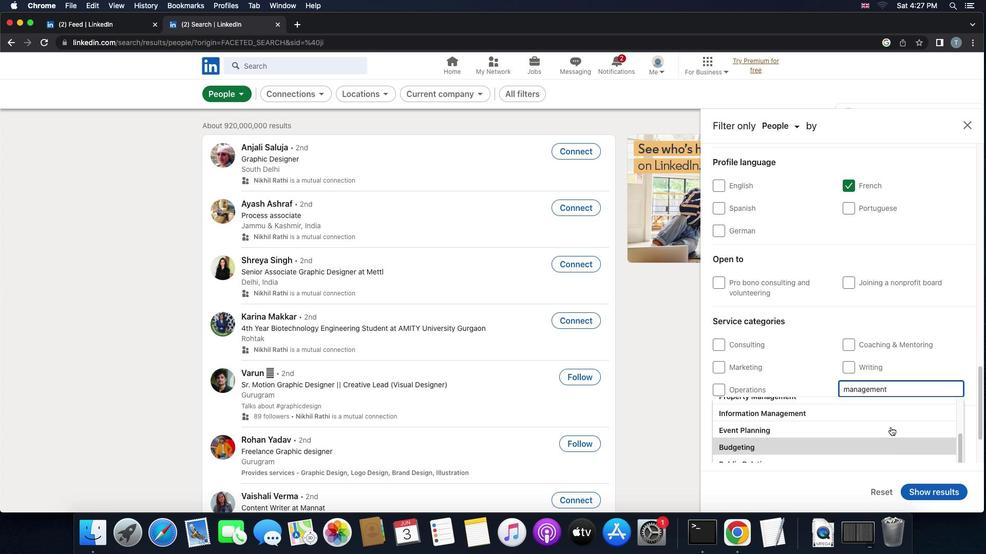 
Action: Mouse scrolled (891, 427) with delta (0, 0)
Screenshot: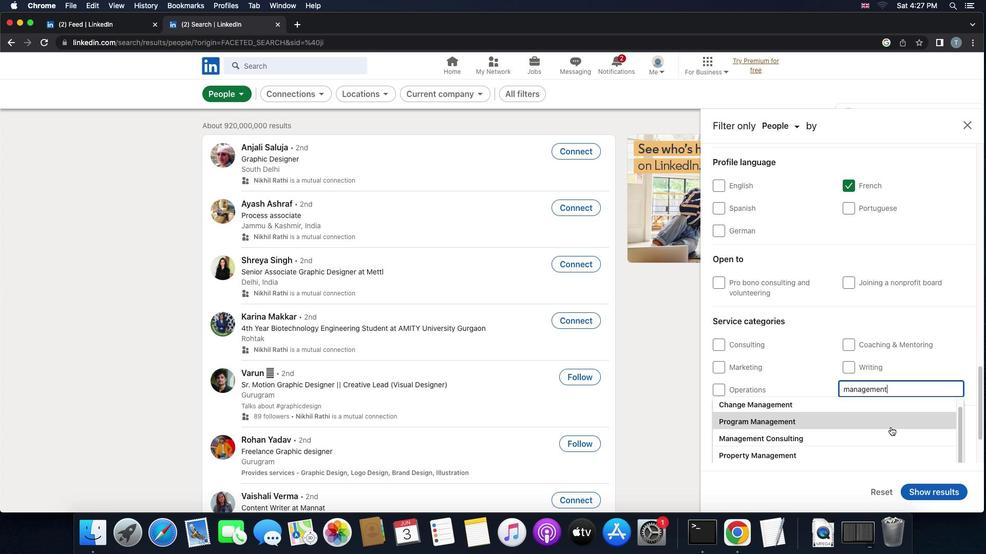 
Action: Mouse scrolled (891, 427) with delta (0, 0)
Screenshot: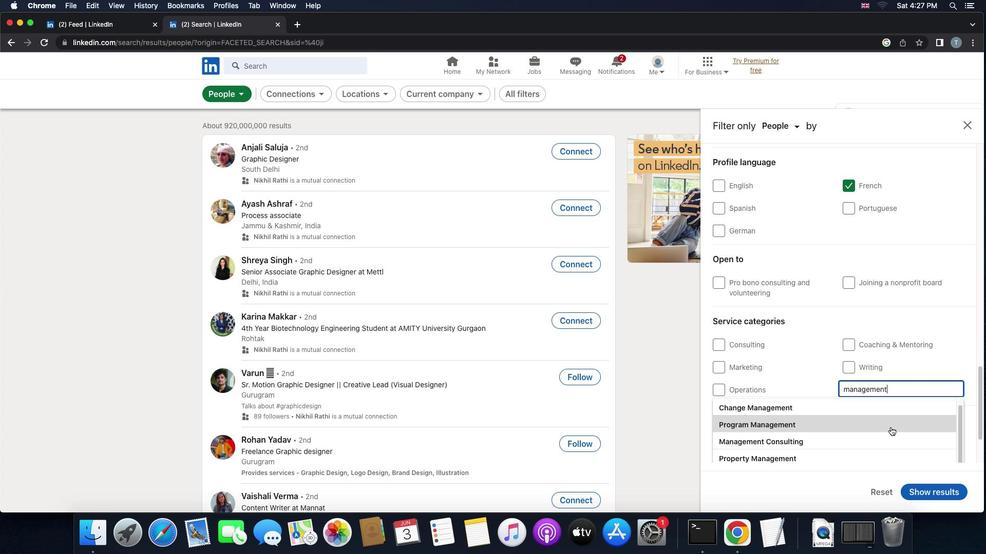 
Action: Mouse scrolled (891, 427) with delta (0, 1)
Screenshot: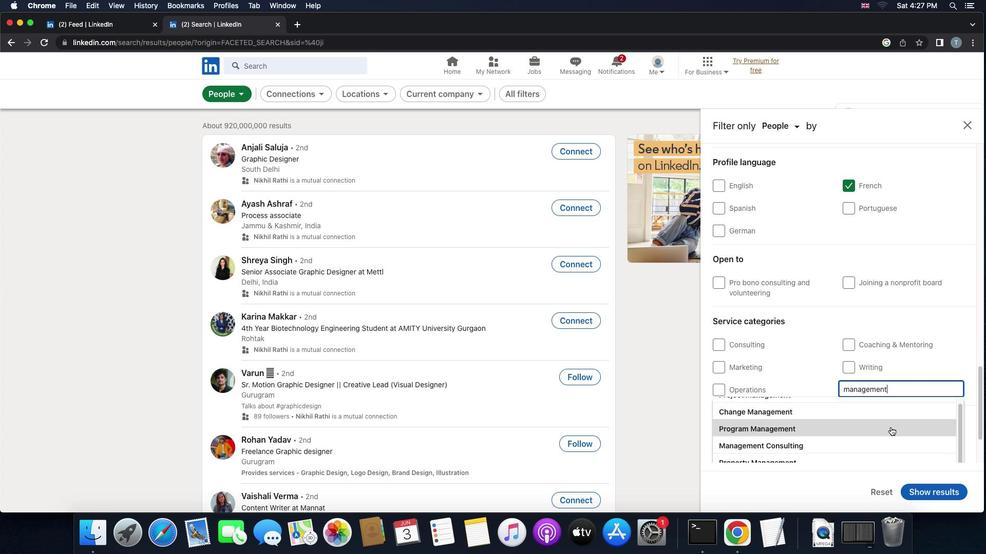 
Action: Mouse scrolled (891, 427) with delta (0, 0)
Screenshot: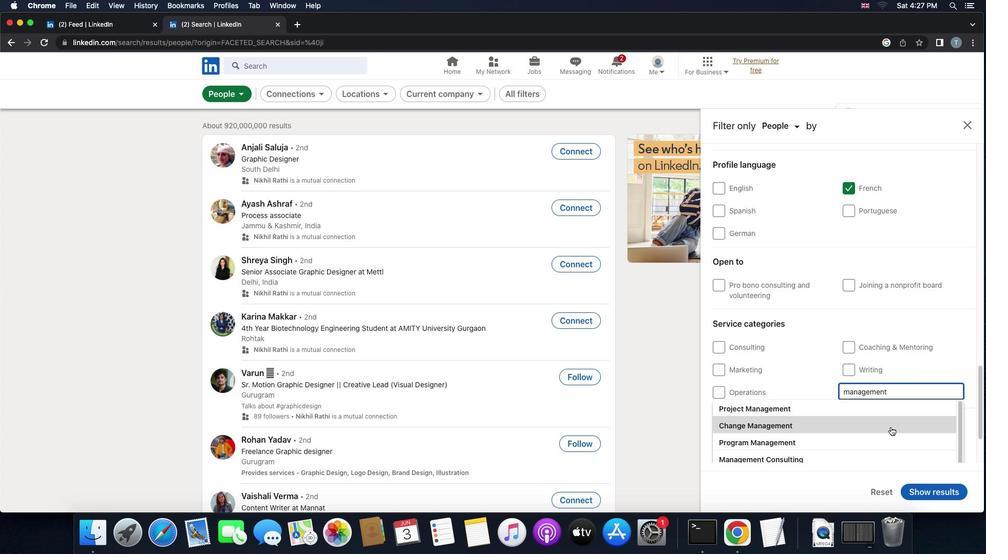 
Action: Mouse scrolled (891, 427) with delta (0, 0)
Screenshot: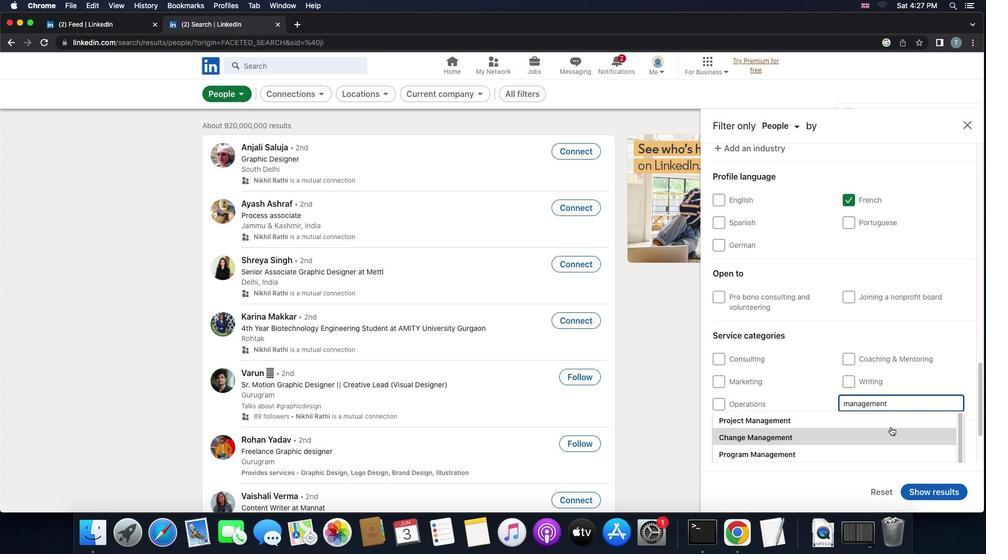 
Action: Mouse scrolled (891, 427) with delta (0, 1)
Screenshot: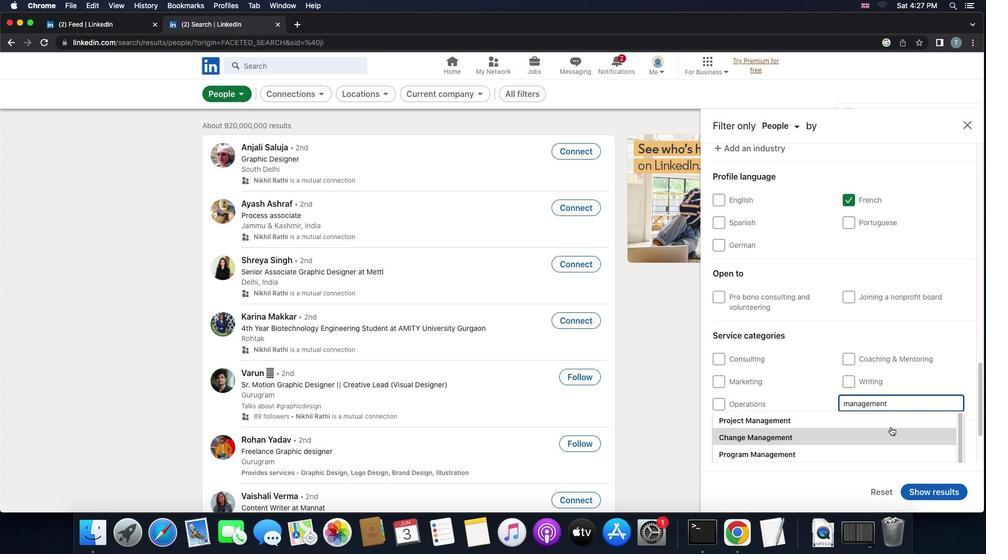 
Action: Mouse scrolled (891, 427) with delta (0, 0)
Screenshot: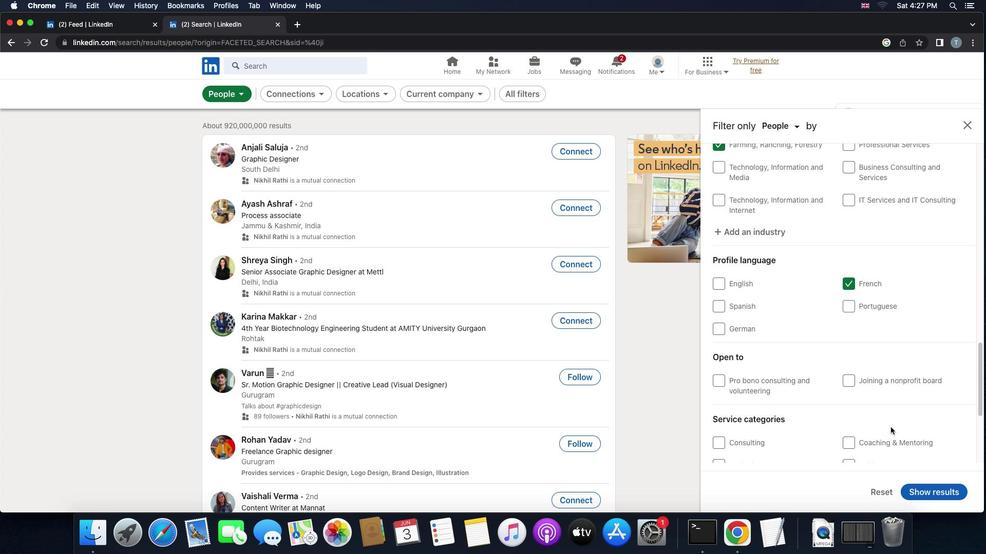
Action: Mouse scrolled (891, 427) with delta (0, 0)
Screenshot: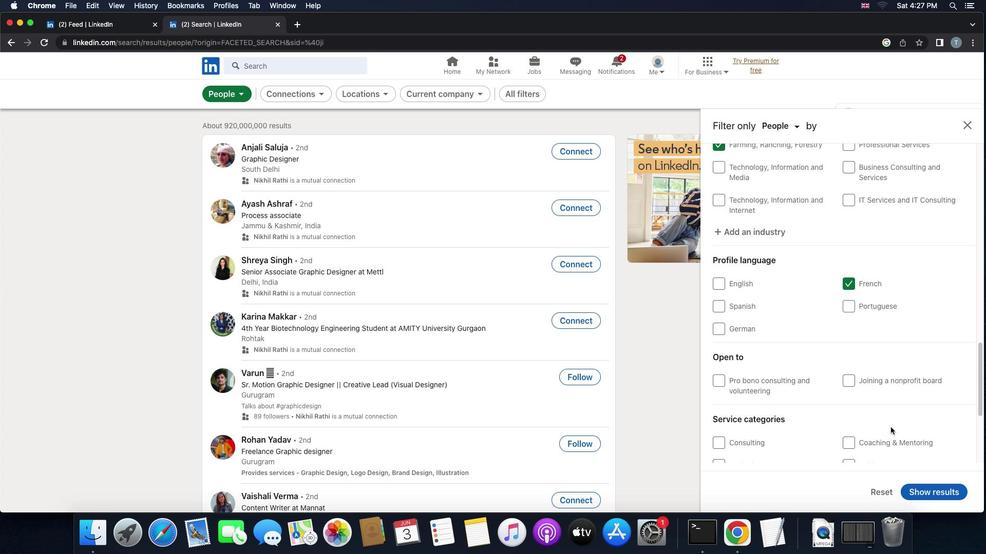 
Action: Mouse scrolled (891, 427) with delta (0, 1)
Screenshot: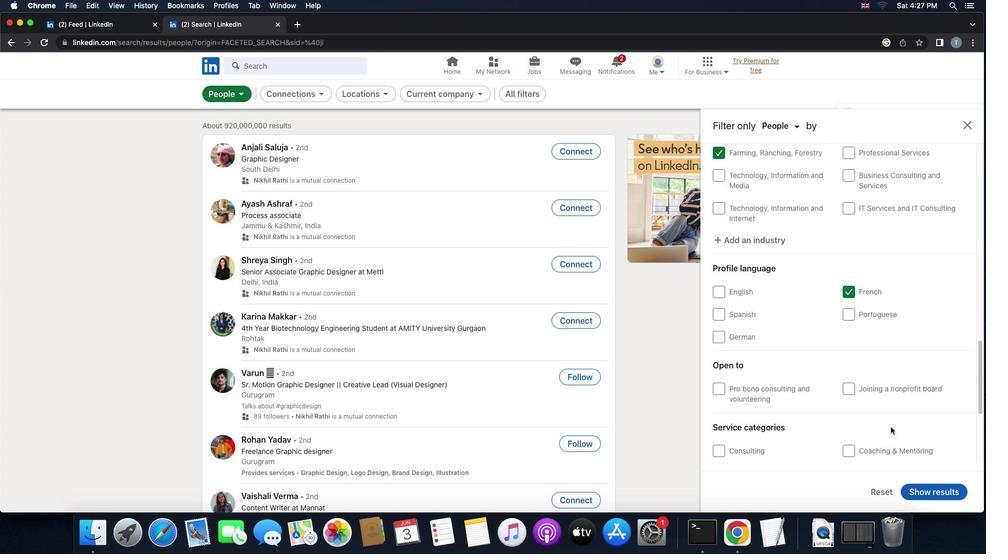 
Action: Mouse scrolled (891, 427) with delta (0, 0)
Screenshot: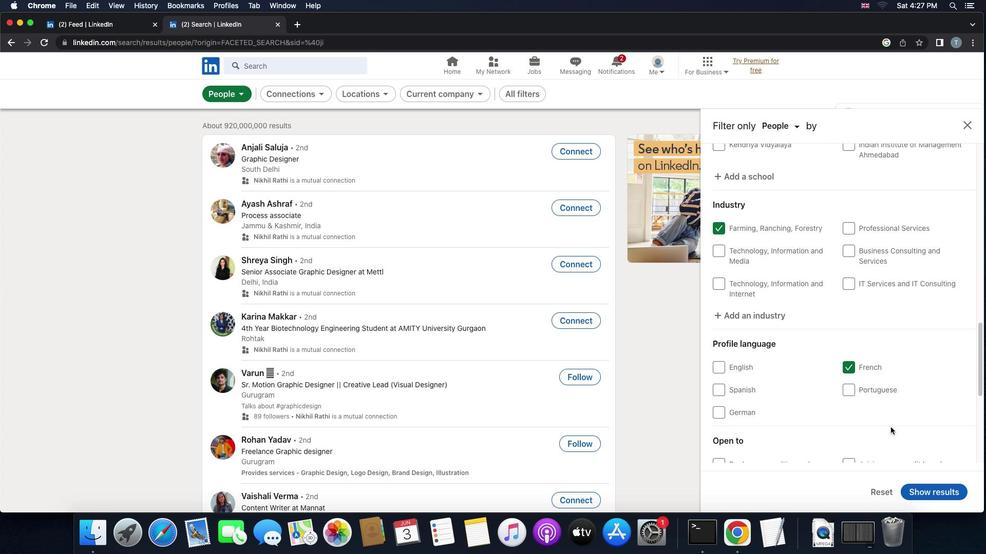 
Action: Mouse scrolled (891, 427) with delta (0, 0)
Screenshot: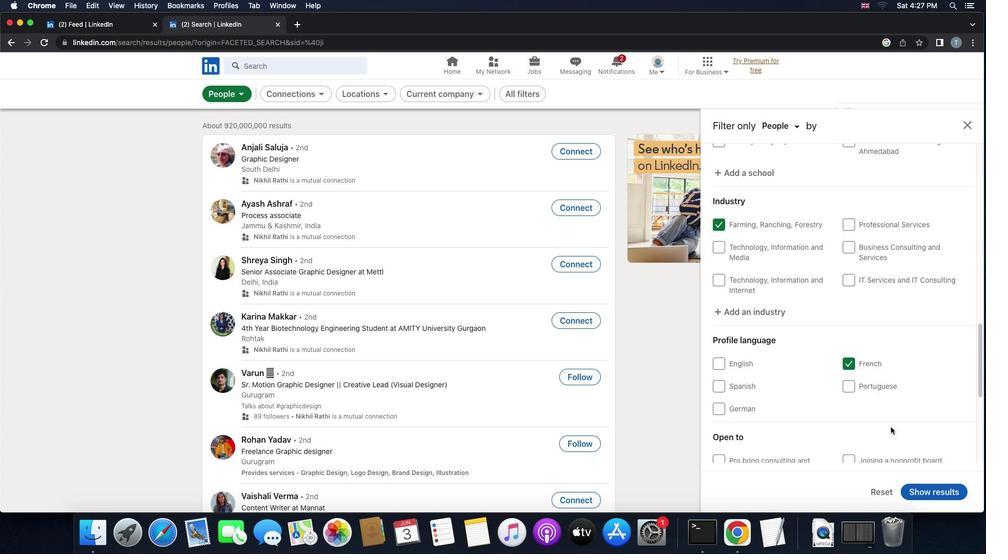 
Action: Mouse scrolled (891, 427) with delta (0, -1)
Screenshot: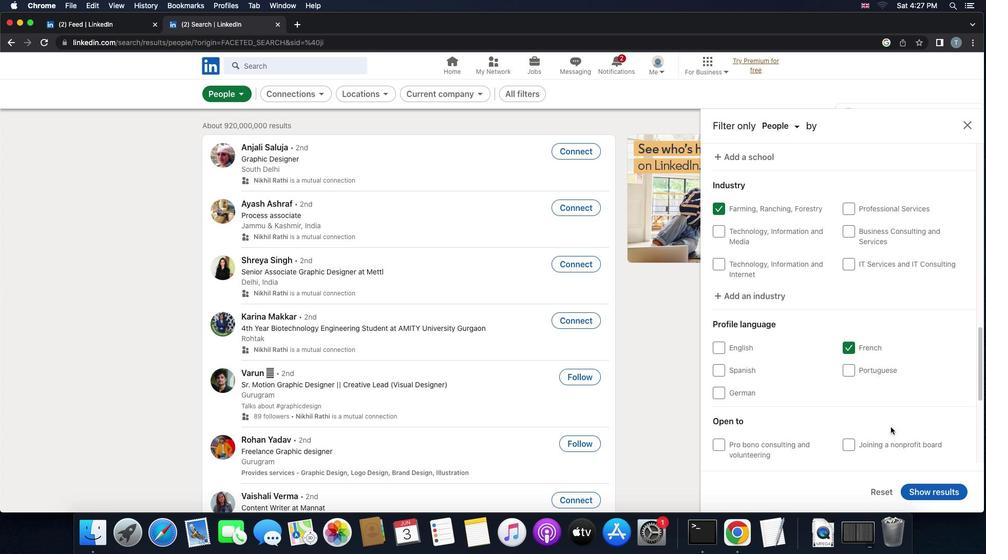 
Action: Mouse scrolled (891, 427) with delta (0, -2)
Screenshot: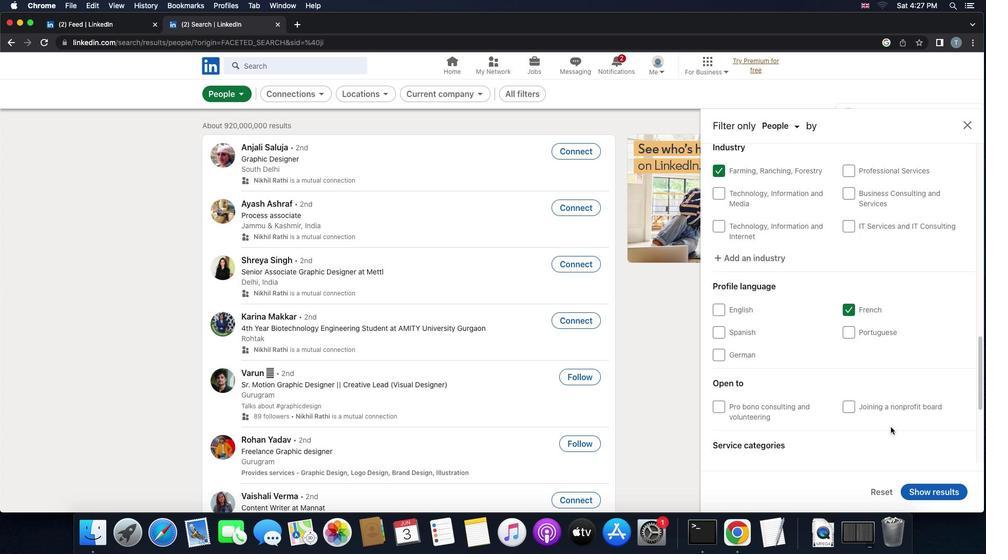 
Action: Mouse scrolled (891, 427) with delta (0, 0)
Screenshot: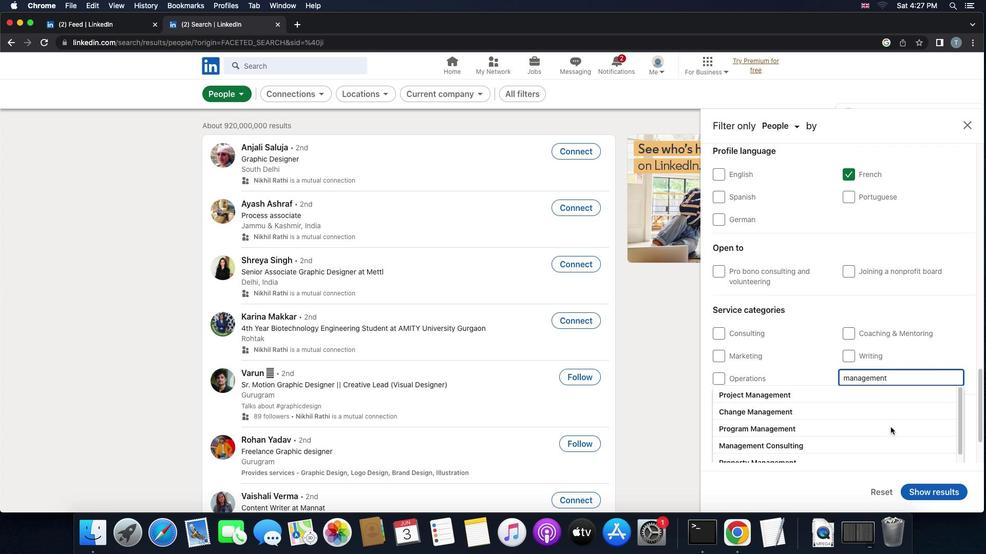 
Action: Mouse scrolled (891, 427) with delta (0, 0)
Screenshot: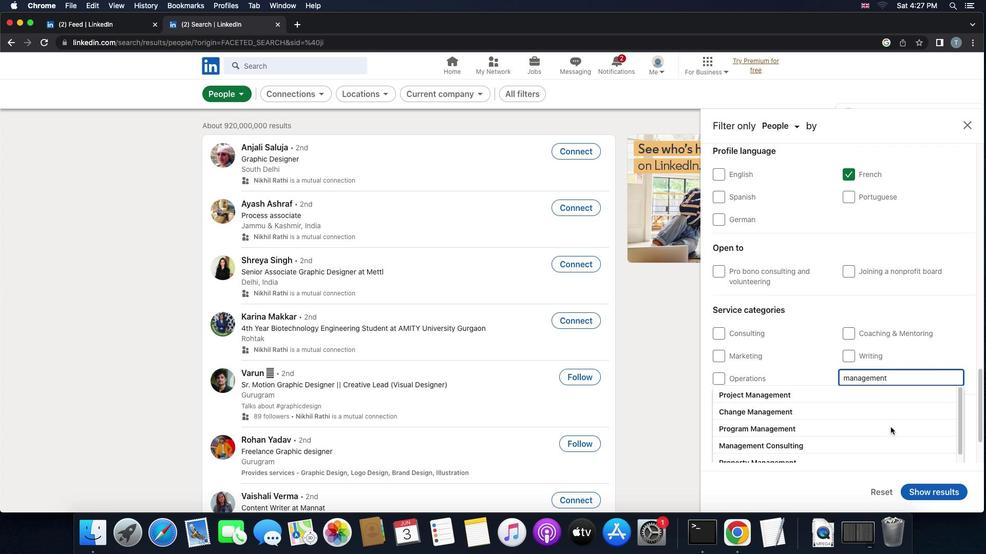 
Action: Mouse scrolled (891, 427) with delta (0, -1)
Screenshot: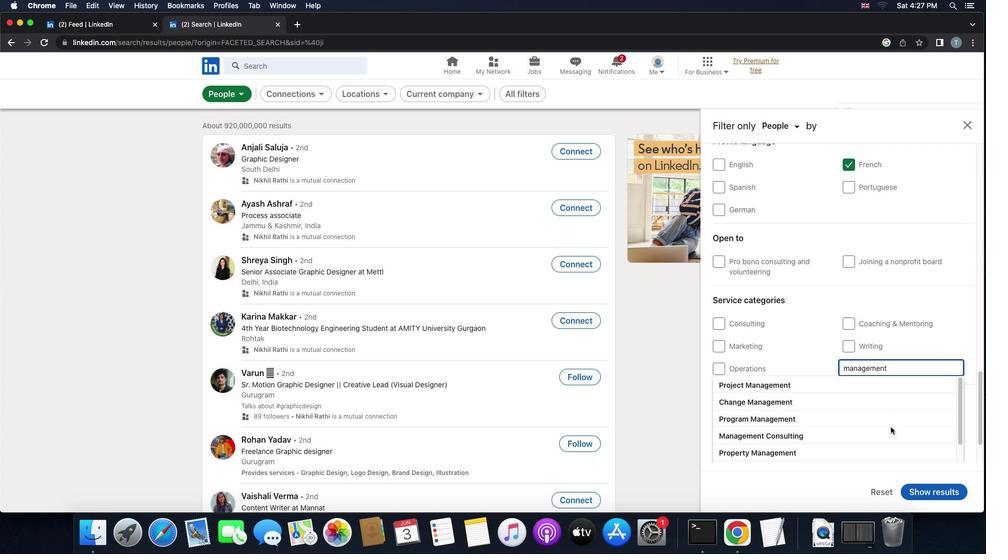 
Action: Mouse scrolled (891, 427) with delta (0, -2)
Screenshot: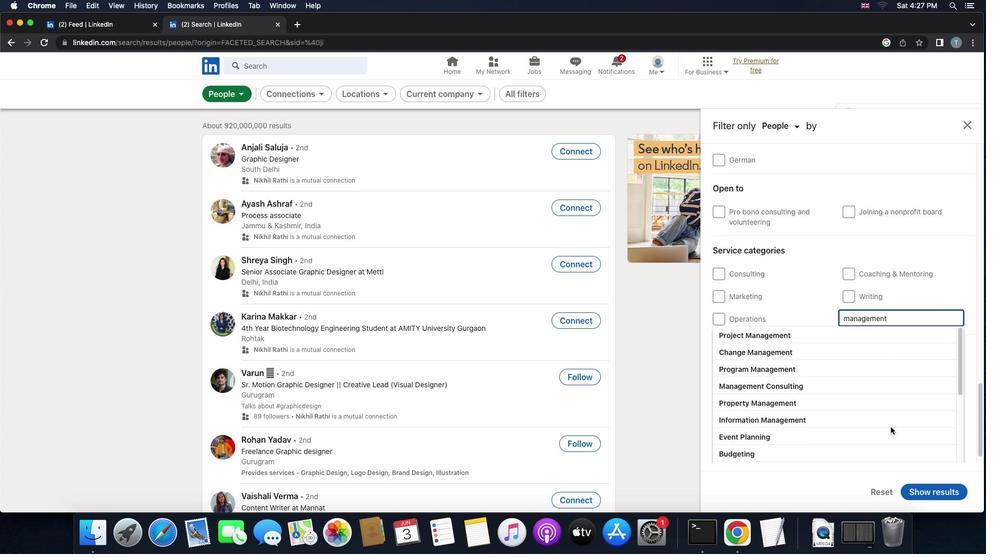 
Action: Mouse moved to (909, 411)
Screenshot: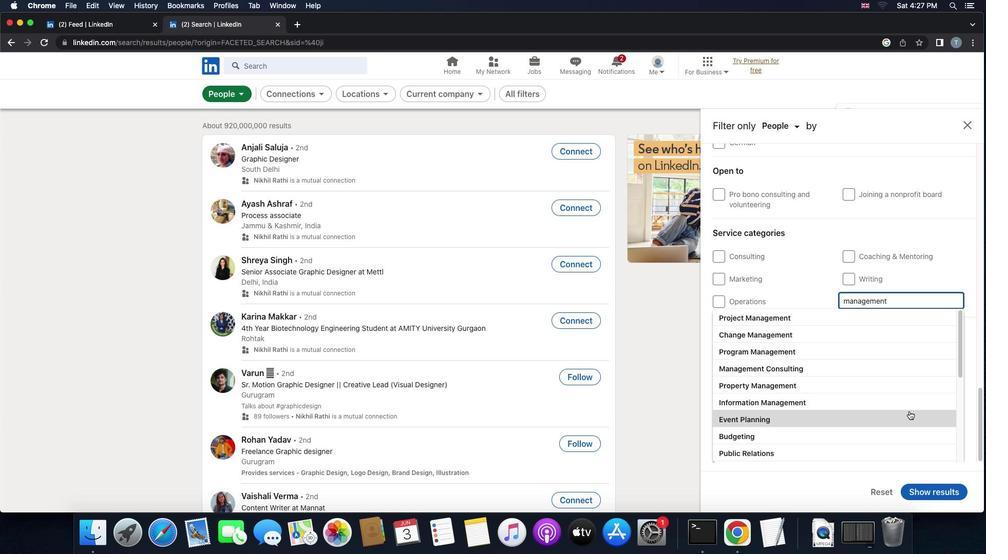 
Action: Key pressed Key.enter
Screenshot: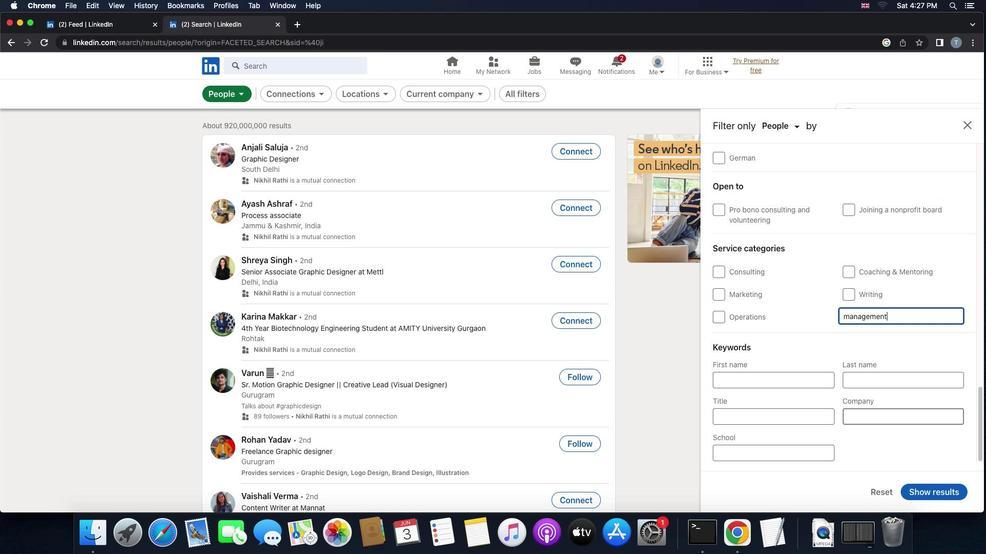 
Action: Mouse moved to (902, 375)
Screenshot: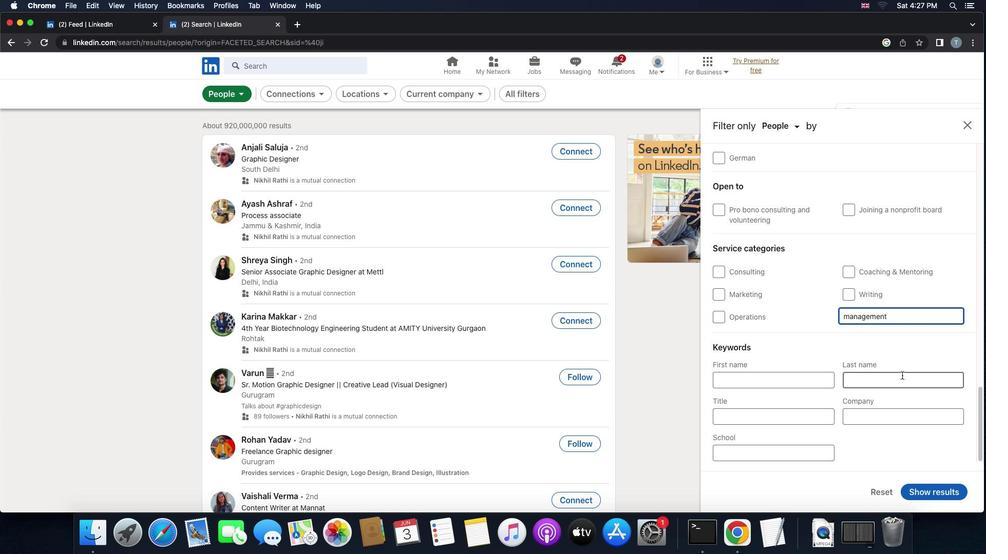 
Action: Mouse scrolled (902, 375) with delta (0, 0)
Screenshot: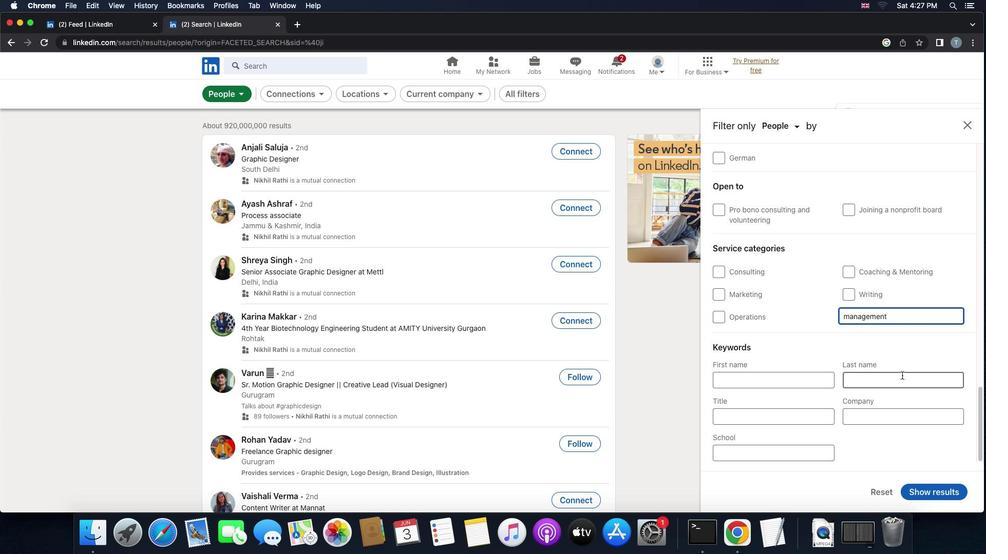
Action: Mouse scrolled (902, 375) with delta (0, 0)
Screenshot: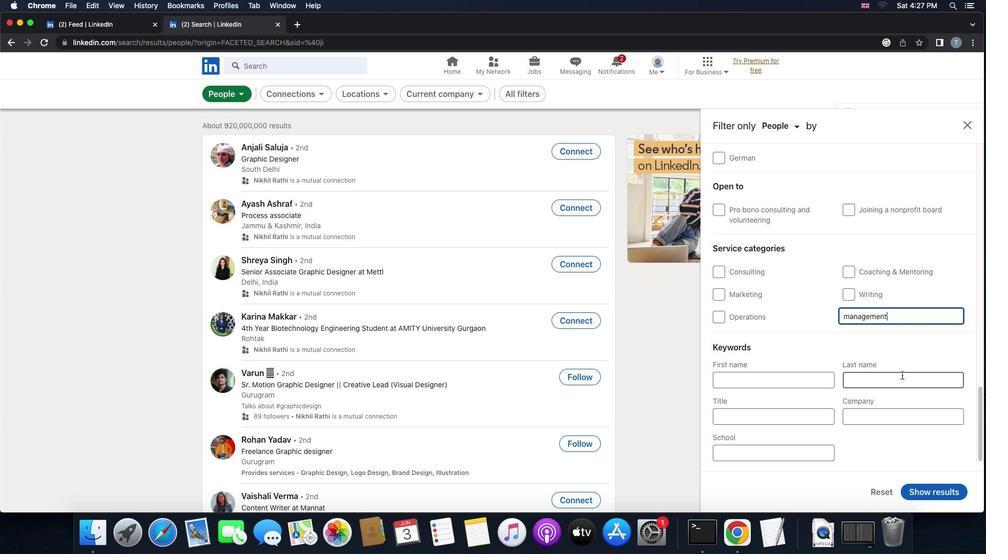 
Action: Mouse scrolled (902, 375) with delta (0, -1)
Screenshot: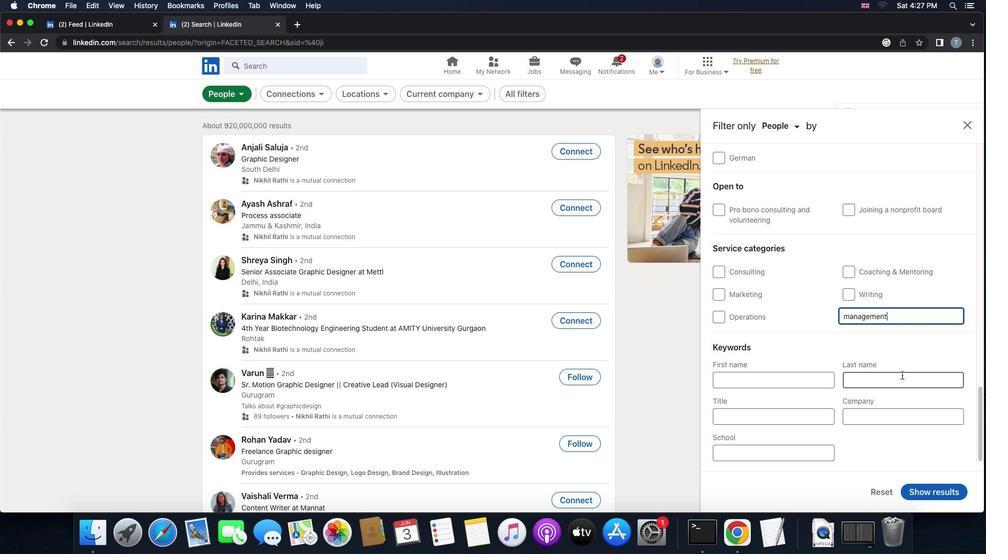 
Action: Mouse scrolled (902, 375) with delta (0, -1)
Screenshot: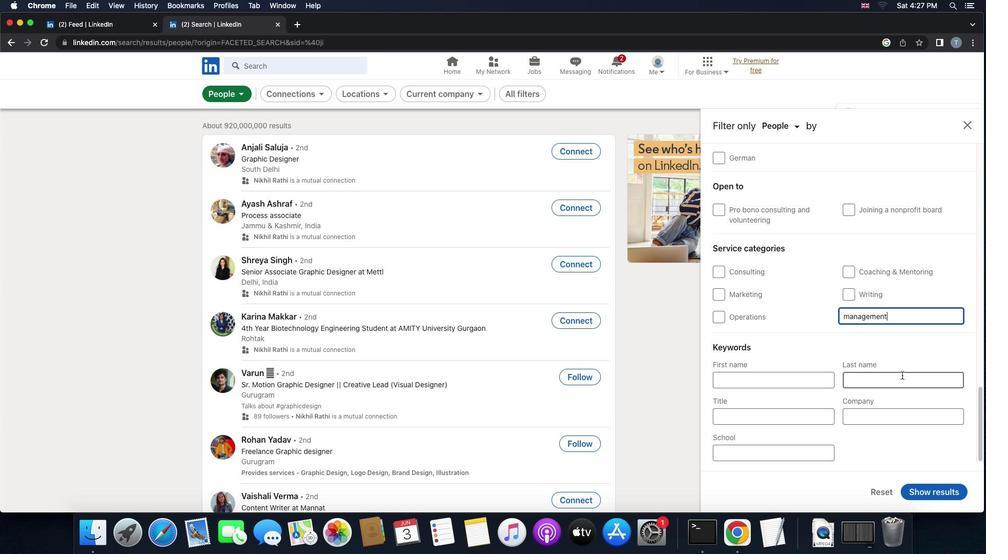 
Action: Mouse moved to (823, 421)
Screenshot: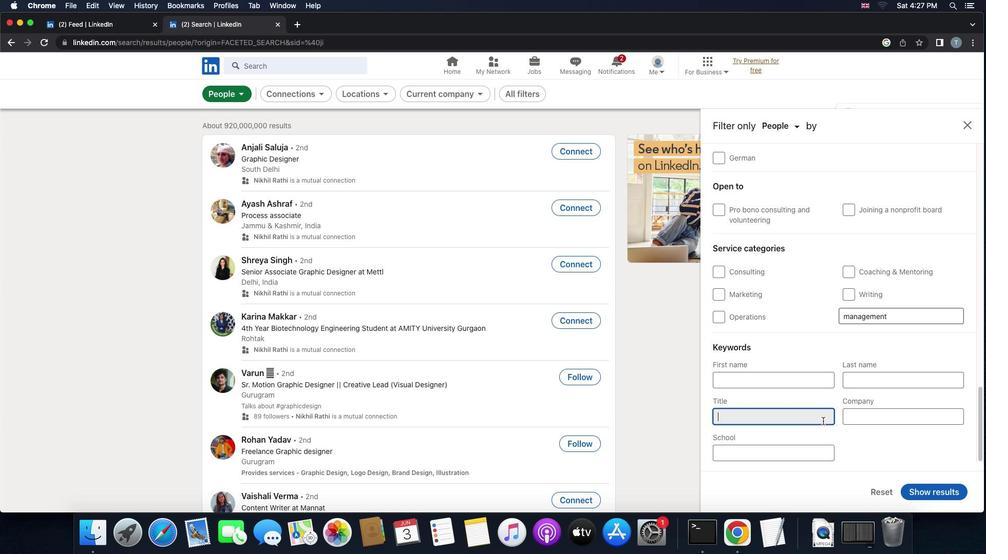 
Action: Mouse pressed left at (823, 421)
Screenshot: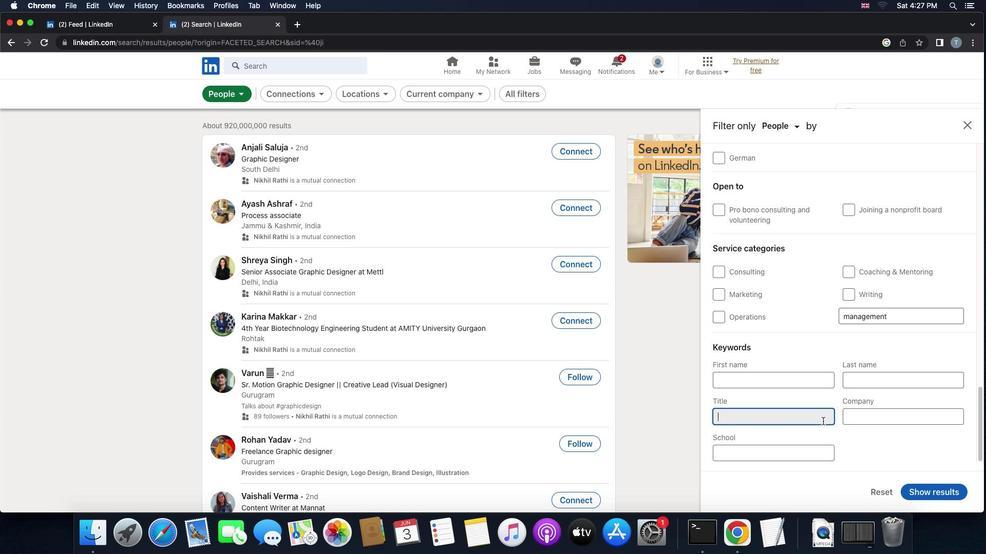 
Action: Key pressed 'q''u''a''l''i''t''y'Key.space'c''o''n''t''r''o''l'
Screenshot: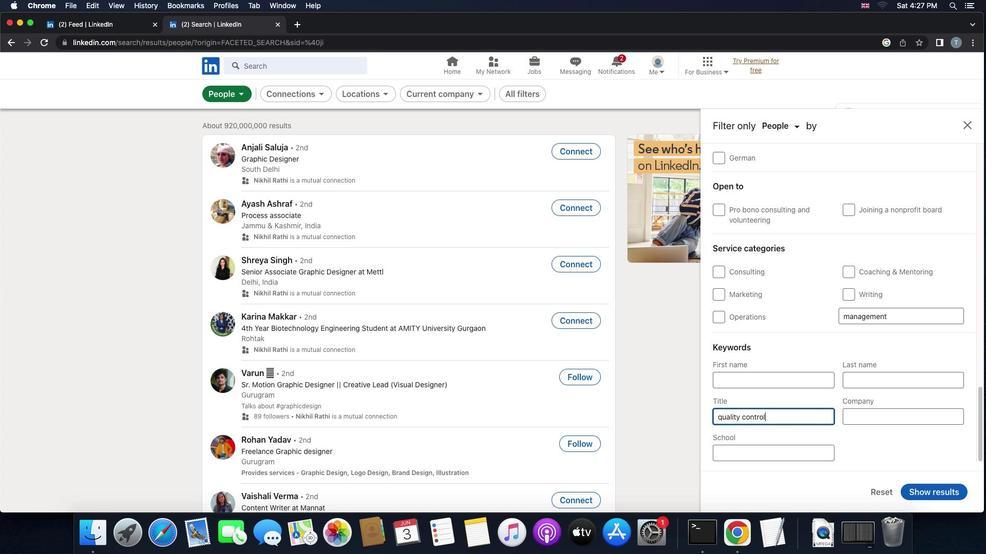 
Action: Mouse moved to (939, 493)
Screenshot: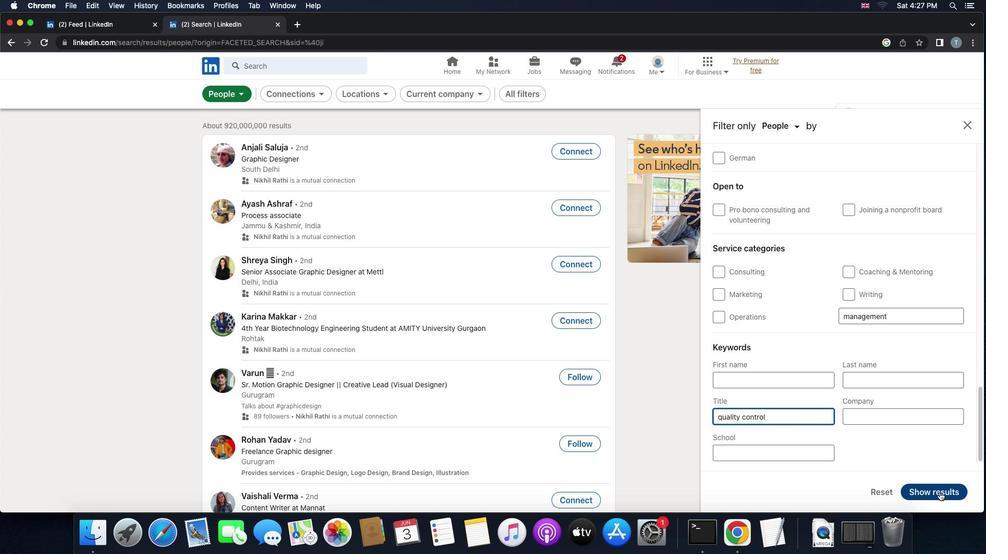 
Action: Mouse pressed left at (939, 493)
Screenshot: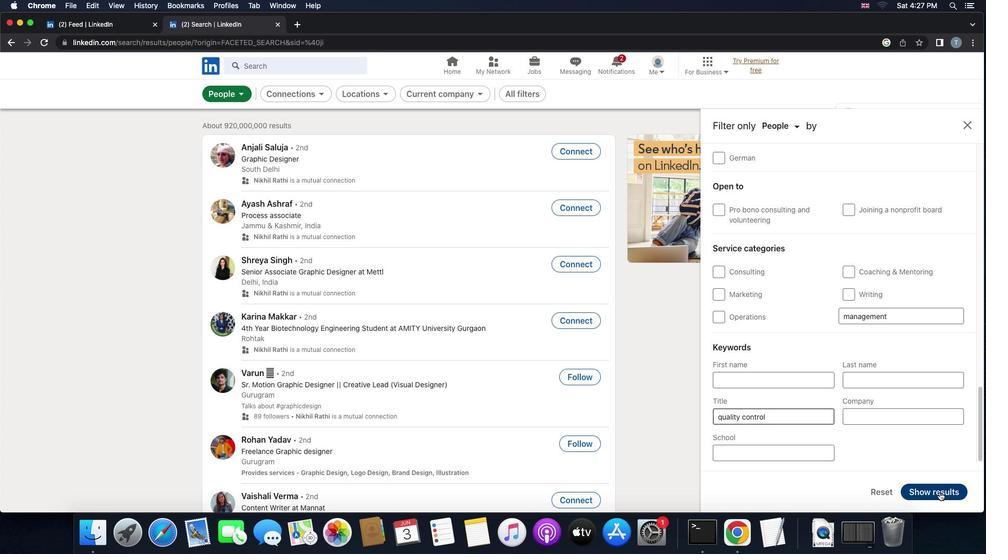 
Action: Mouse moved to (939, 493)
Screenshot: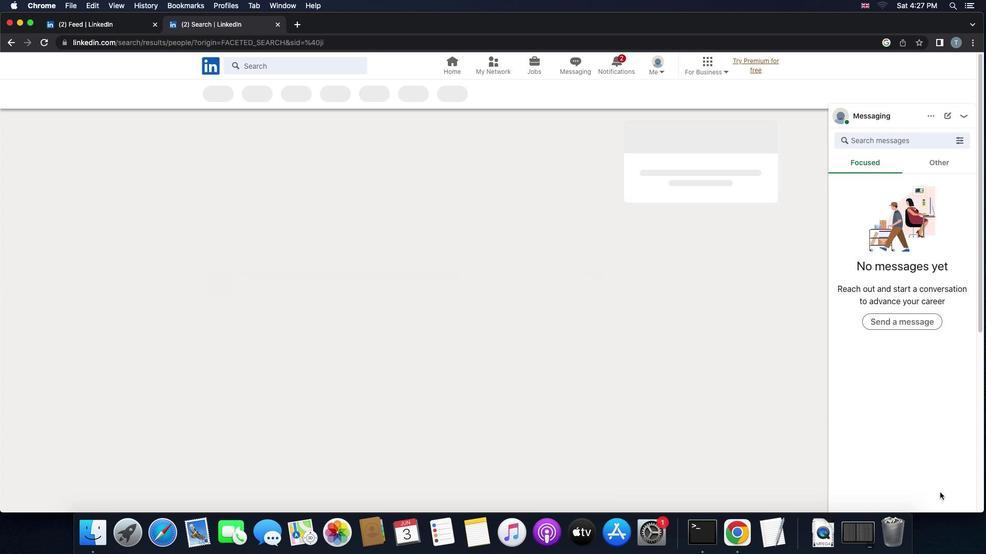 
